 Task: Find the nearest national wildlife sanctuary in Hawaii.
Action: Mouse moved to (98, 101)
Screenshot: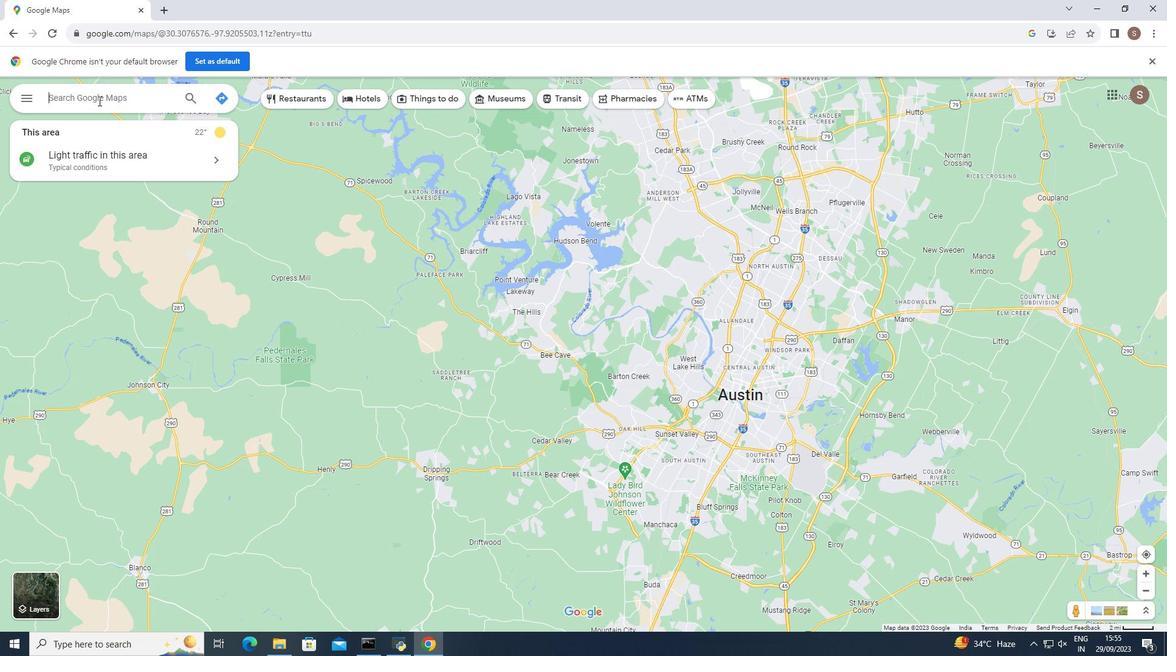 
Action: Mouse pressed left at (98, 101)
Screenshot: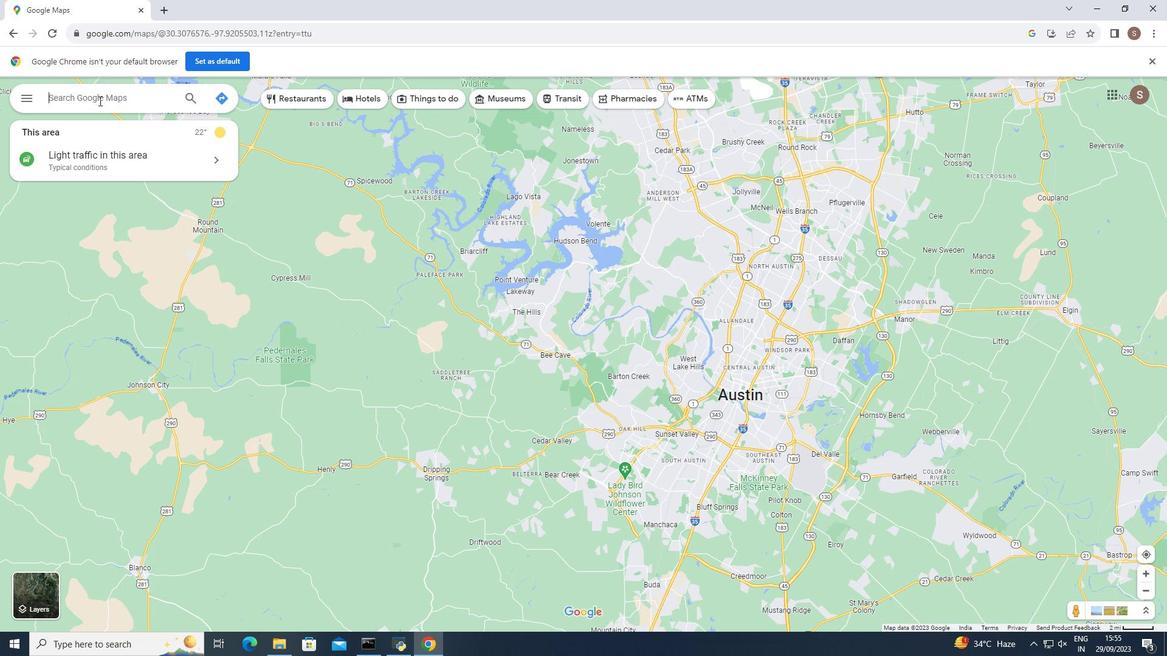 
Action: Mouse moved to (108, 97)
Screenshot: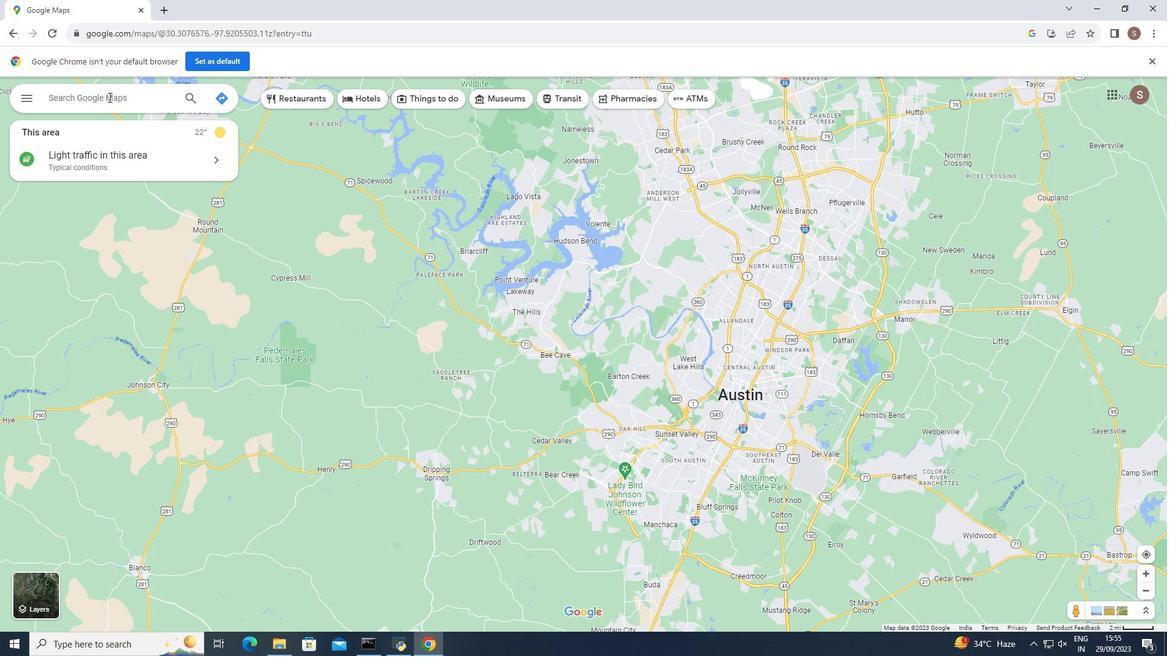 
Action: Key pressed hawaii
Screenshot: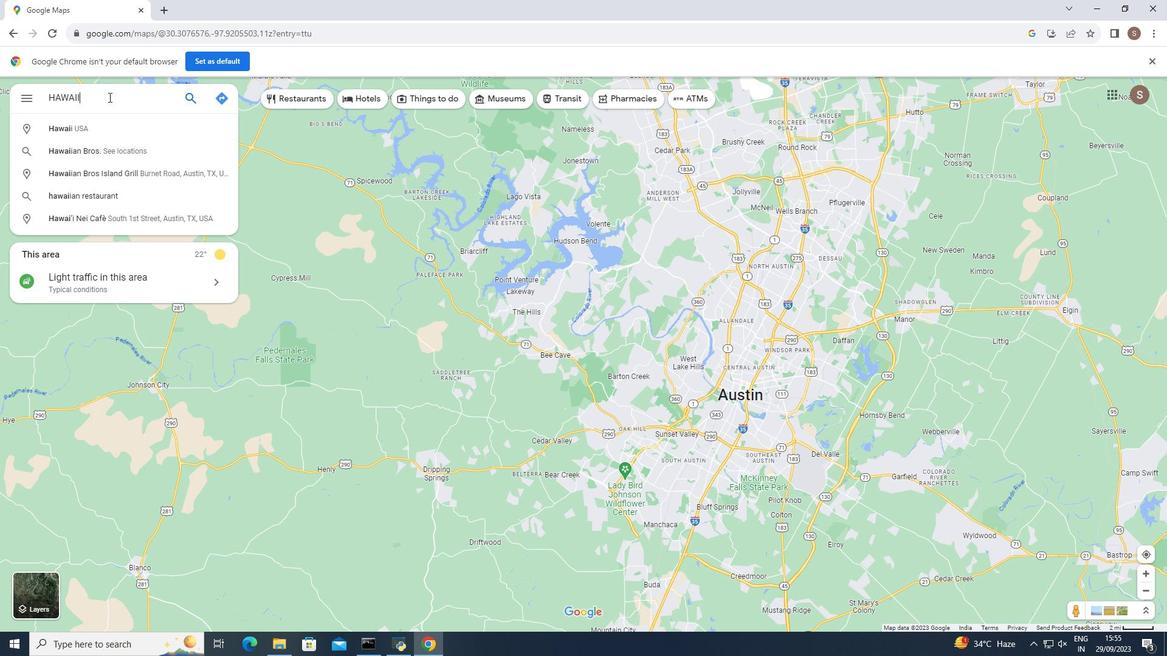 
Action: Mouse moved to (96, 126)
Screenshot: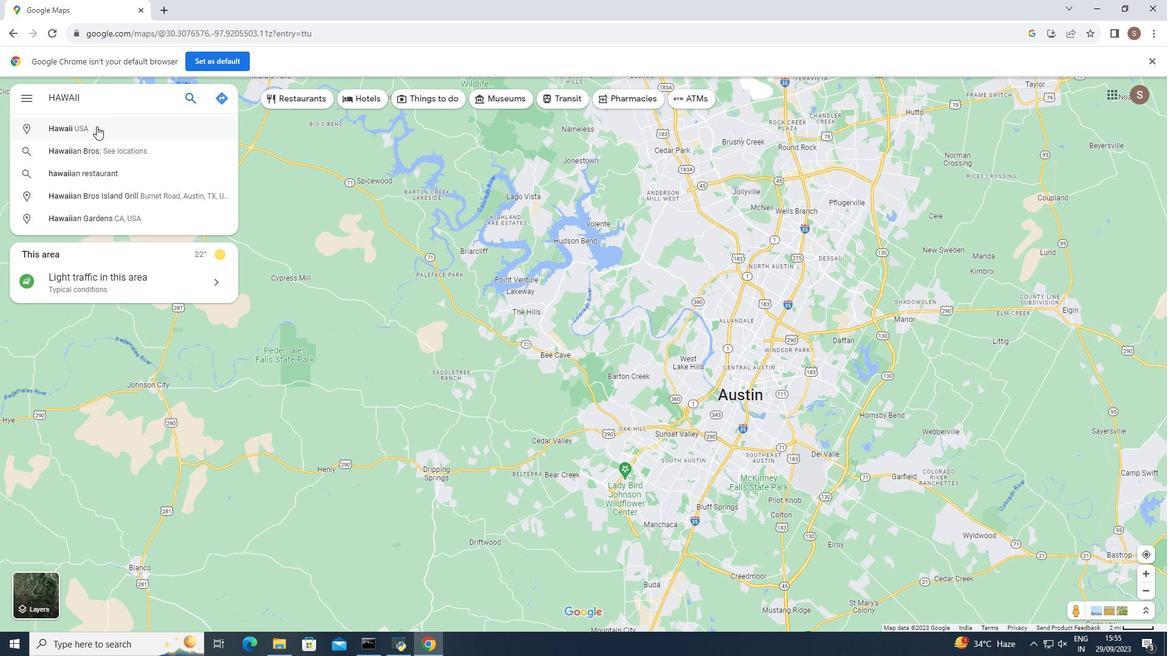 
Action: Mouse pressed left at (96, 126)
Screenshot: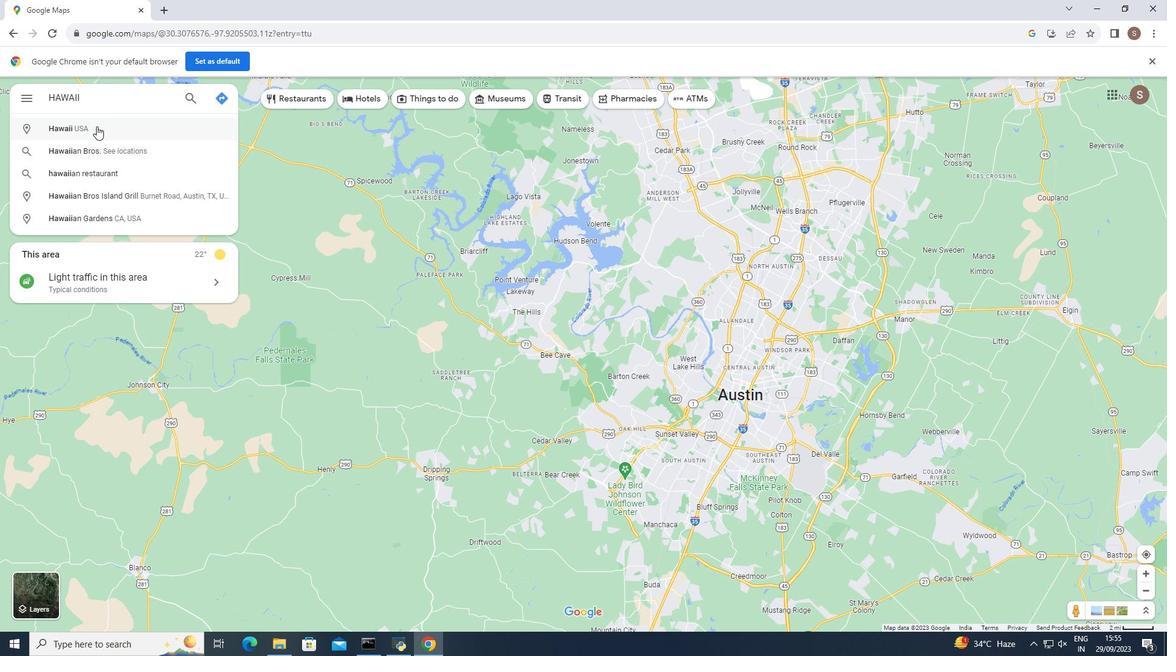 
Action: Mouse moved to (129, 291)
Screenshot: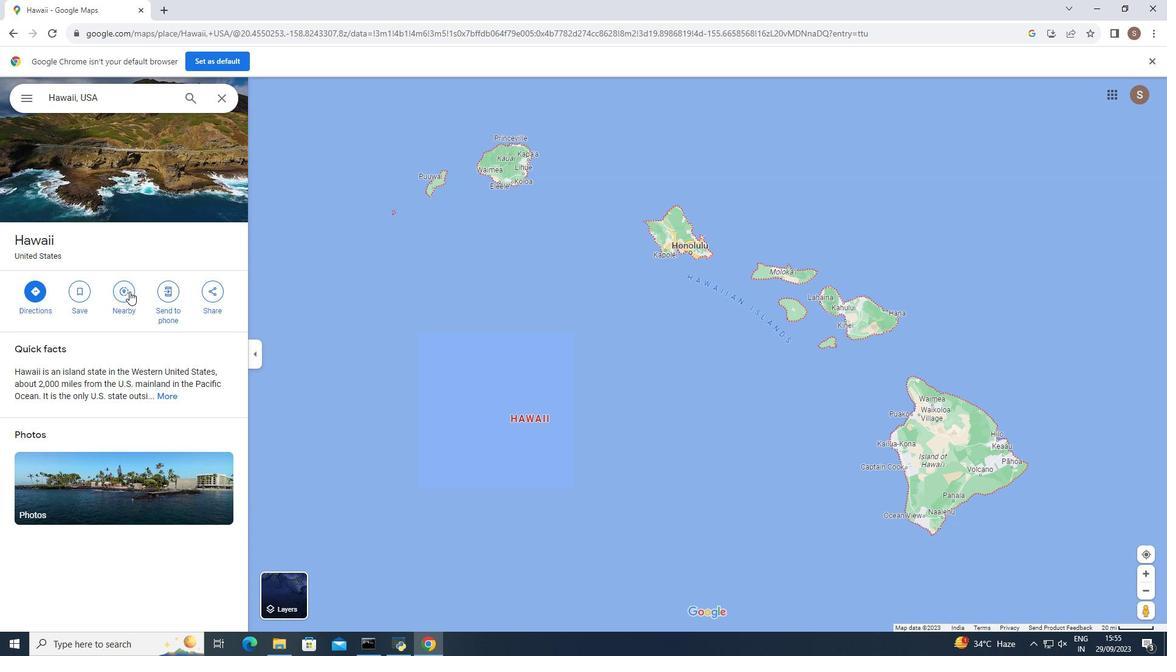 
Action: Mouse pressed left at (129, 291)
Screenshot: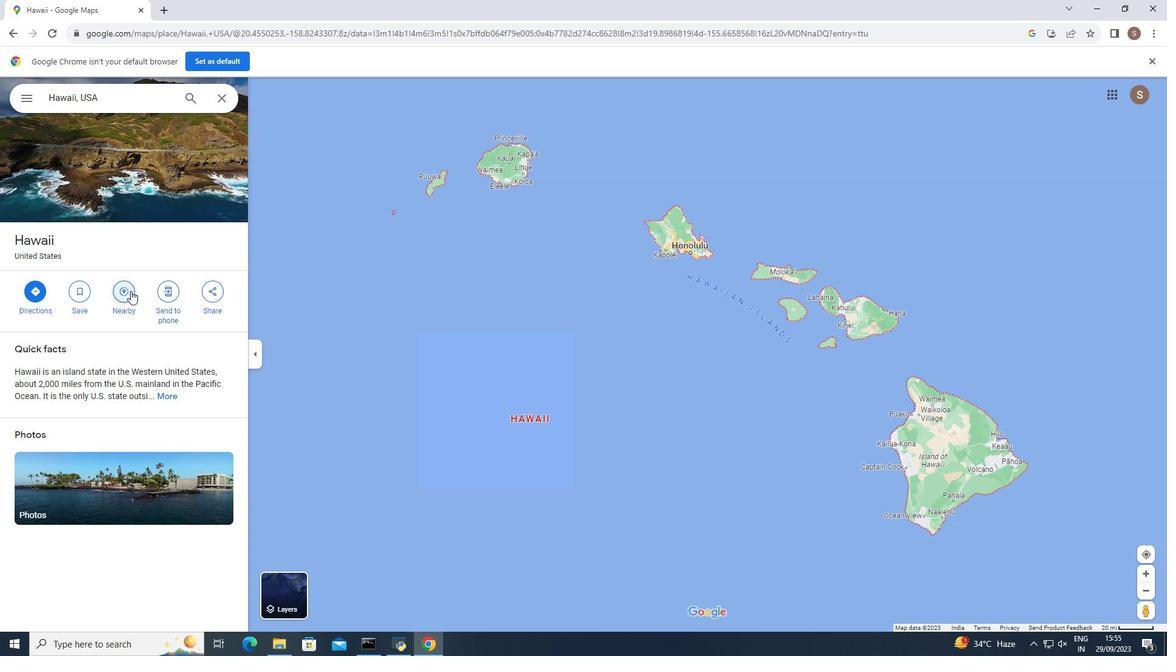 
Action: Mouse moved to (93, 96)
Screenshot: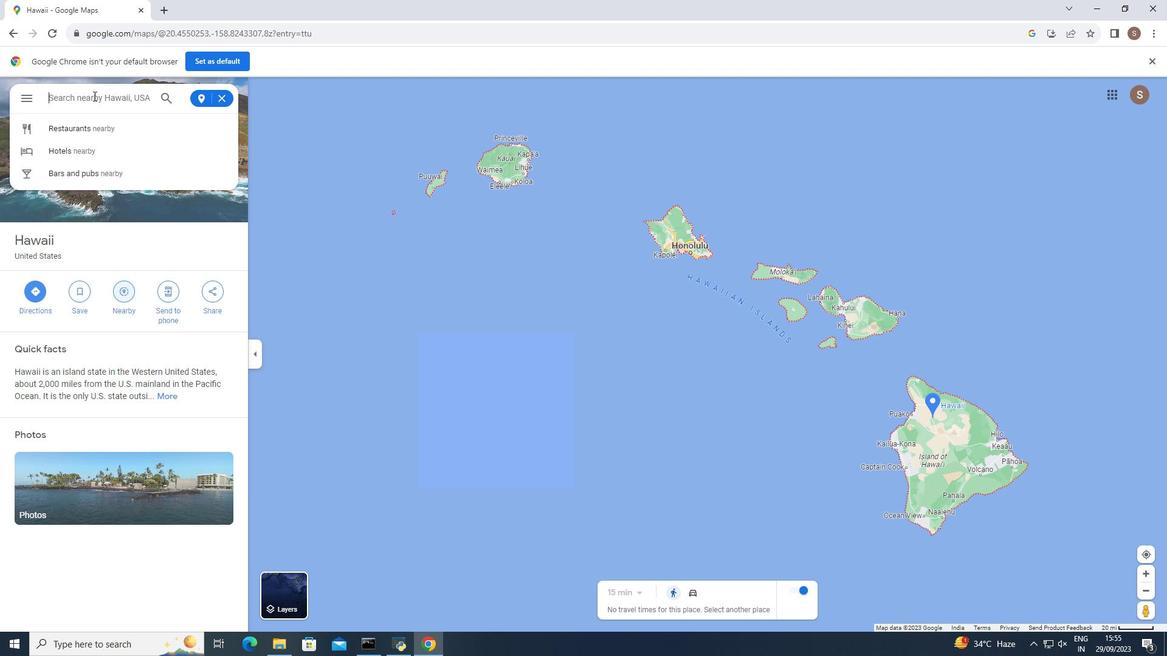
Action: Mouse pressed left at (93, 96)
Screenshot: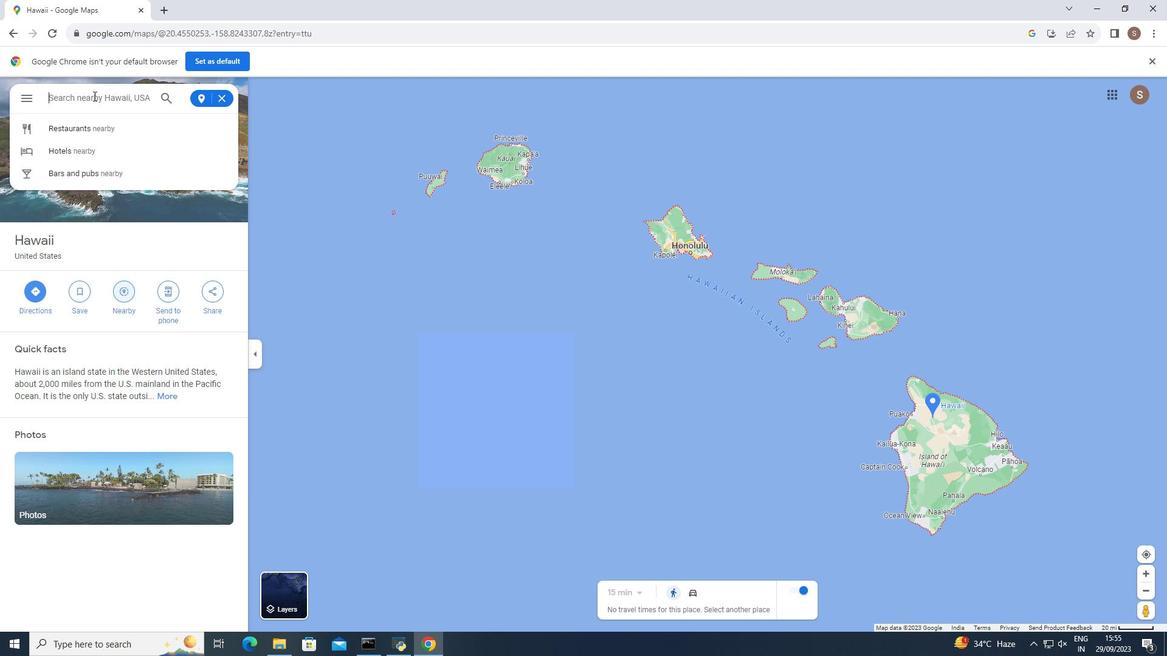 
Action: Key pressed b<Key.backspace>national<Key.space>wildlife<Key.space>sanctuary
Screenshot: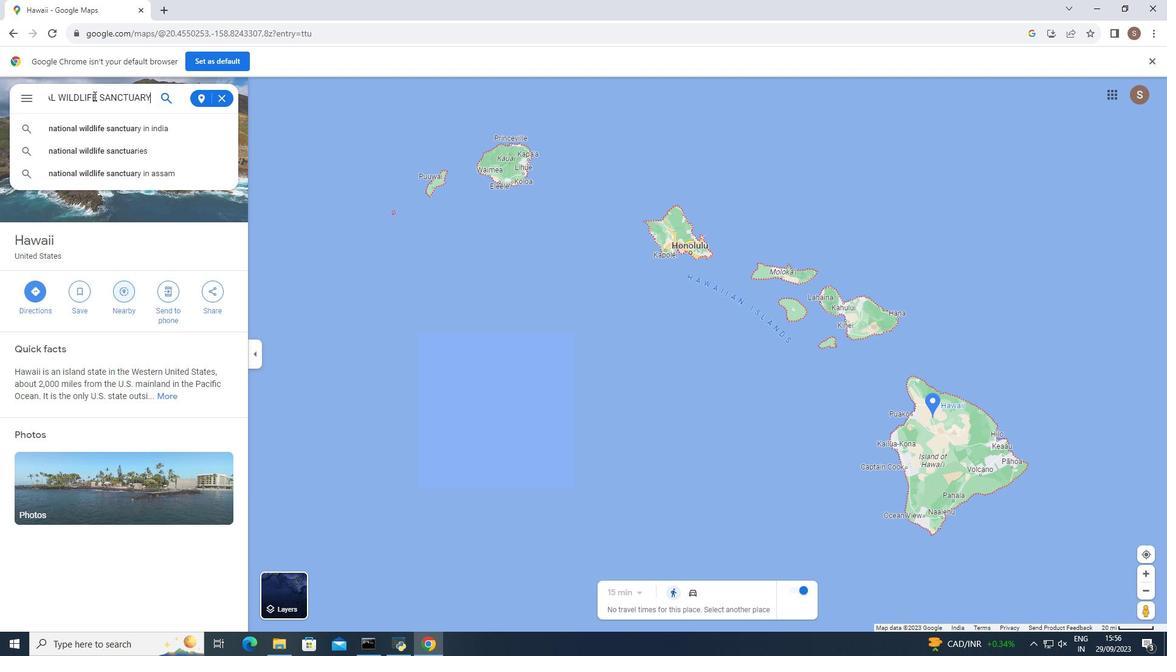 
Action: Mouse moved to (167, 97)
Screenshot: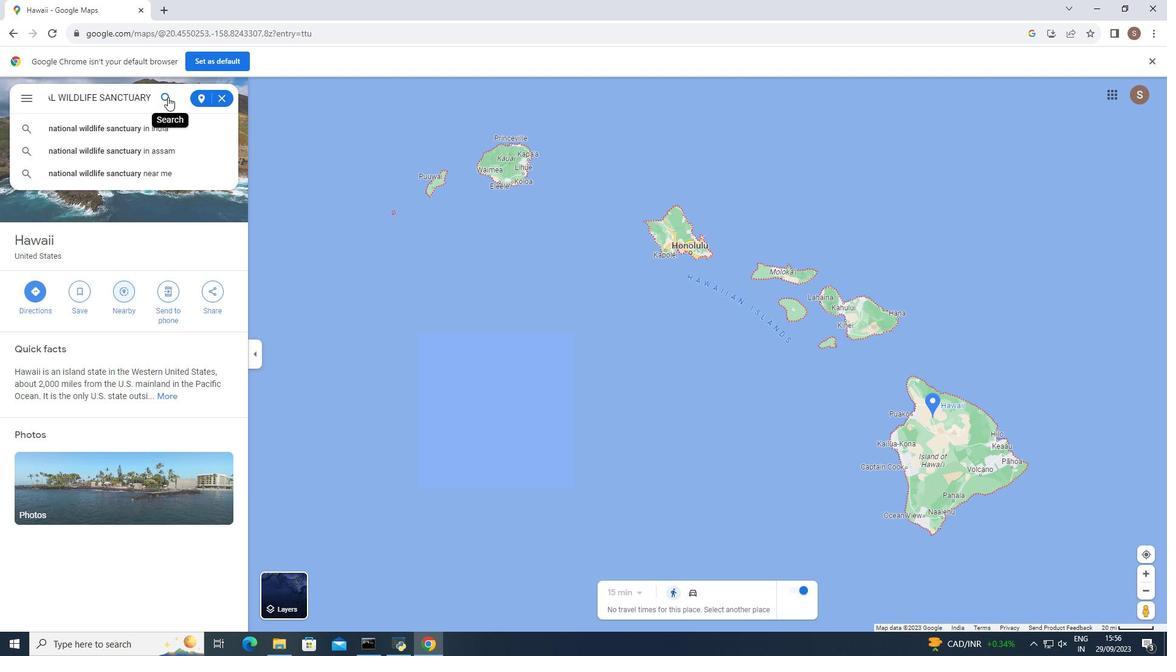 
Action: Mouse pressed left at (167, 97)
Screenshot: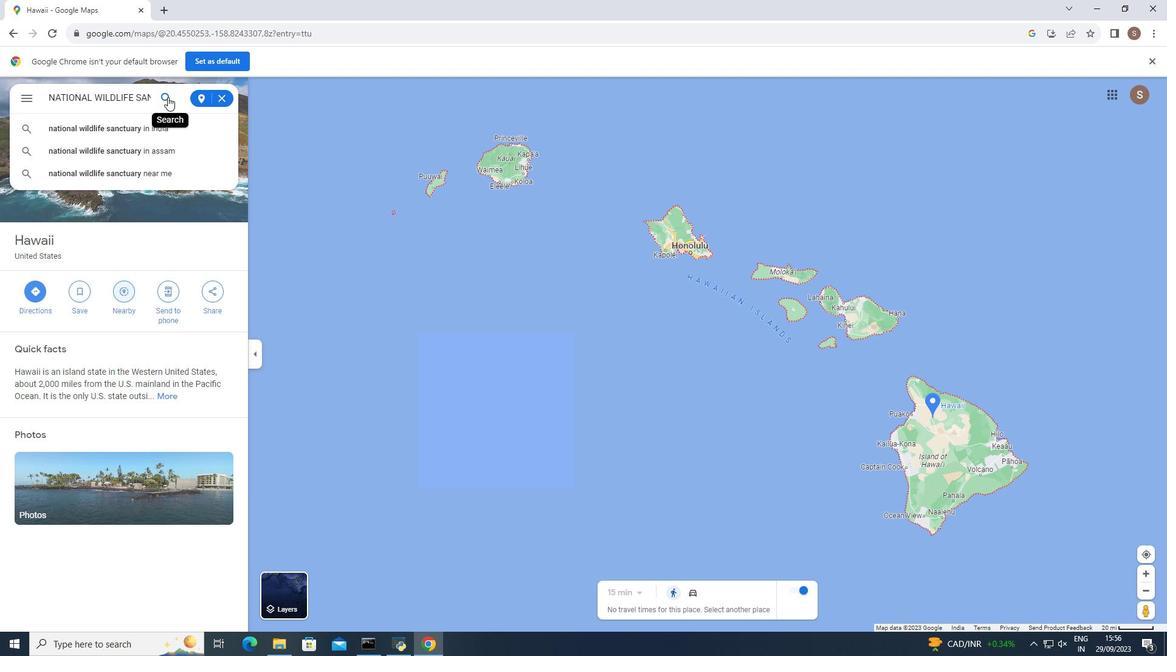 
Action: Mouse moved to (85, 131)
Screenshot: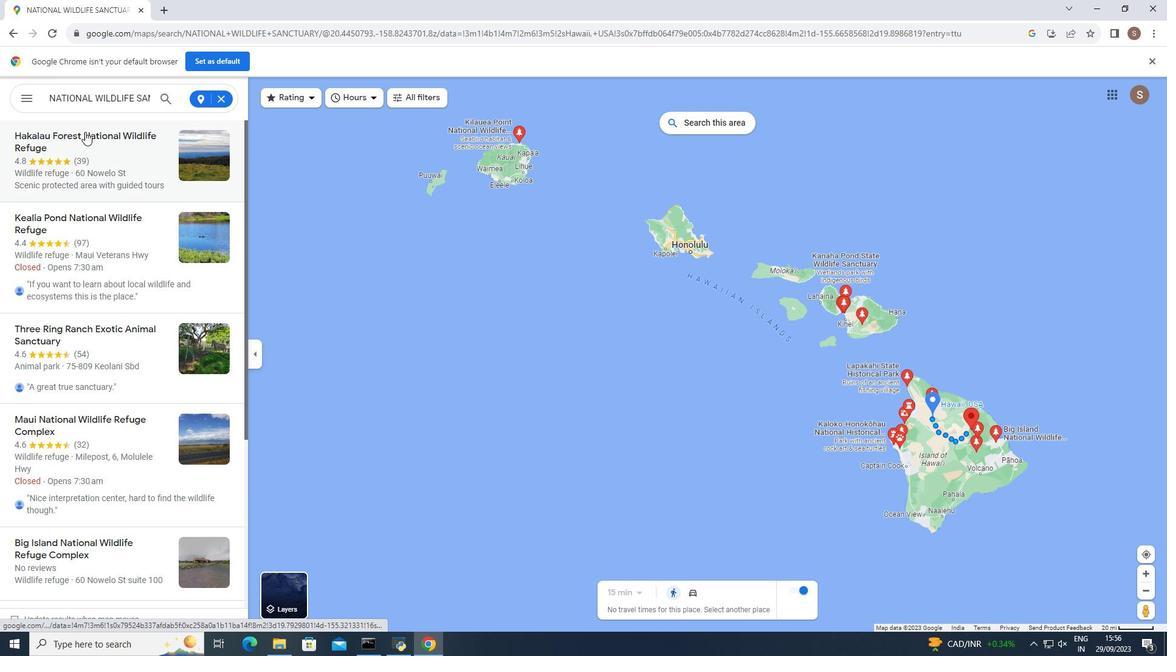 
Action: Mouse pressed left at (85, 131)
Screenshot: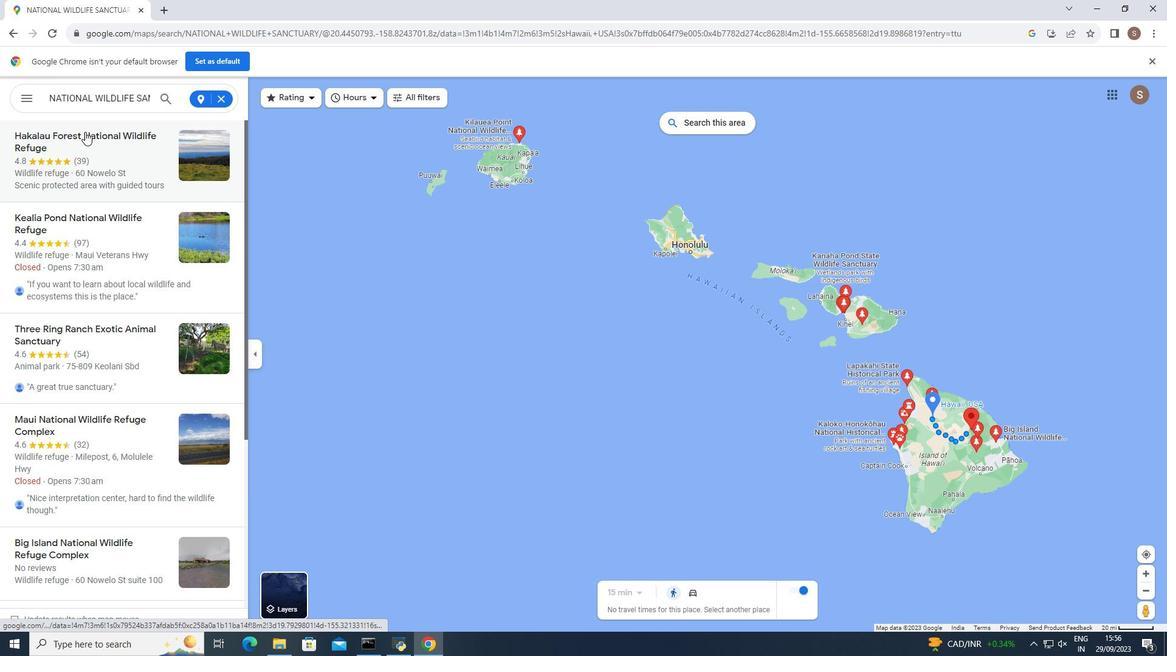 
Action: Mouse moved to (339, 416)
Screenshot: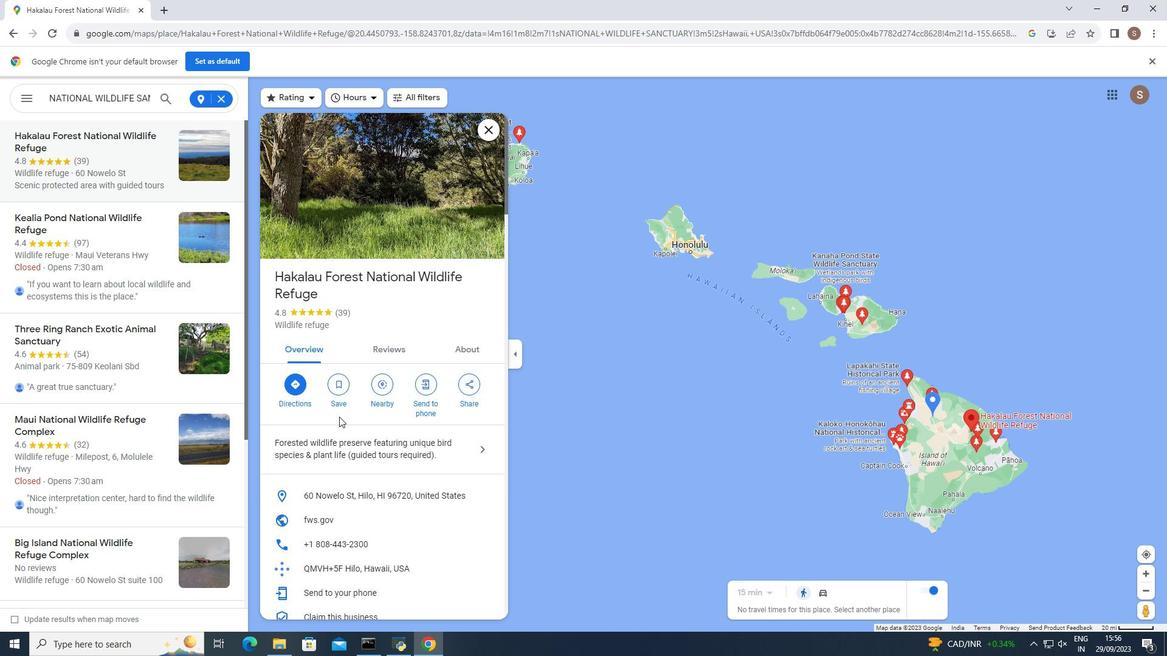 
Action: Mouse scrolled (339, 416) with delta (0, 0)
Screenshot: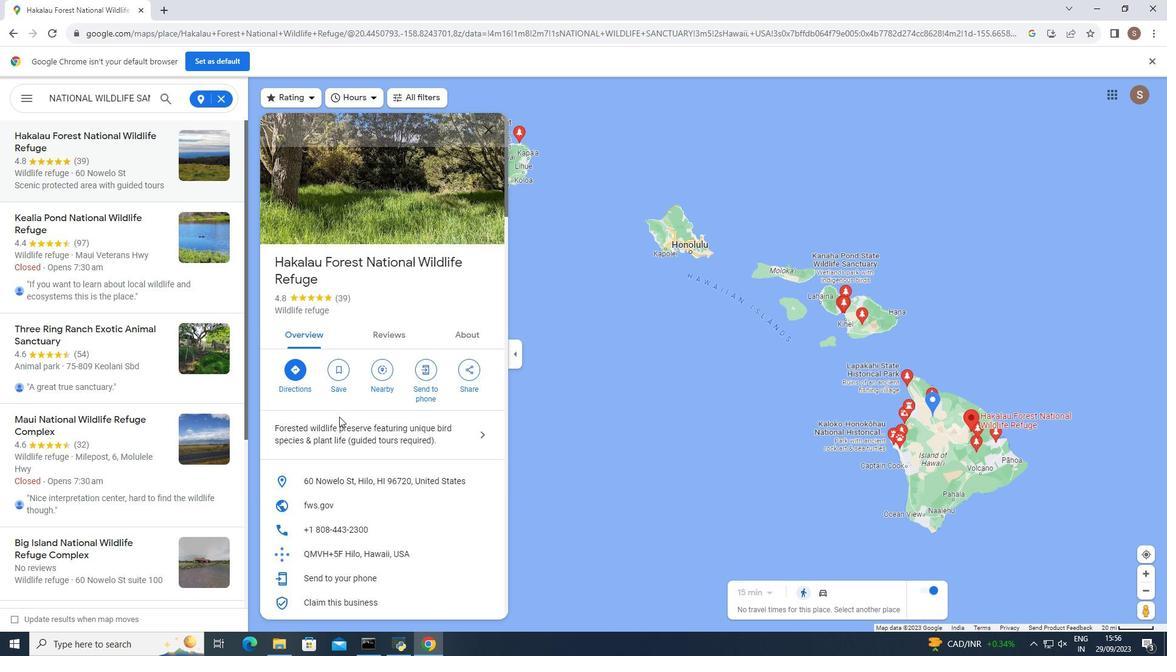 
Action: Mouse scrolled (339, 416) with delta (0, 0)
Screenshot: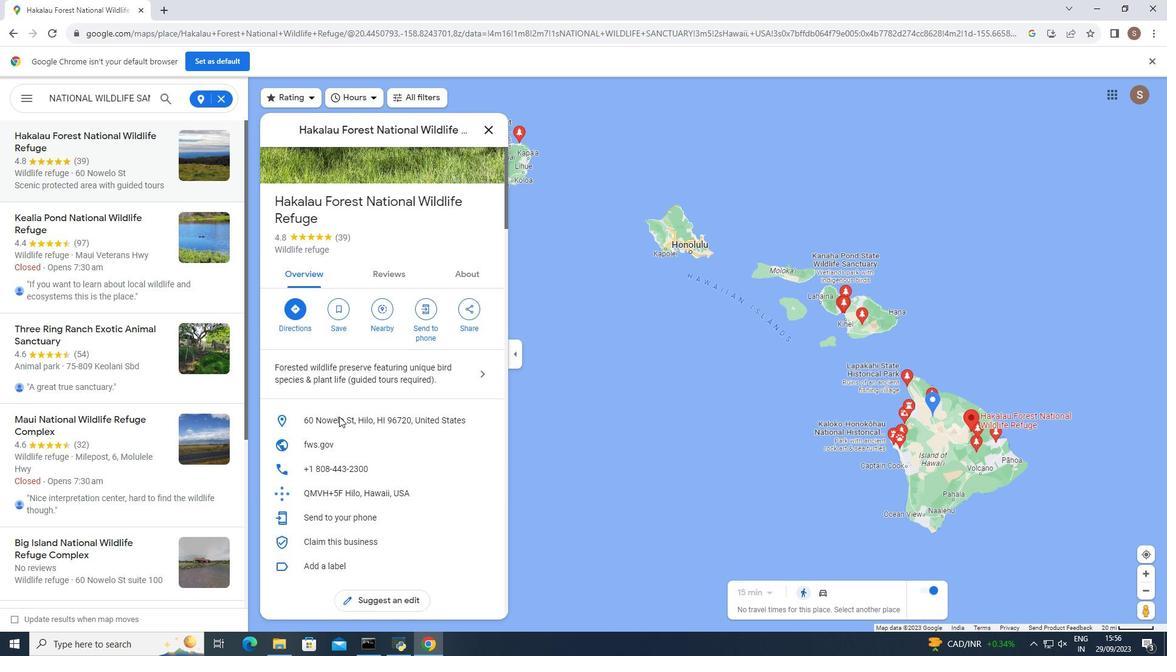 
Action: Mouse scrolled (339, 416) with delta (0, 0)
Screenshot: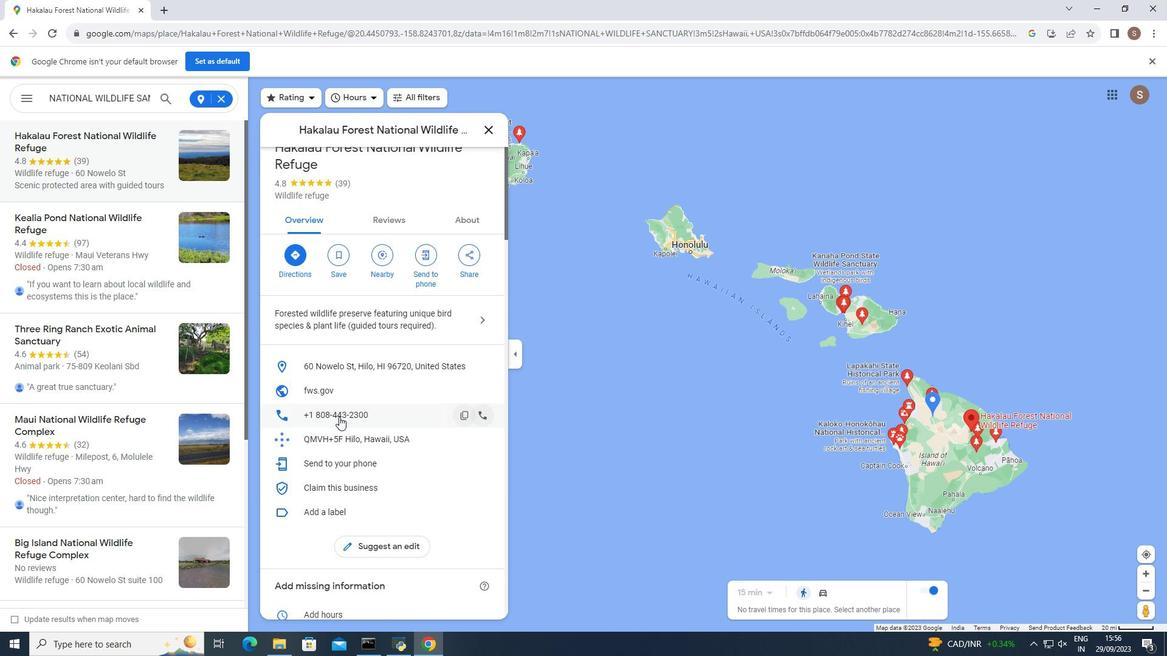 
Action: Mouse scrolled (339, 416) with delta (0, 0)
Screenshot: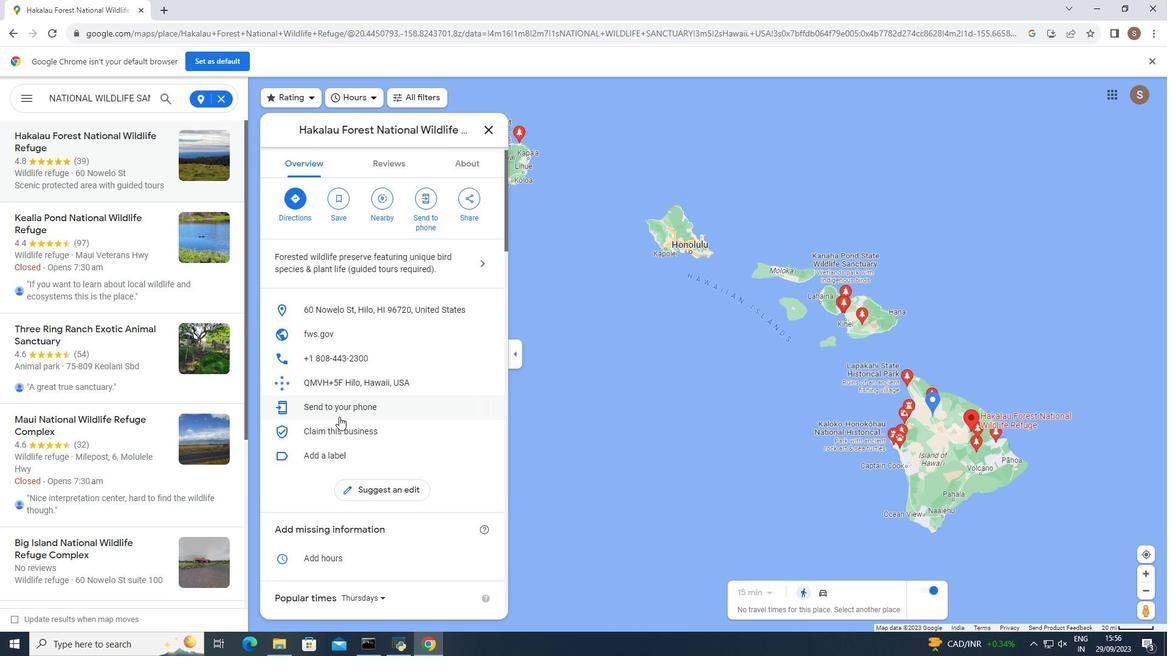 
Action: Mouse scrolled (339, 417) with delta (0, 0)
Screenshot: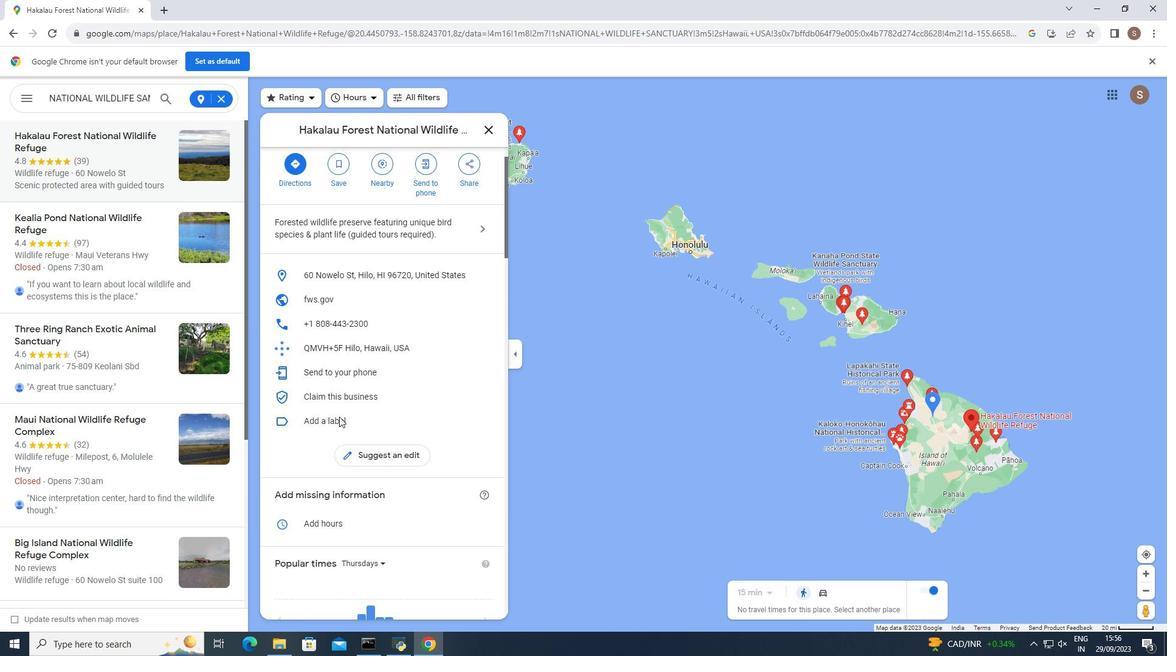 
Action: Mouse moved to (338, 416)
Screenshot: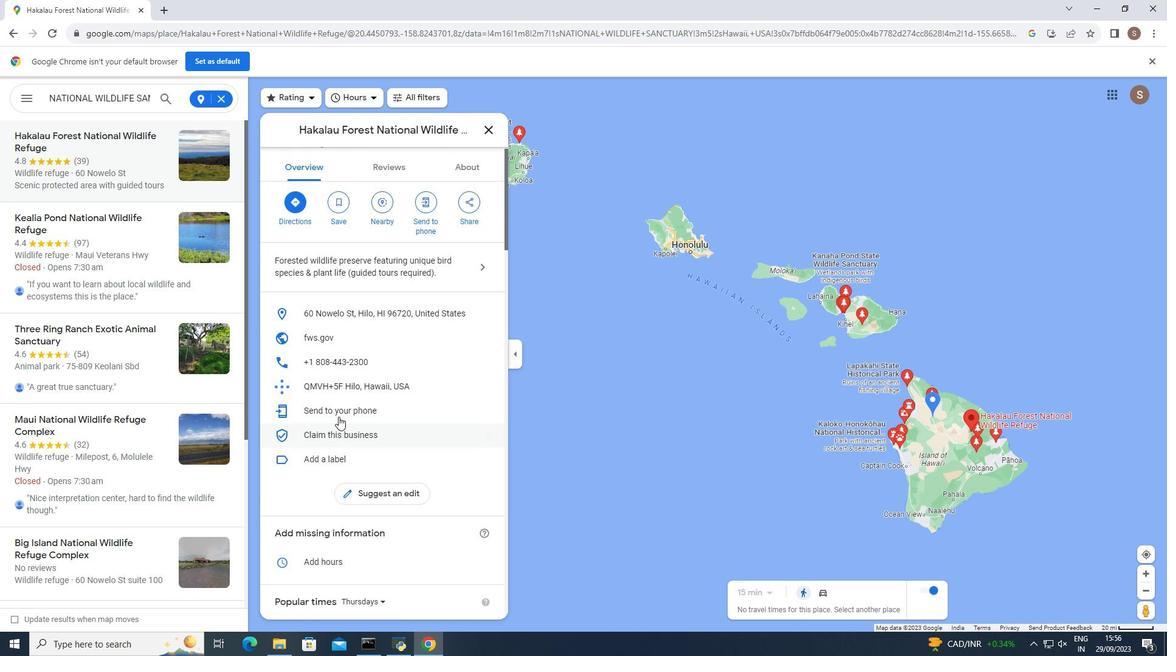 
Action: Mouse scrolled (338, 416) with delta (0, 0)
Screenshot: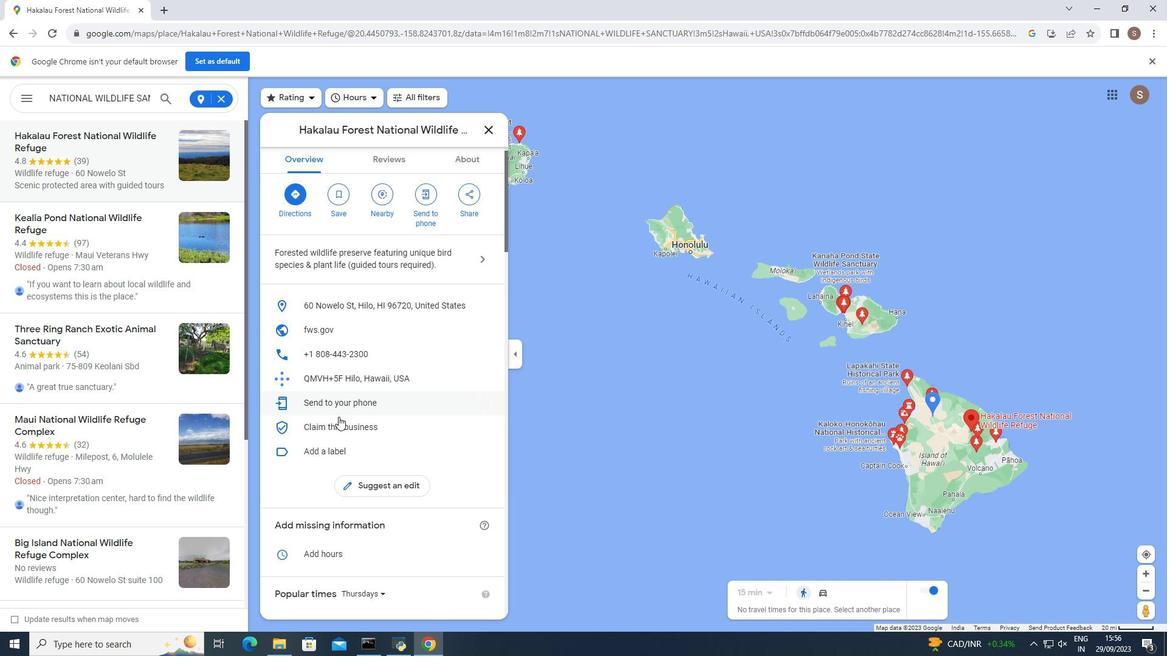 
Action: Mouse scrolled (338, 416) with delta (0, 0)
Screenshot: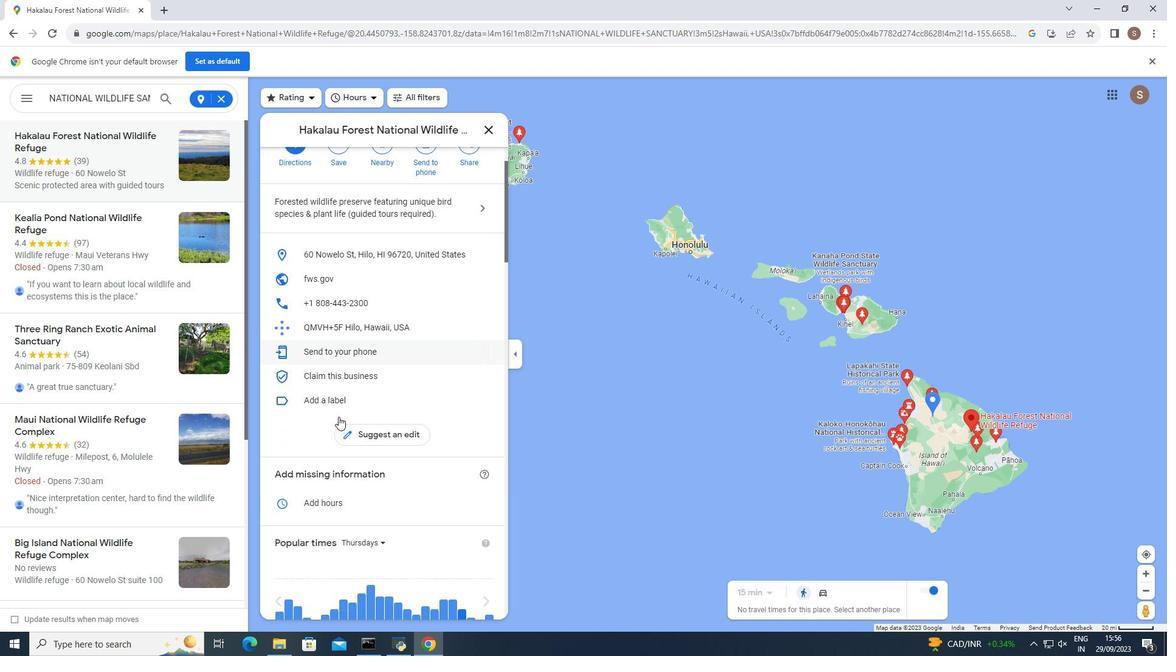 
Action: Mouse scrolled (338, 416) with delta (0, 0)
Screenshot: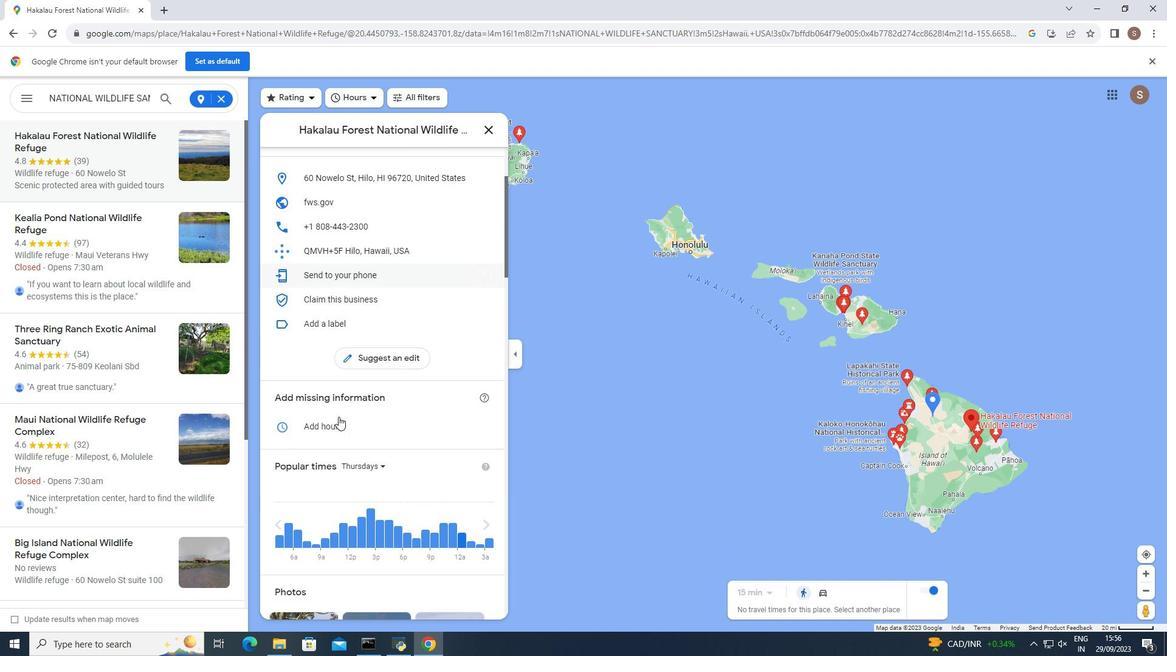 
Action: Mouse scrolled (338, 416) with delta (0, 0)
Screenshot: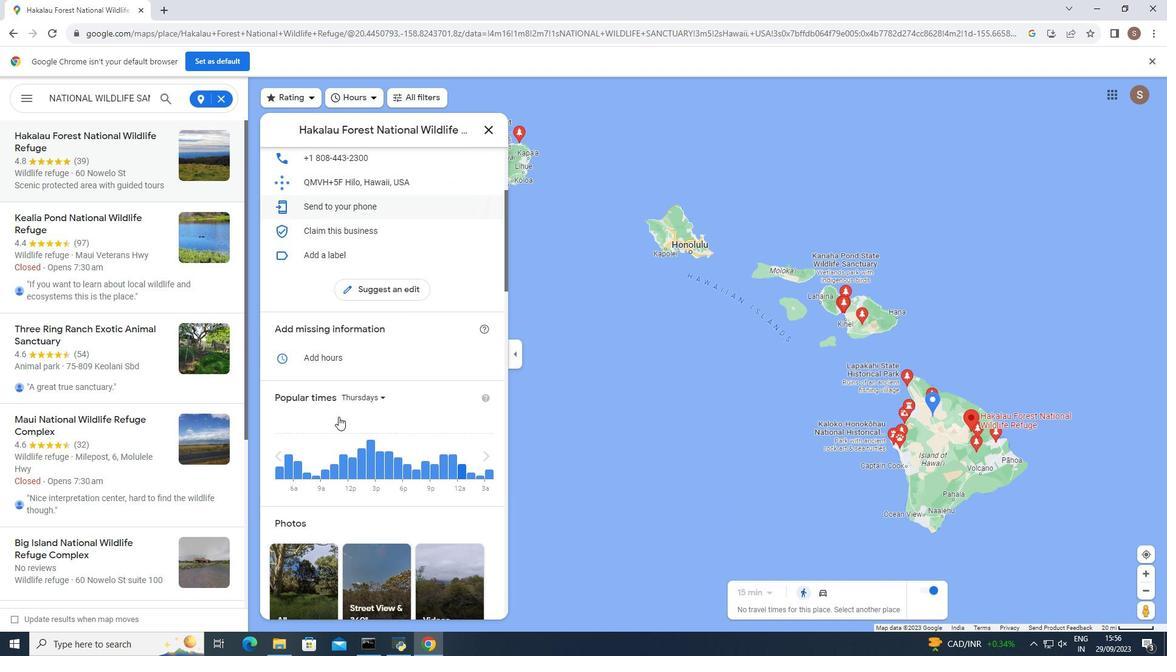 
Action: Mouse scrolled (338, 416) with delta (0, 0)
Screenshot: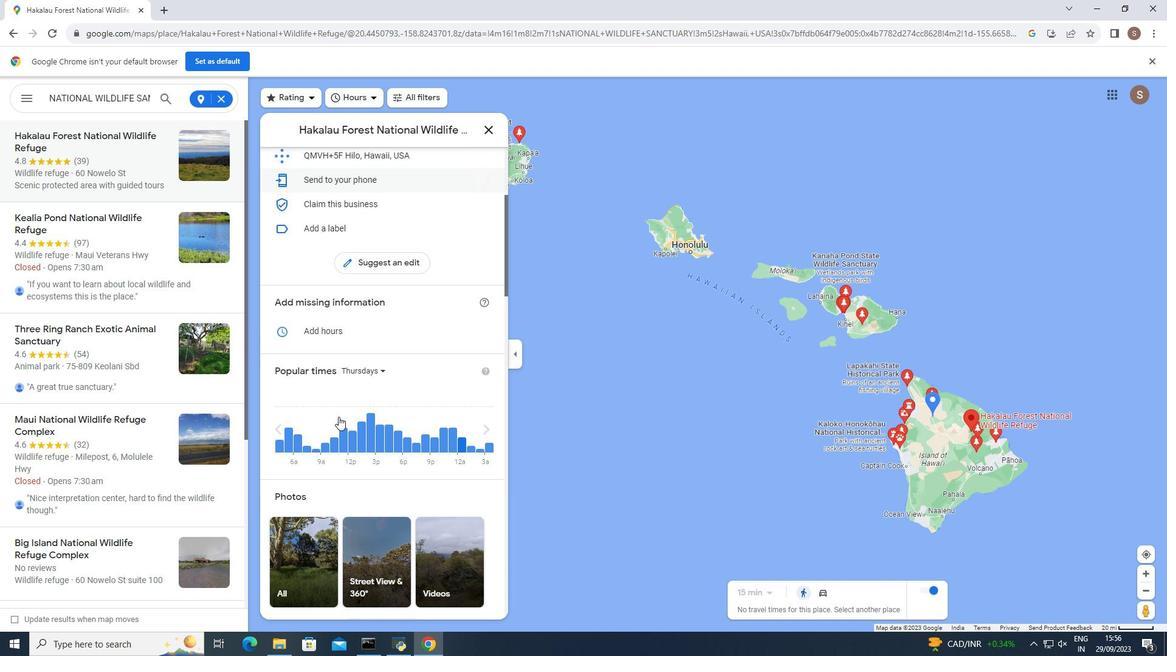 
Action: Mouse scrolled (338, 416) with delta (0, 0)
Screenshot: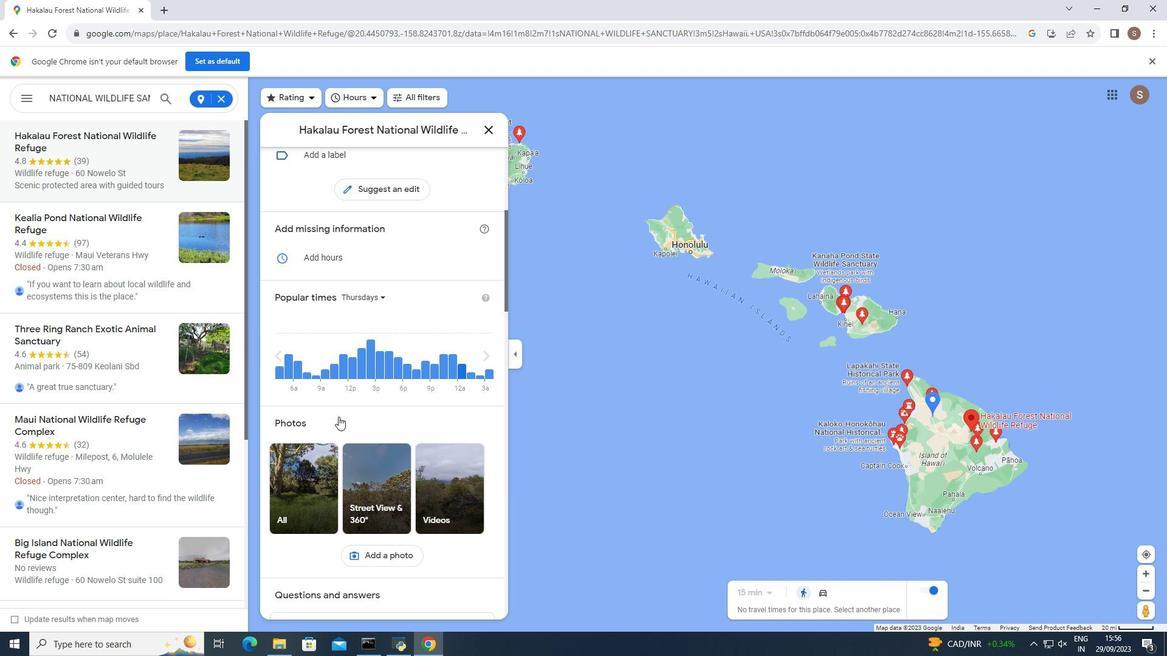 
Action: Mouse scrolled (338, 416) with delta (0, 0)
Screenshot: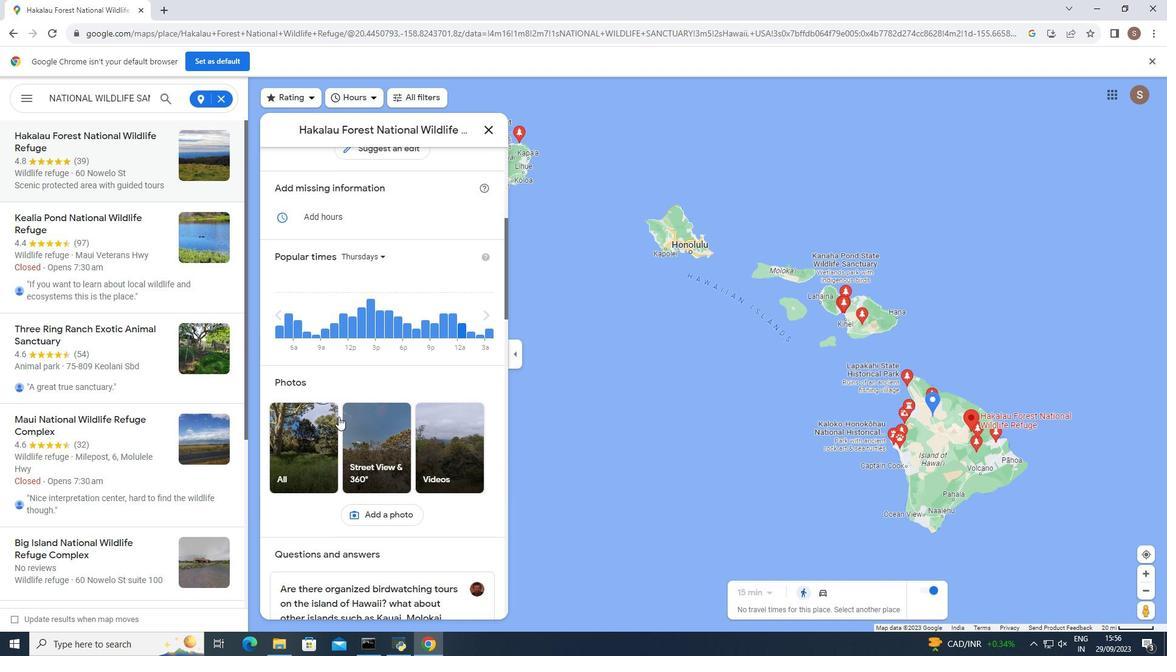 
Action: Mouse scrolled (338, 416) with delta (0, 0)
Screenshot: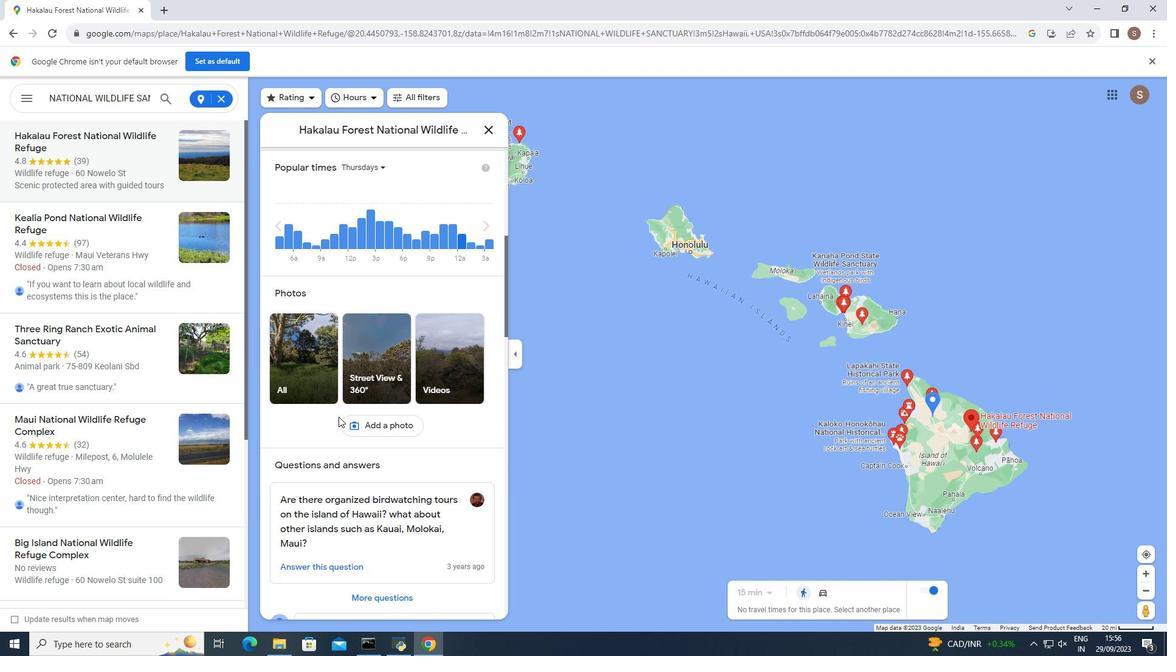 
Action: Mouse scrolled (338, 416) with delta (0, 0)
Screenshot: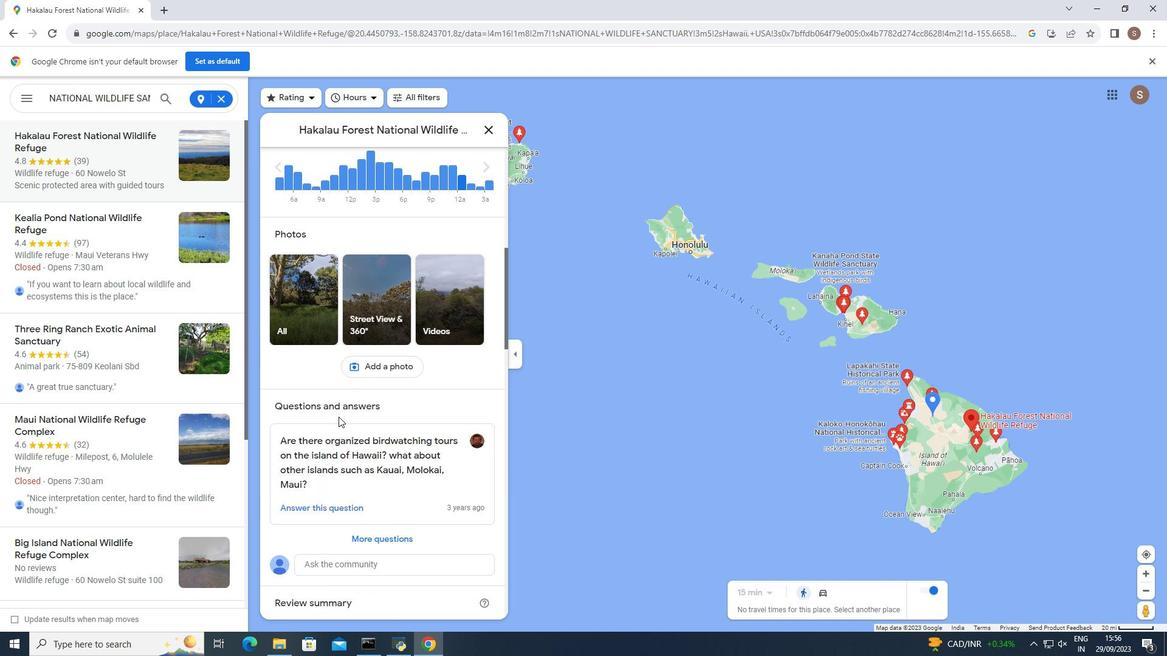 
Action: Mouse scrolled (338, 416) with delta (0, 0)
Screenshot: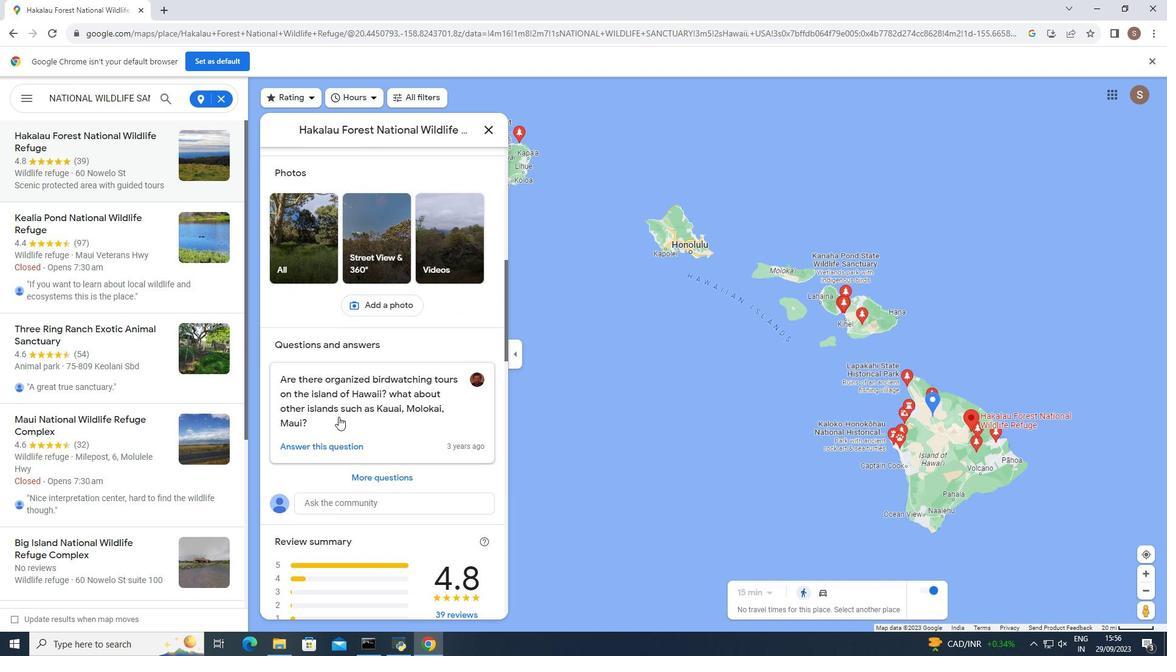 
Action: Mouse scrolled (338, 416) with delta (0, 0)
Screenshot: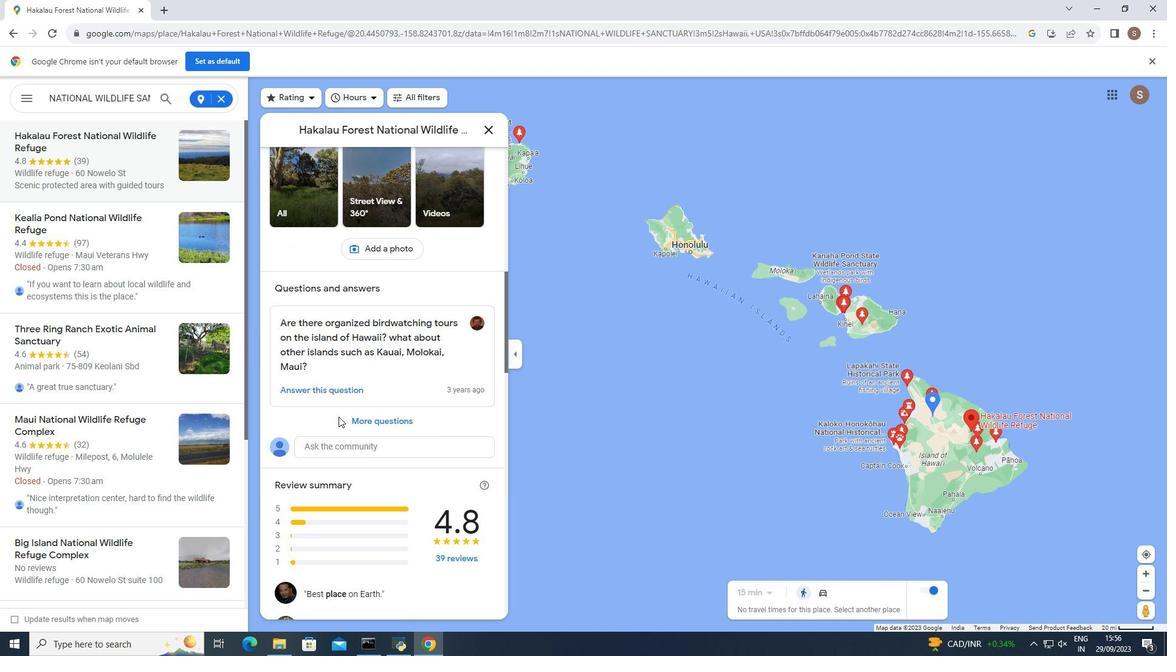 
Action: Mouse scrolled (338, 416) with delta (0, 0)
Screenshot: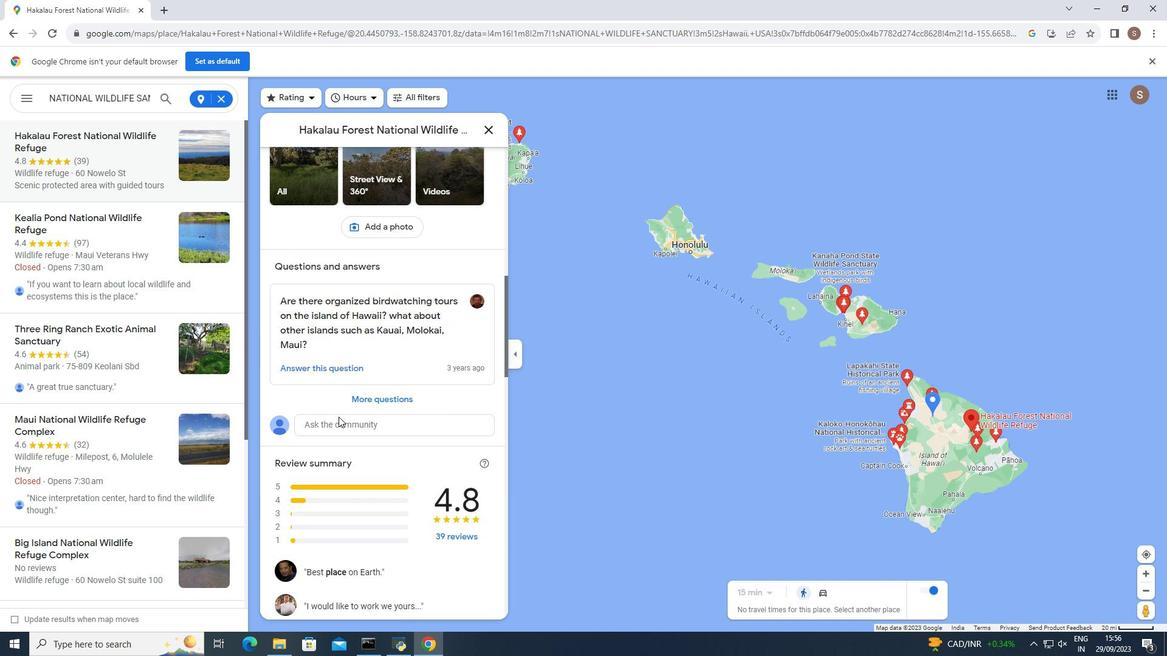 
Action: Mouse scrolled (338, 416) with delta (0, 0)
Screenshot: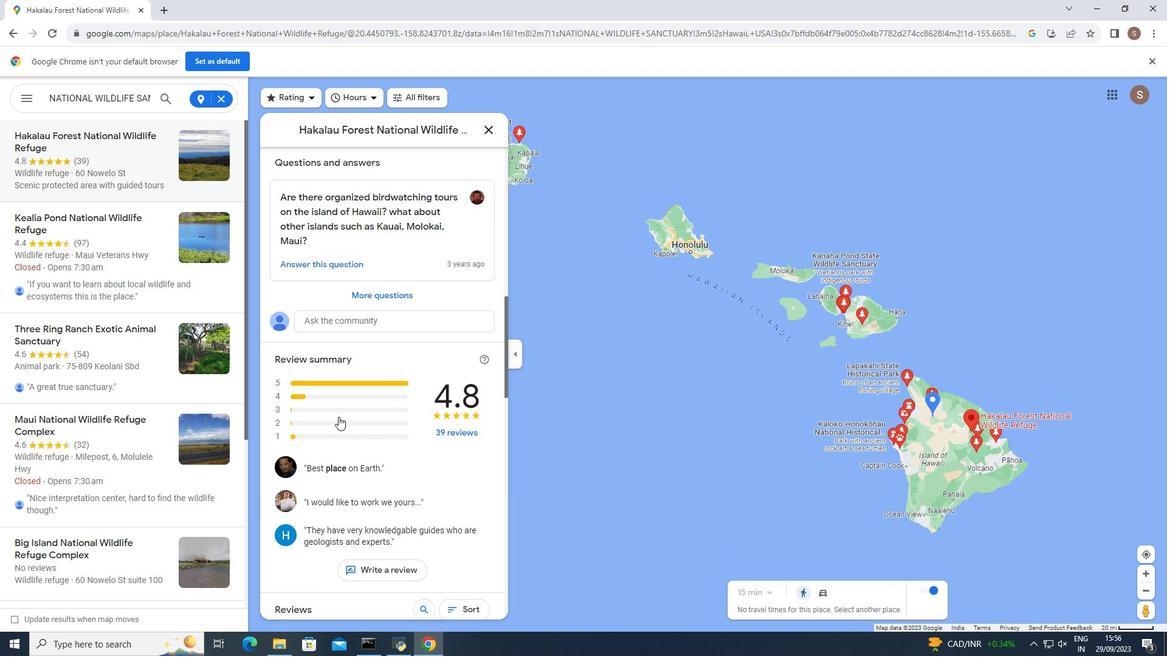 
Action: Mouse scrolled (338, 416) with delta (0, 0)
Screenshot: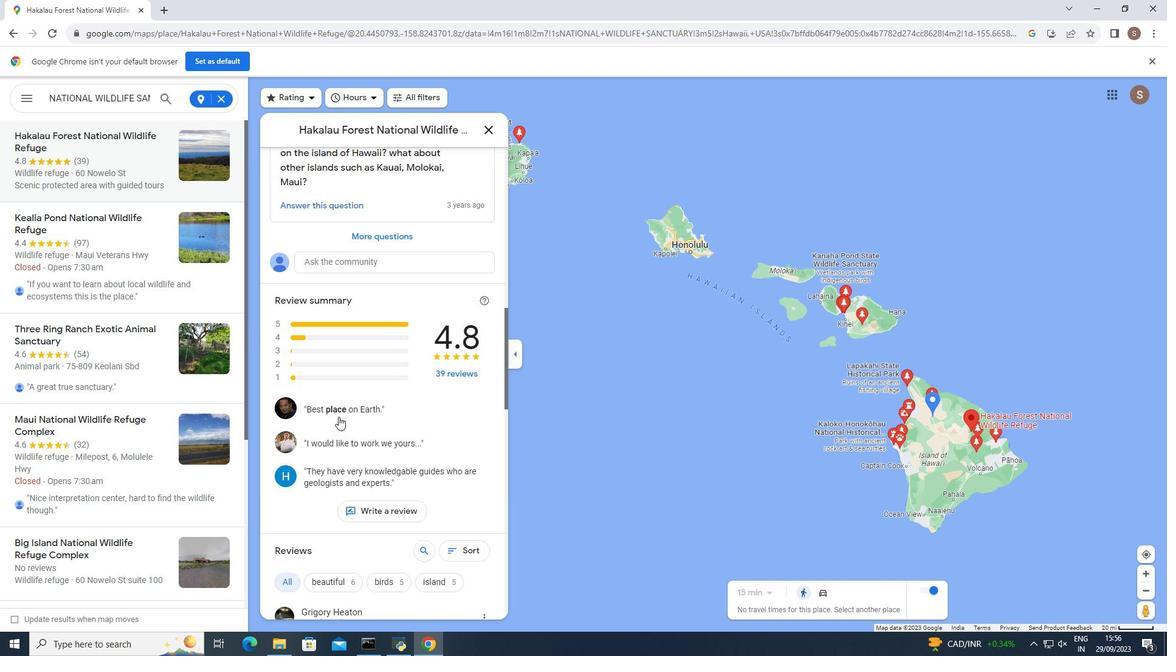 
Action: Mouse scrolled (338, 416) with delta (0, 0)
Screenshot: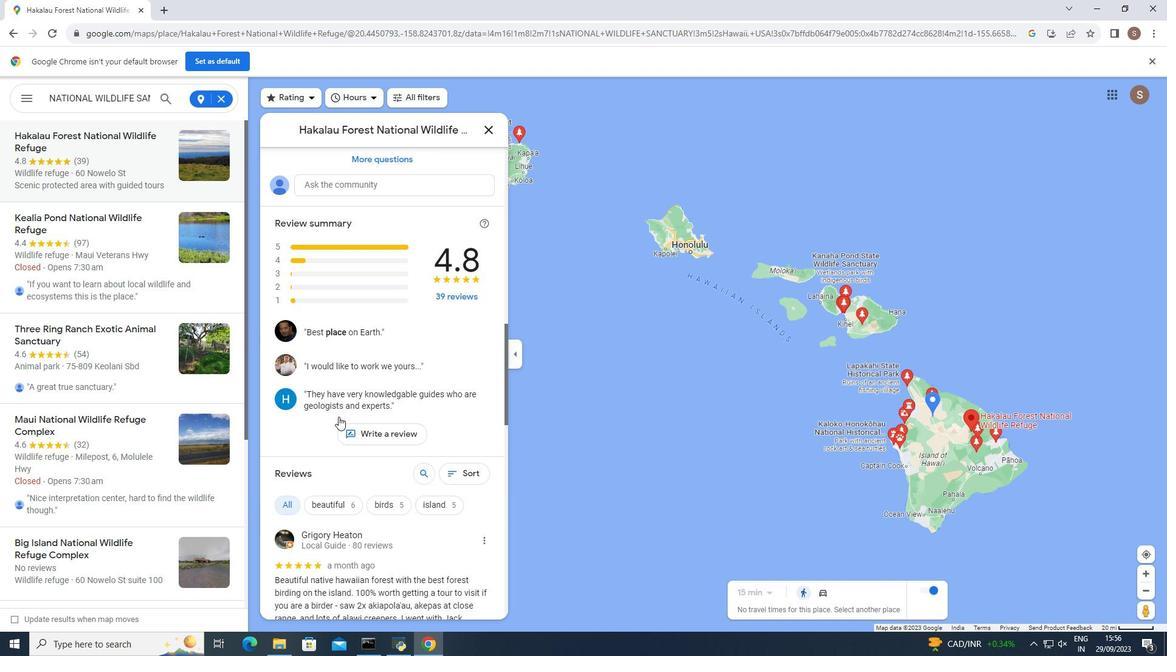 
Action: Mouse scrolled (338, 416) with delta (0, 0)
Screenshot: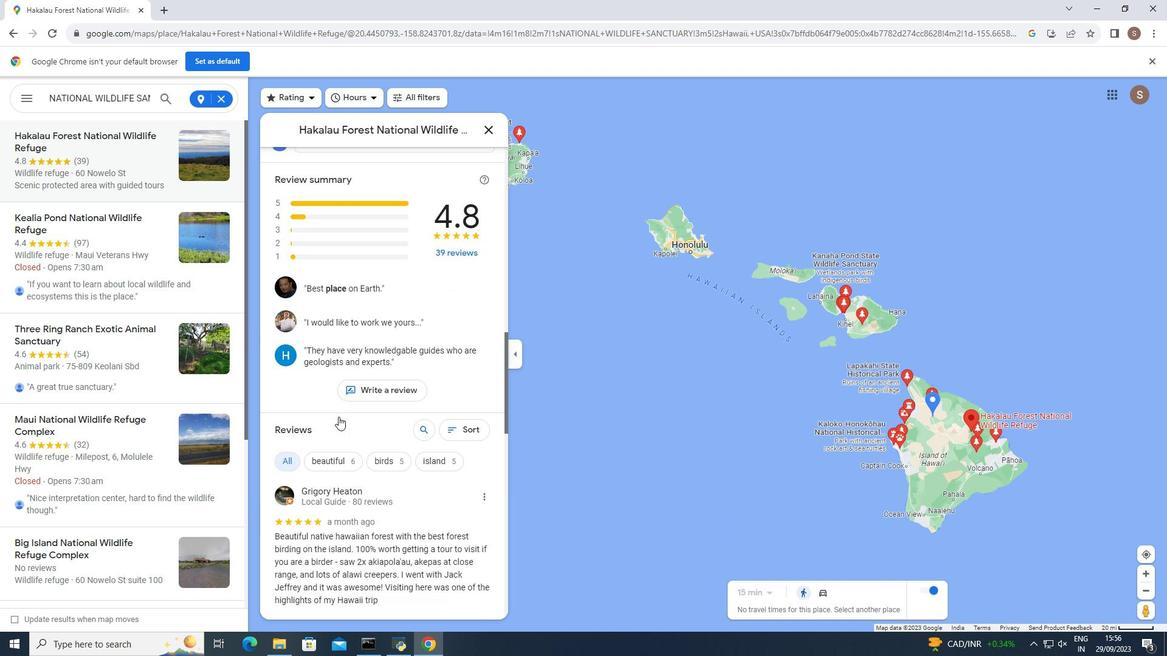 
Action: Mouse moved to (335, 418)
Screenshot: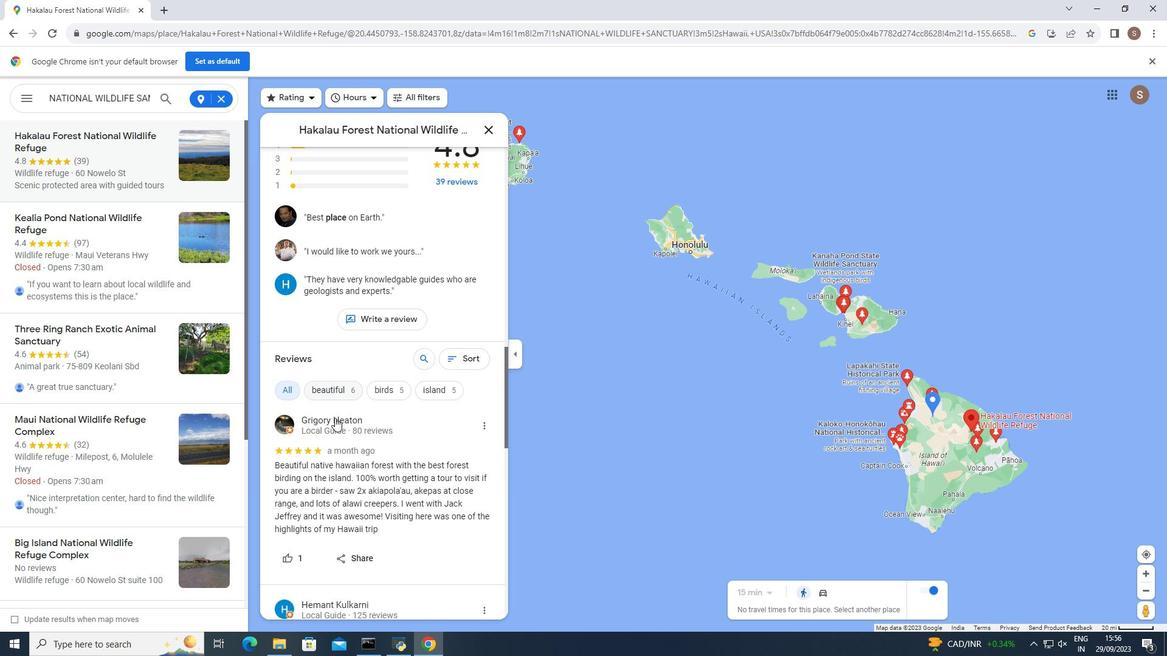 
Action: Mouse scrolled (335, 417) with delta (0, 0)
Screenshot: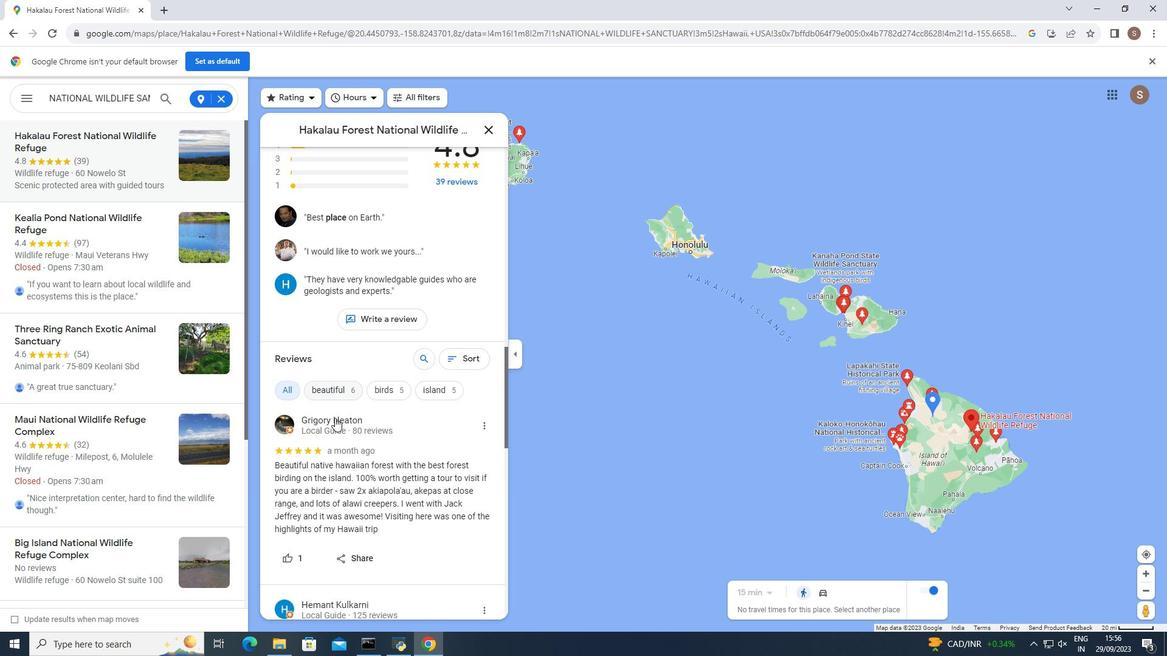 
Action: Mouse moved to (334, 418)
Screenshot: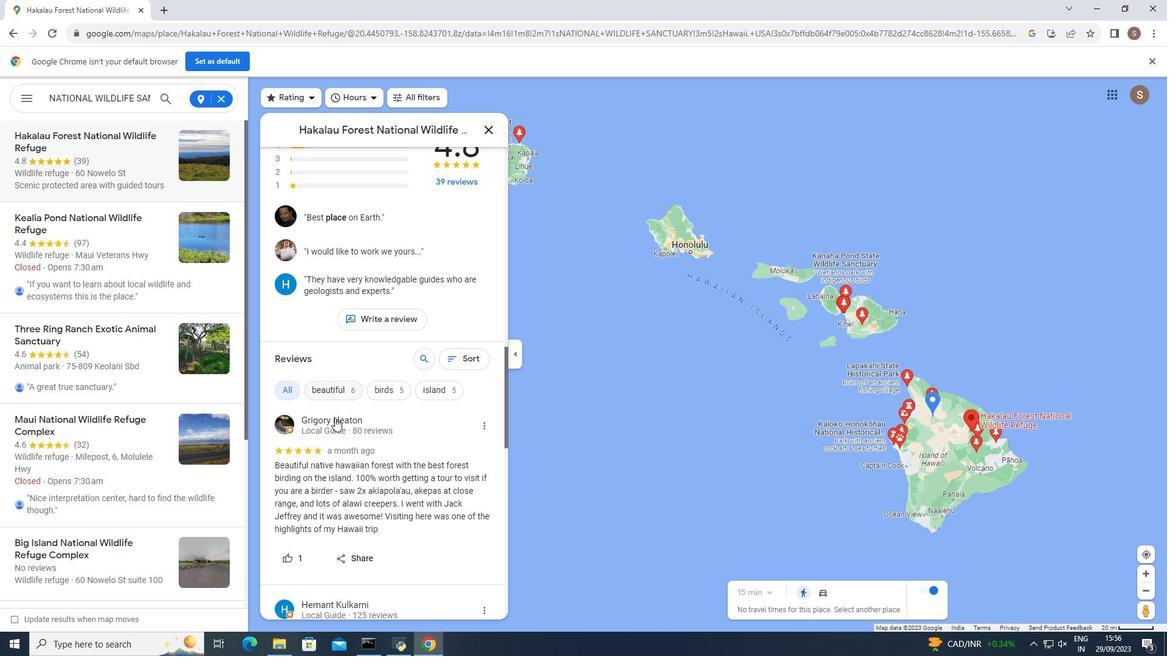 
Action: Mouse scrolled (334, 417) with delta (0, 0)
Screenshot: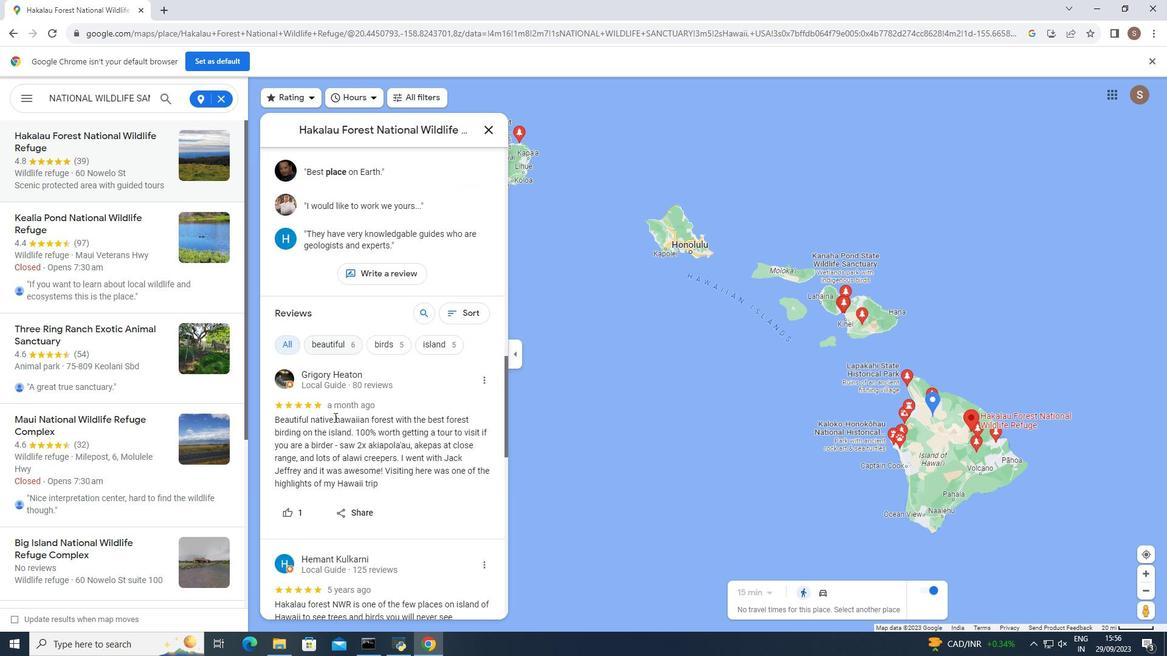 
Action: Mouse moved to (334, 417)
Screenshot: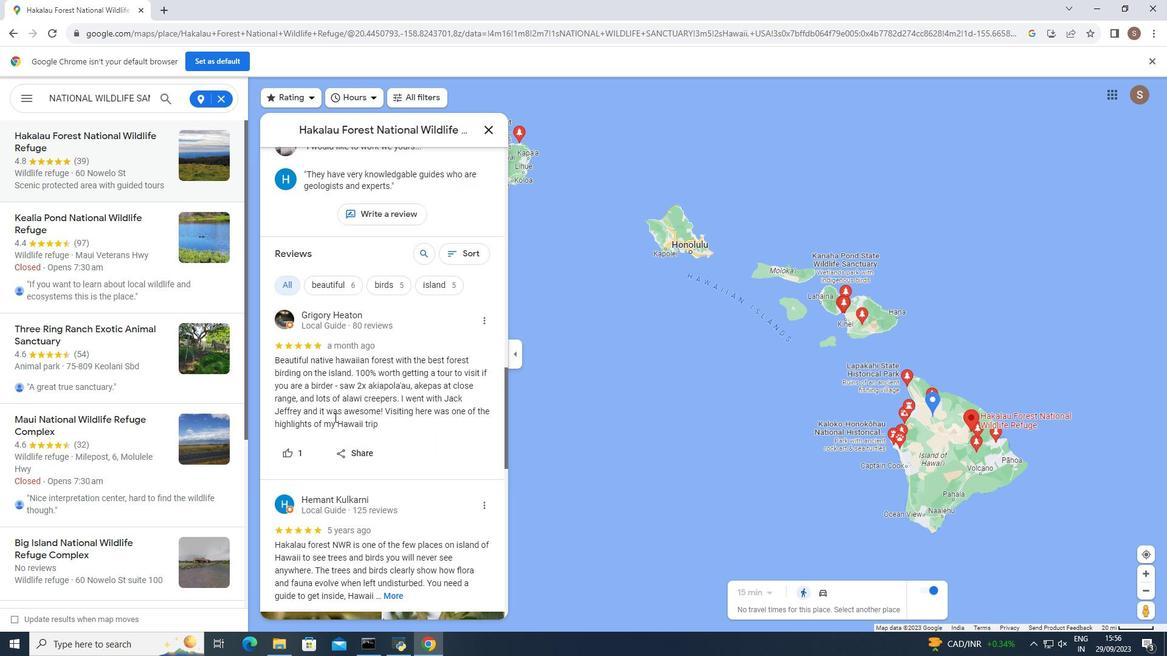 
Action: Mouse scrolled (334, 416) with delta (0, 0)
Screenshot: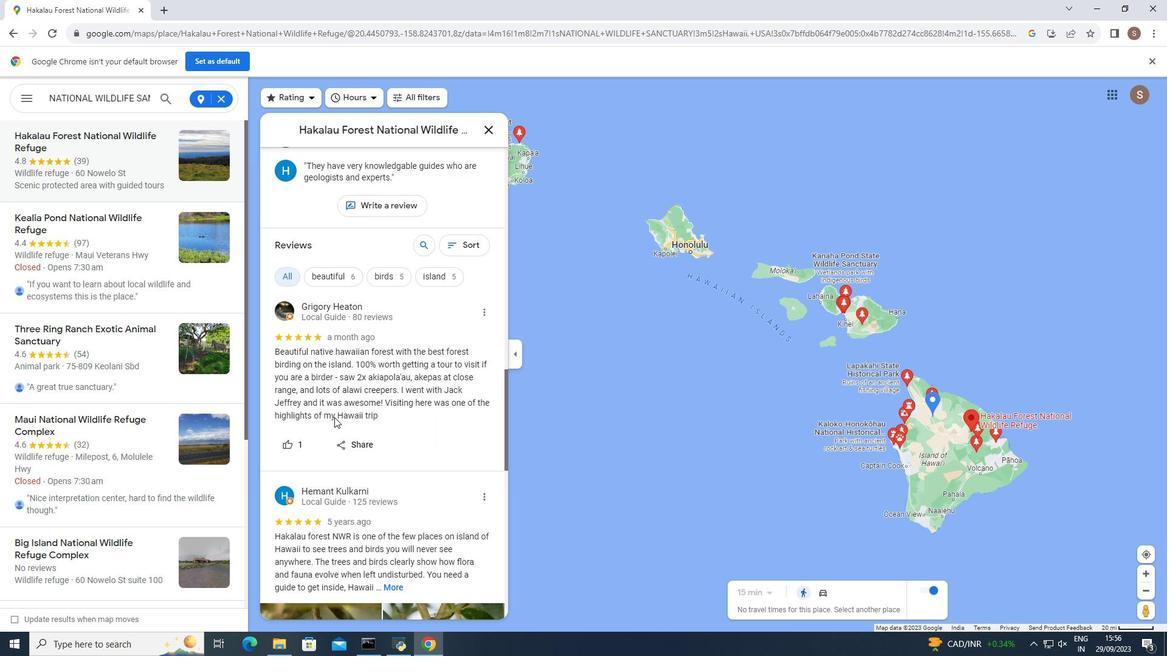 
Action: Mouse scrolled (334, 416) with delta (0, 0)
Screenshot: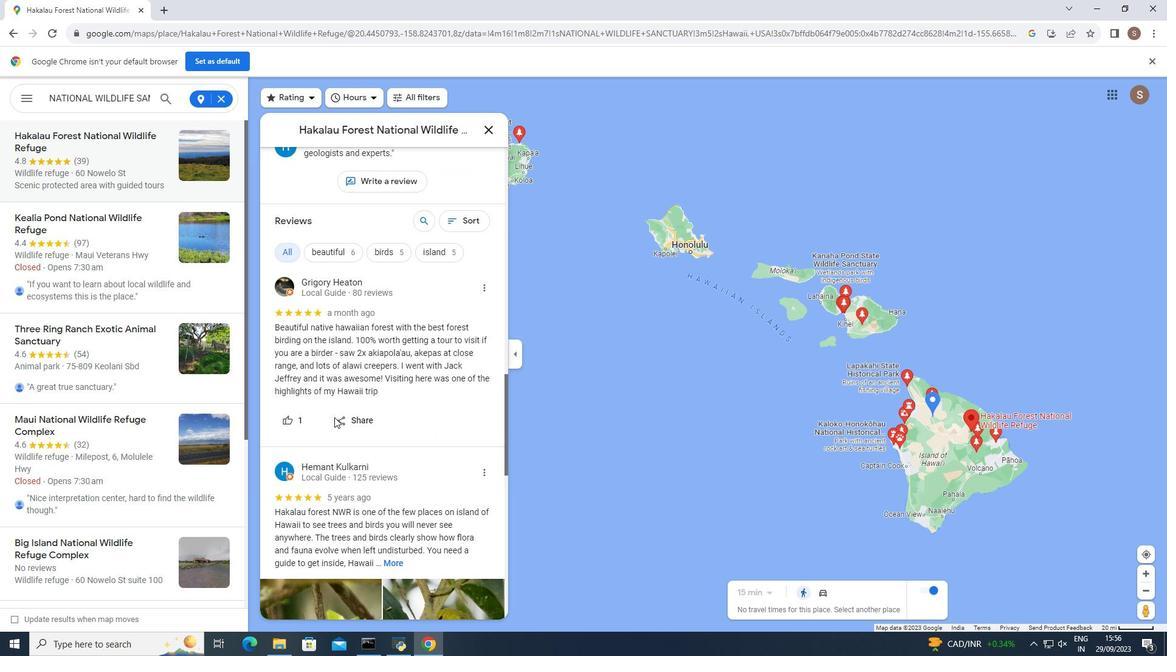 
Action: Mouse moved to (334, 416)
Screenshot: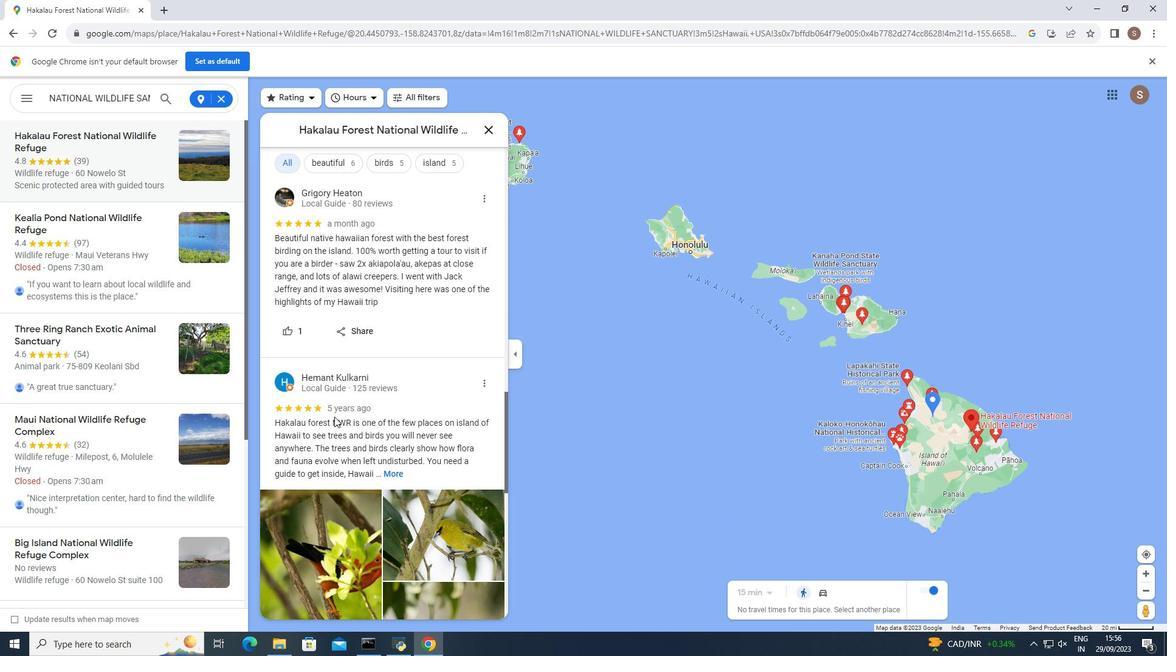 
Action: Mouse scrolled (334, 416) with delta (0, 0)
Screenshot: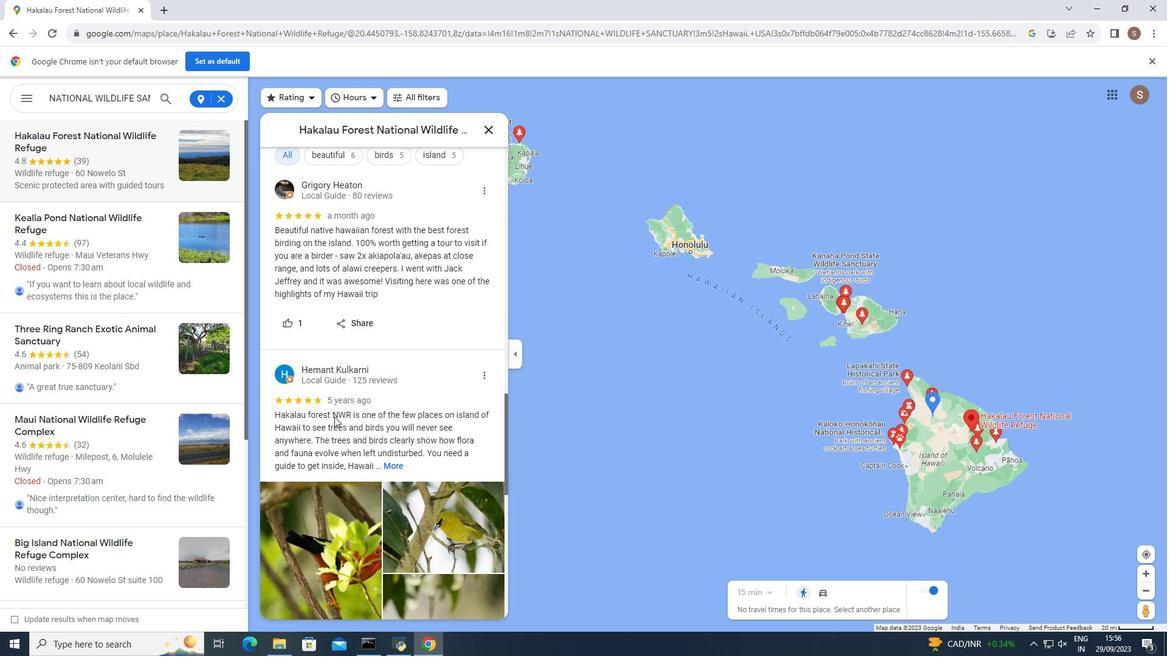 
Action: Mouse scrolled (334, 416) with delta (0, 0)
Screenshot: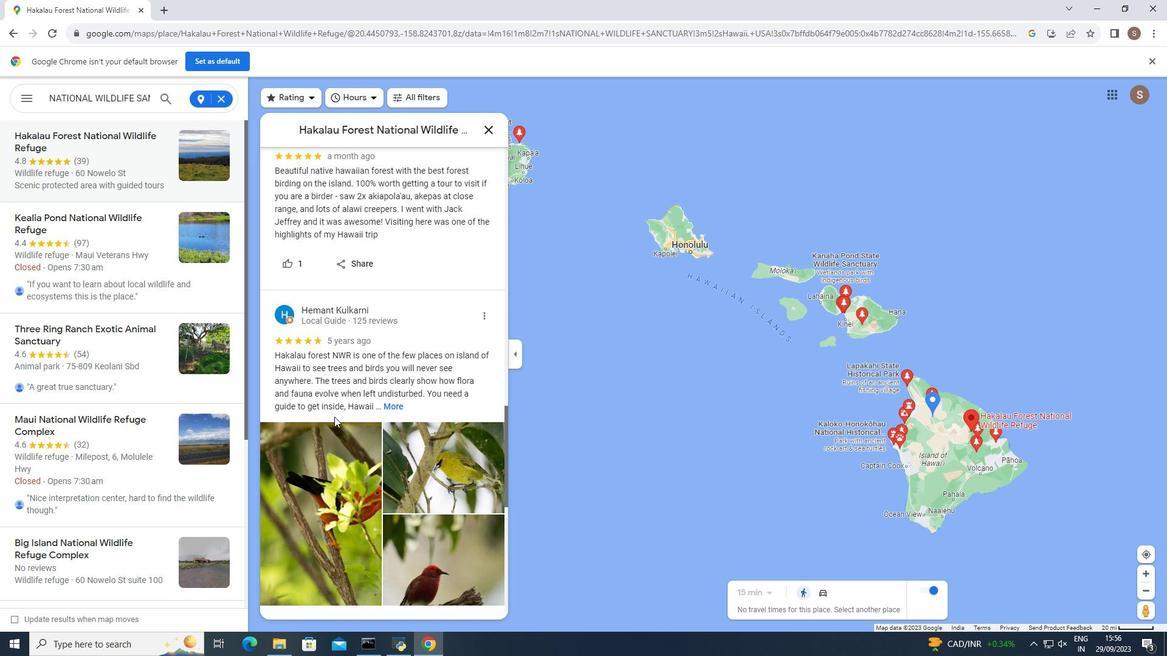 
Action: Mouse scrolled (334, 416) with delta (0, 0)
Screenshot: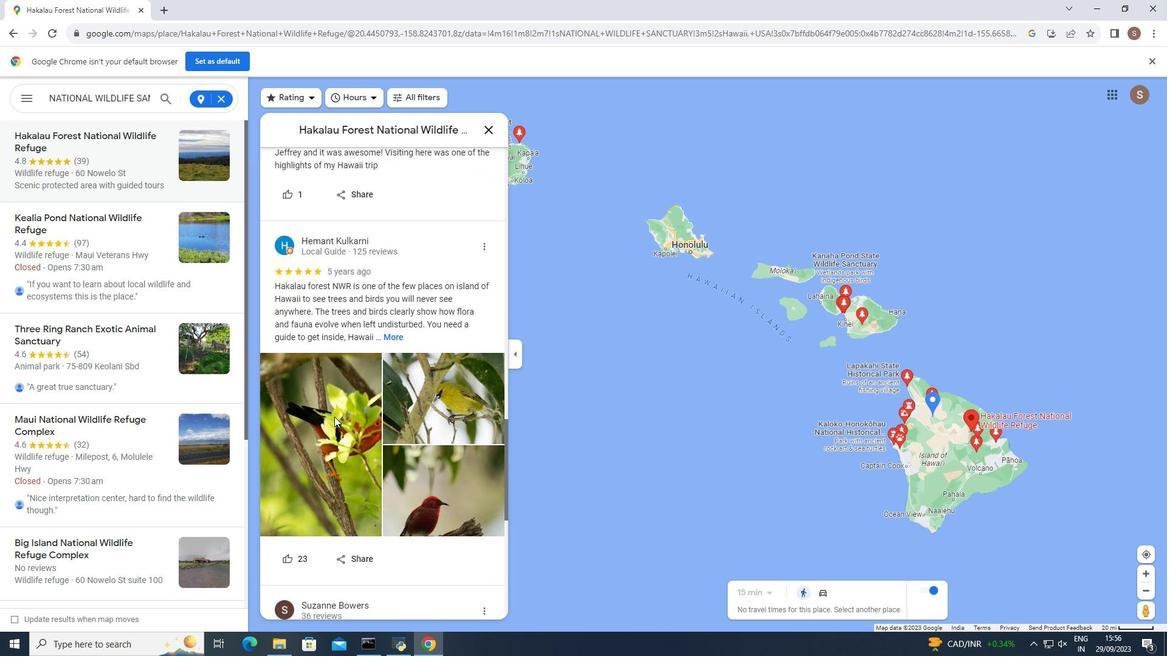 
Action: Mouse scrolled (334, 416) with delta (0, 0)
Screenshot: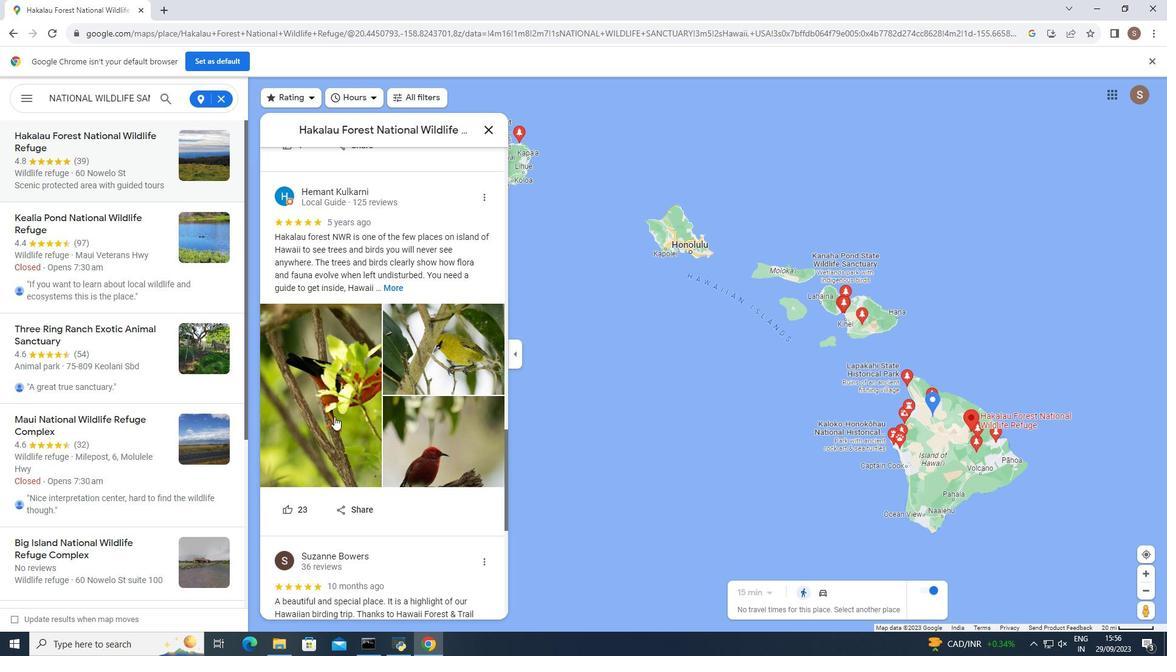
Action: Mouse scrolled (334, 416) with delta (0, 0)
Screenshot: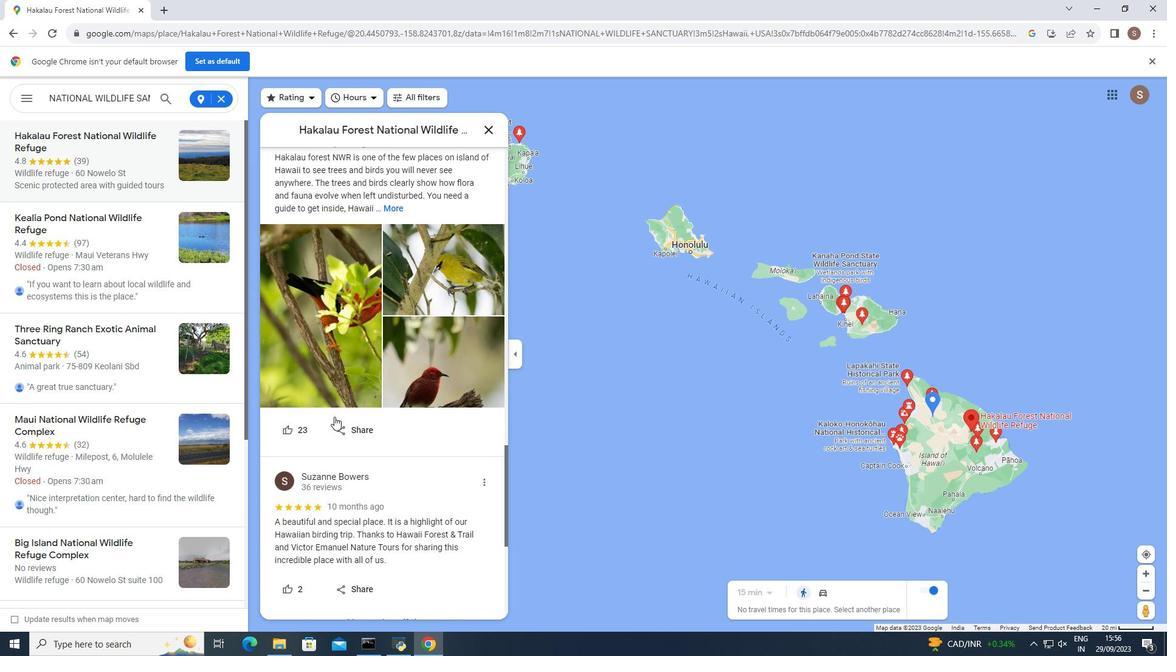 
Action: Mouse scrolled (334, 416) with delta (0, 0)
Screenshot: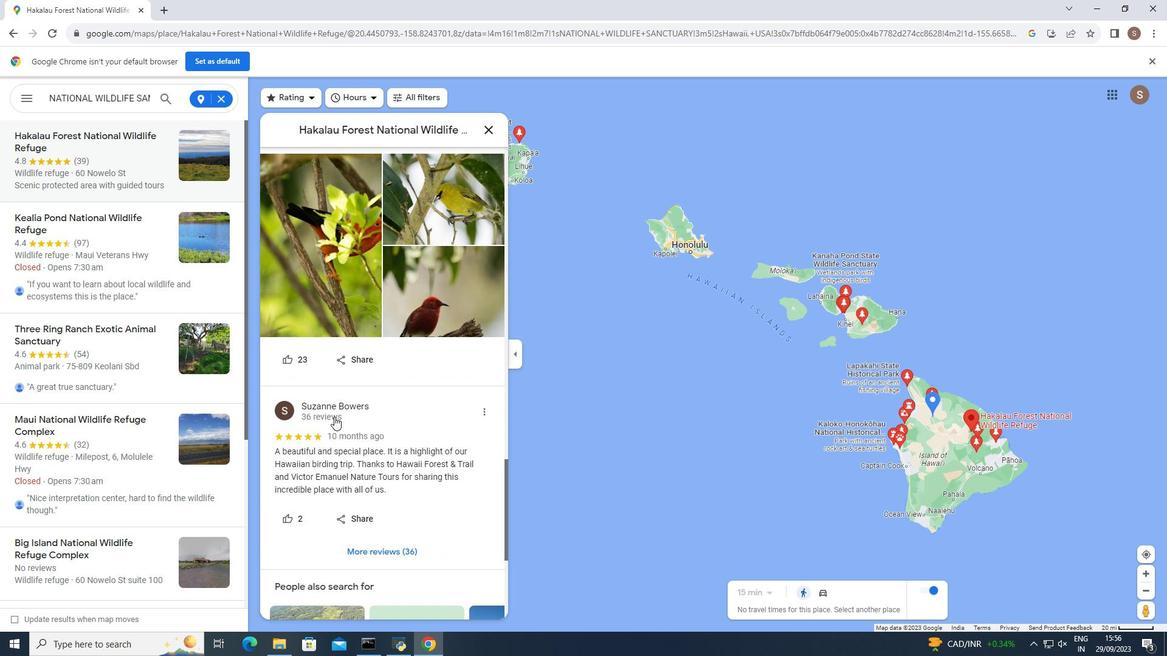 
Action: Mouse scrolled (334, 416) with delta (0, 0)
Screenshot: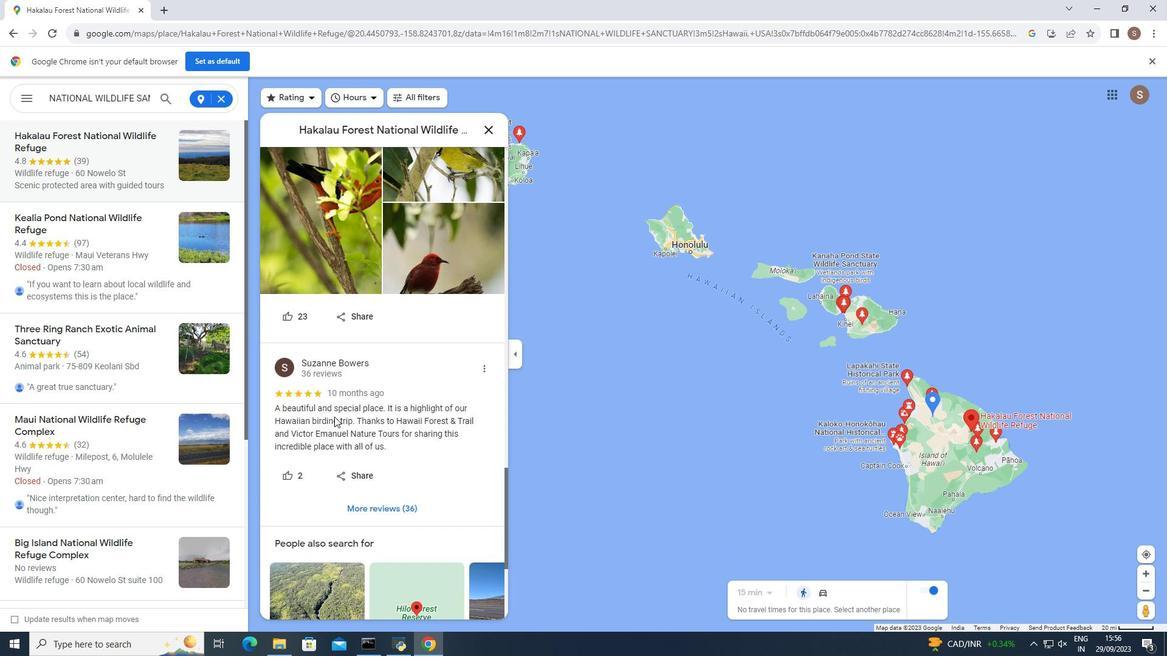 
Action: Mouse scrolled (334, 416) with delta (0, 0)
Screenshot: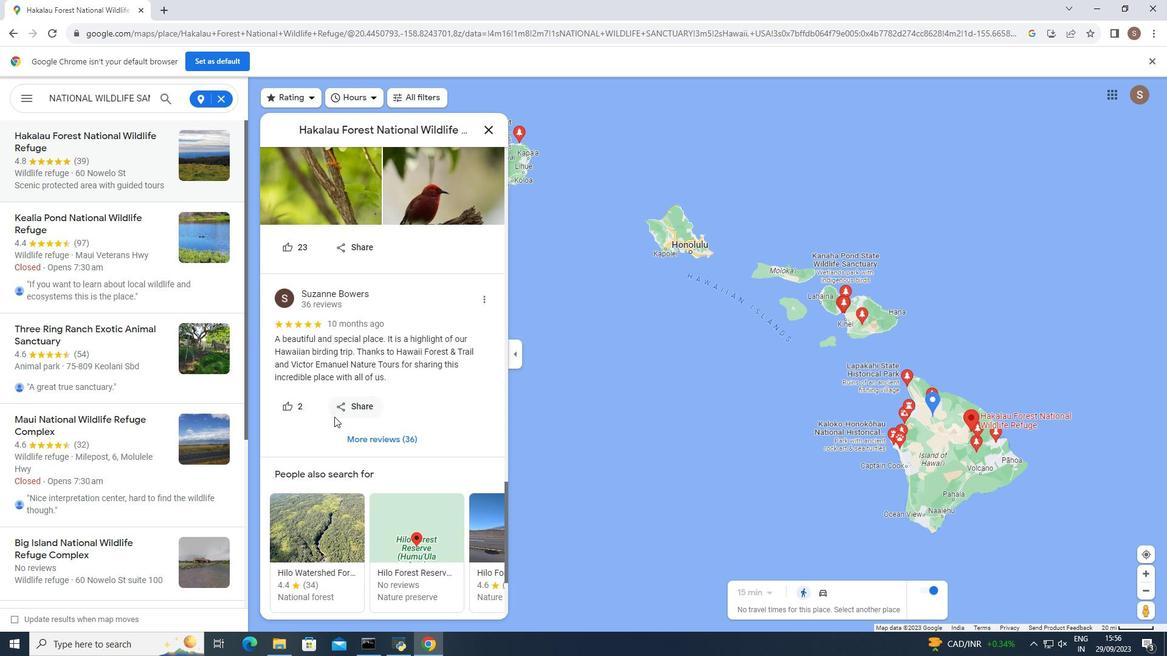 
Action: Mouse scrolled (334, 416) with delta (0, 0)
Screenshot: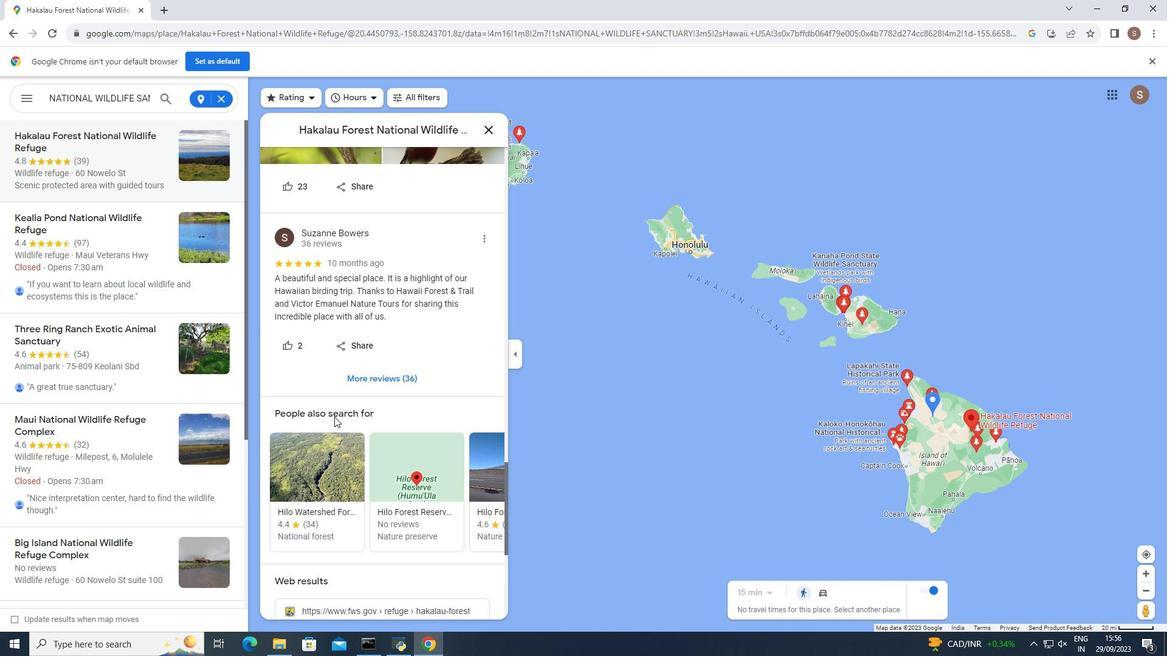 
Action: Mouse scrolled (334, 416) with delta (0, 0)
Screenshot: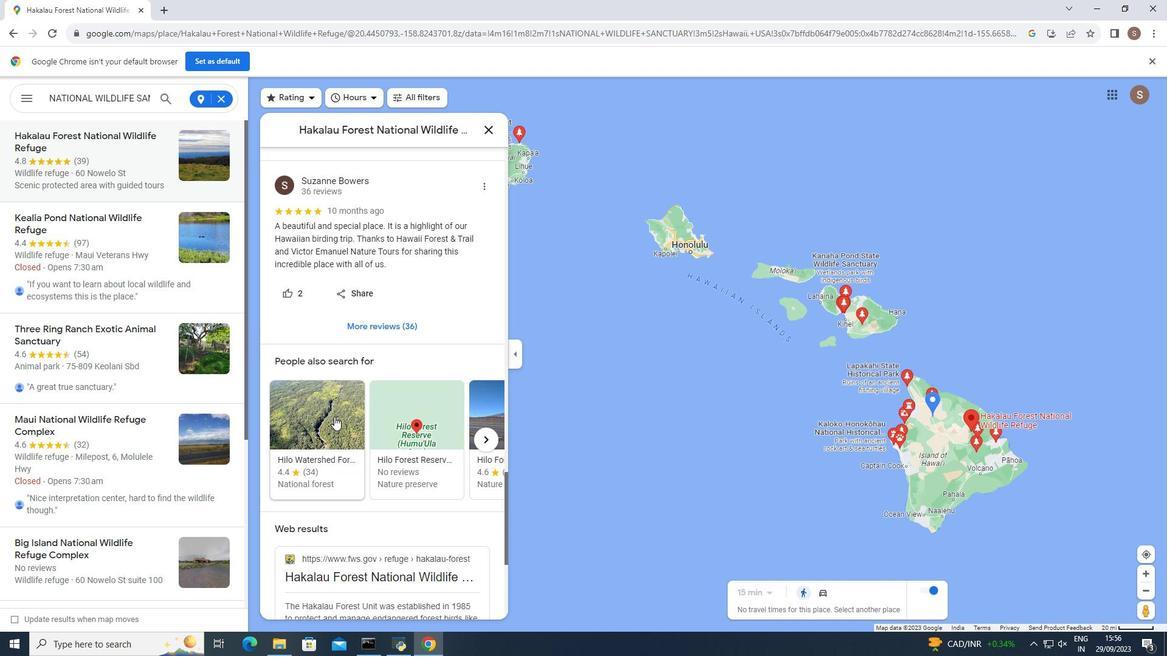 
Action: Mouse scrolled (334, 416) with delta (0, 0)
Screenshot: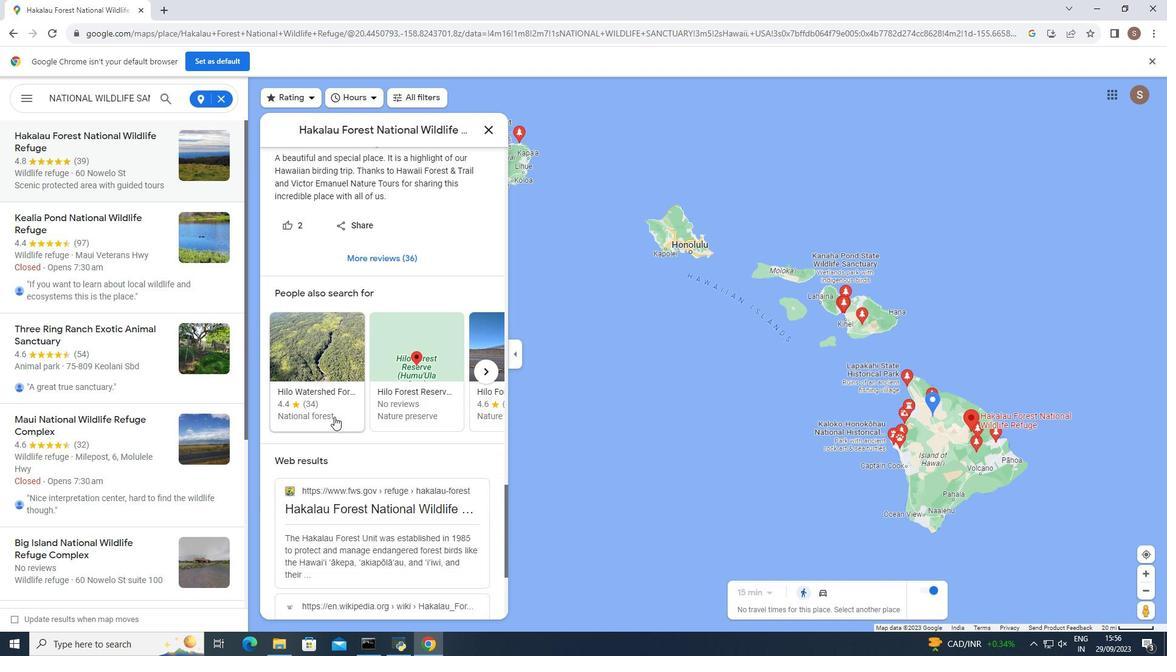 
Action: Mouse scrolled (334, 416) with delta (0, 0)
Screenshot: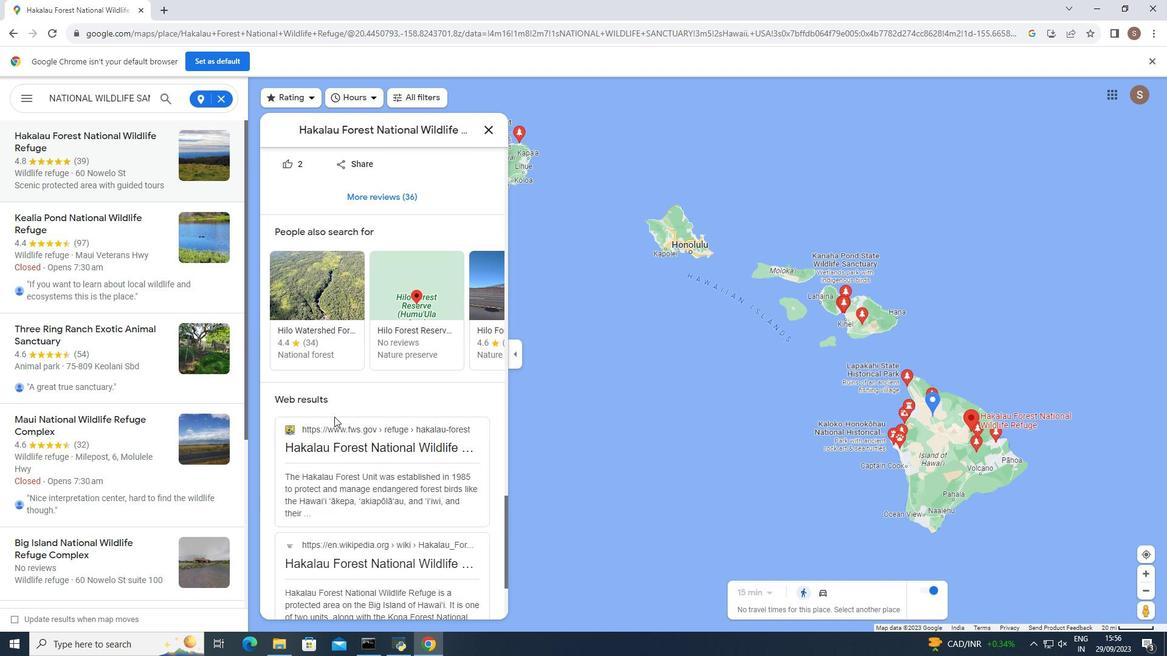 
Action: Mouse scrolled (334, 416) with delta (0, 0)
Screenshot: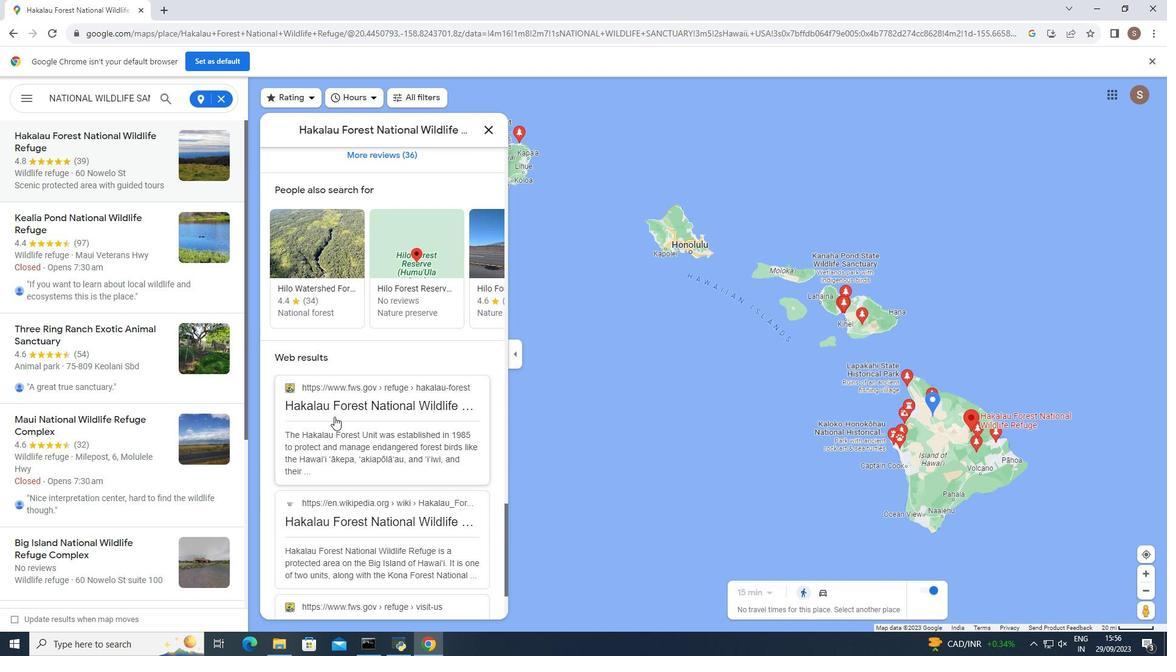
Action: Mouse scrolled (334, 416) with delta (0, 0)
Screenshot: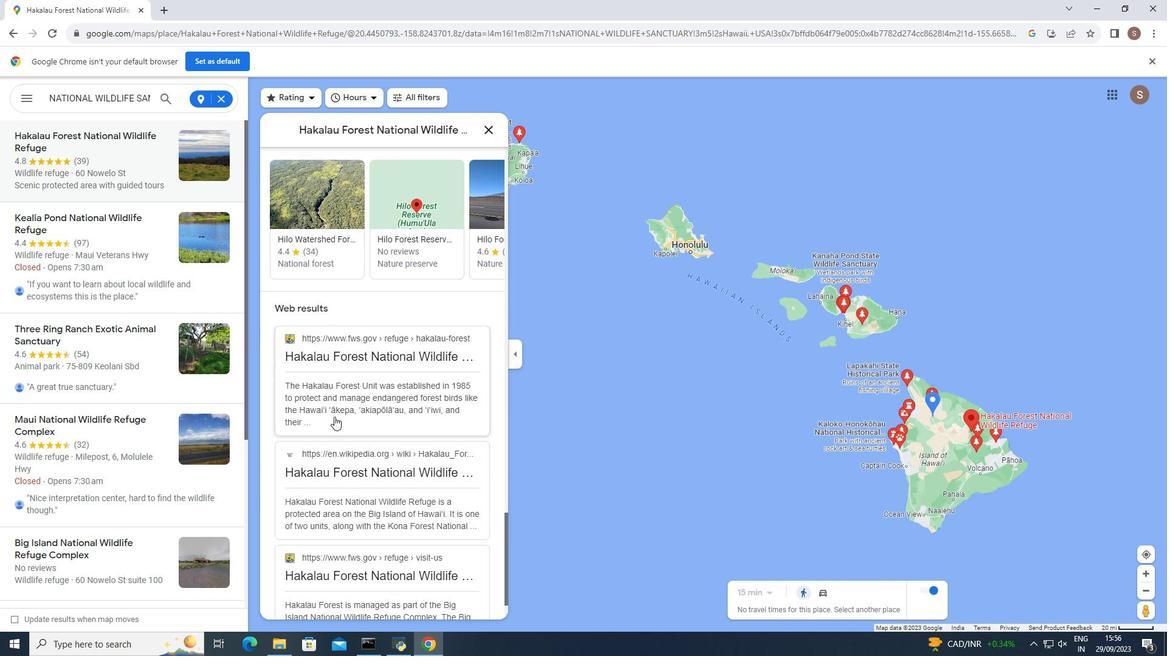 
Action: Mouse moved to (334, 416)
Screenshot: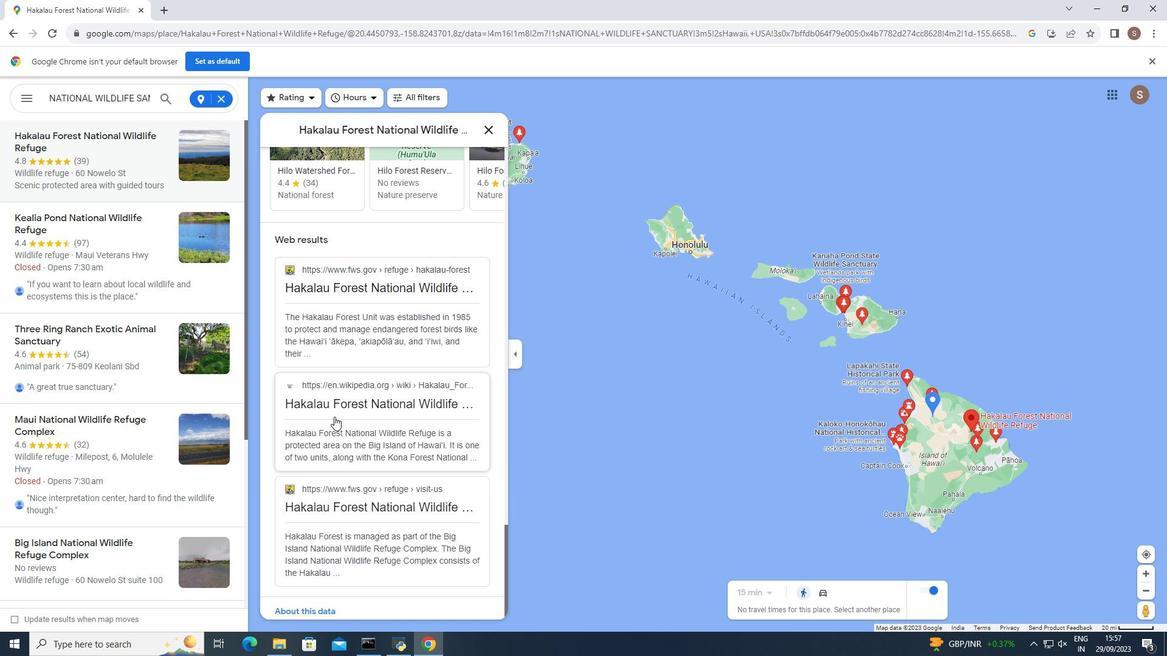 
Action: Mouse scrolled (334, 416) with delta (0, 0)
Screenshot: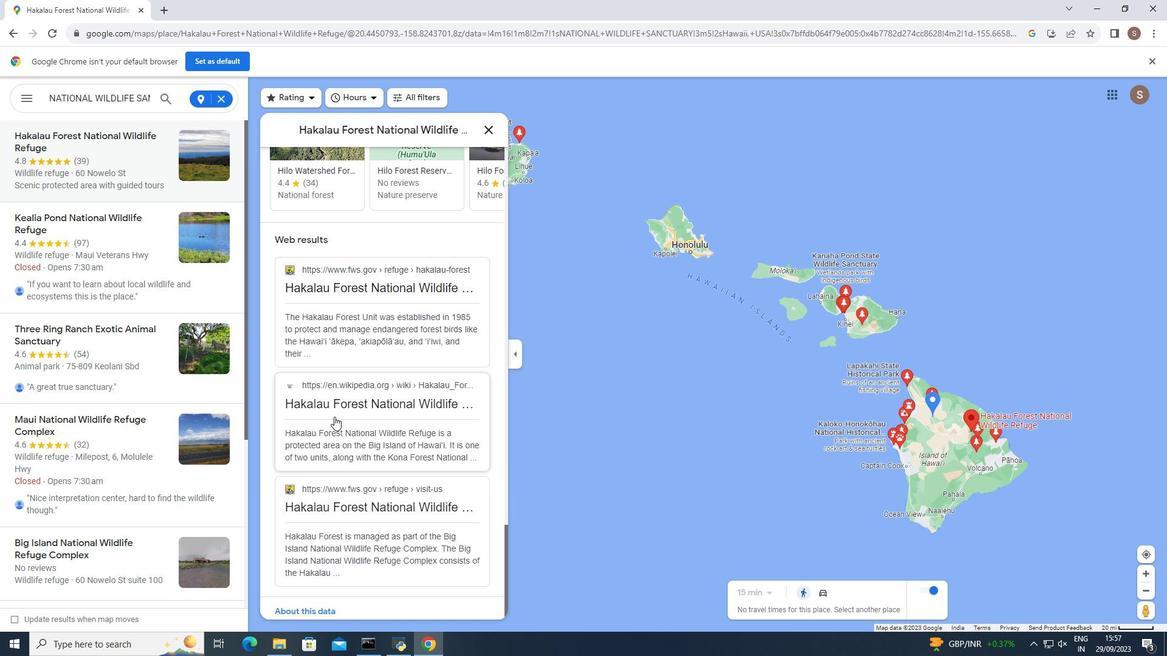 
Action: Mouse scrolled (334, 416) with delta (0, 0)
Screenshot: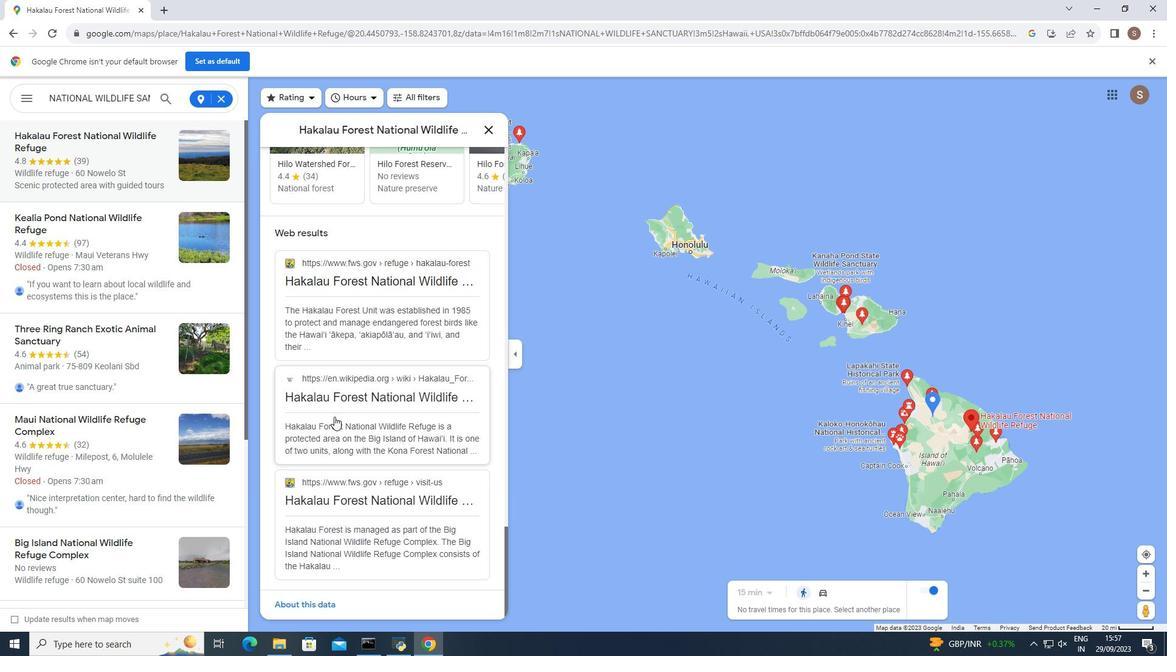 
Action: Mouse scrolled (334, 416) with delta (0, 0)
Screenshot: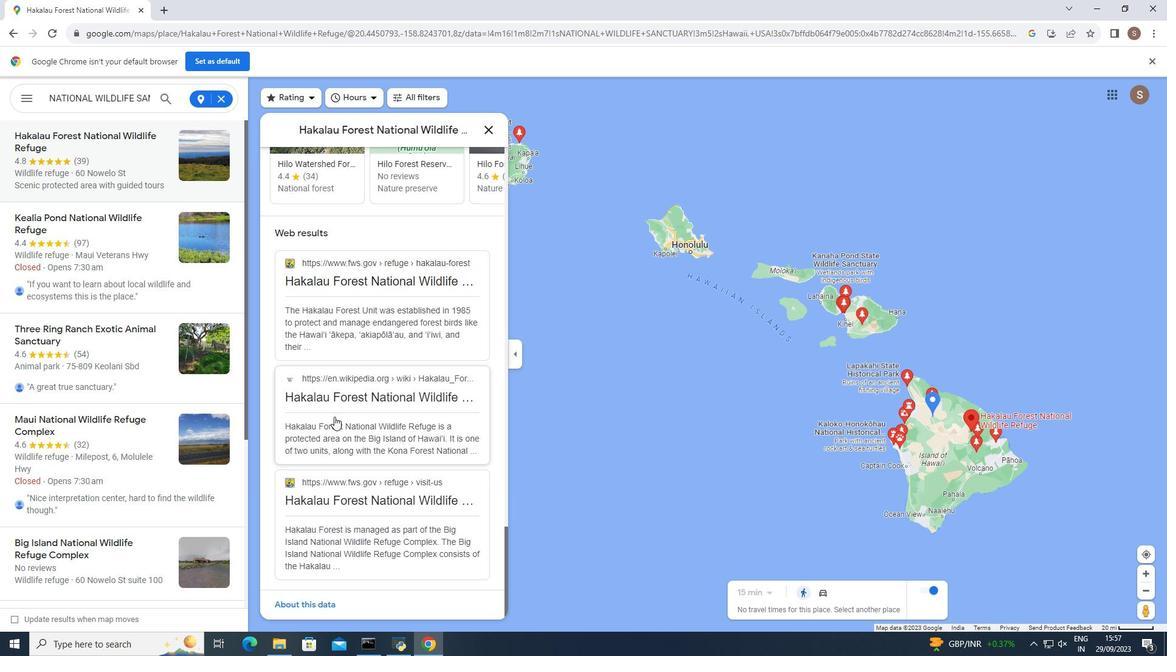 
Action: Mouse scrolled (334, 416) with delta (0, 0)
Screenshot: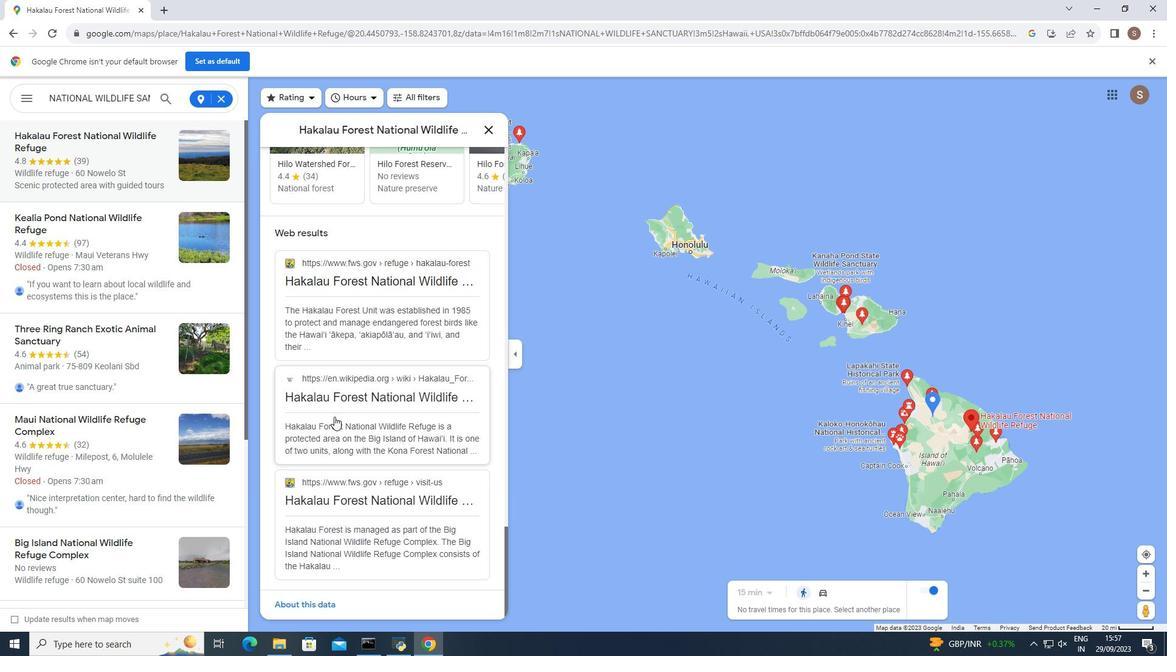 
Action: Mouse moved to (490, 121)
Screenshot: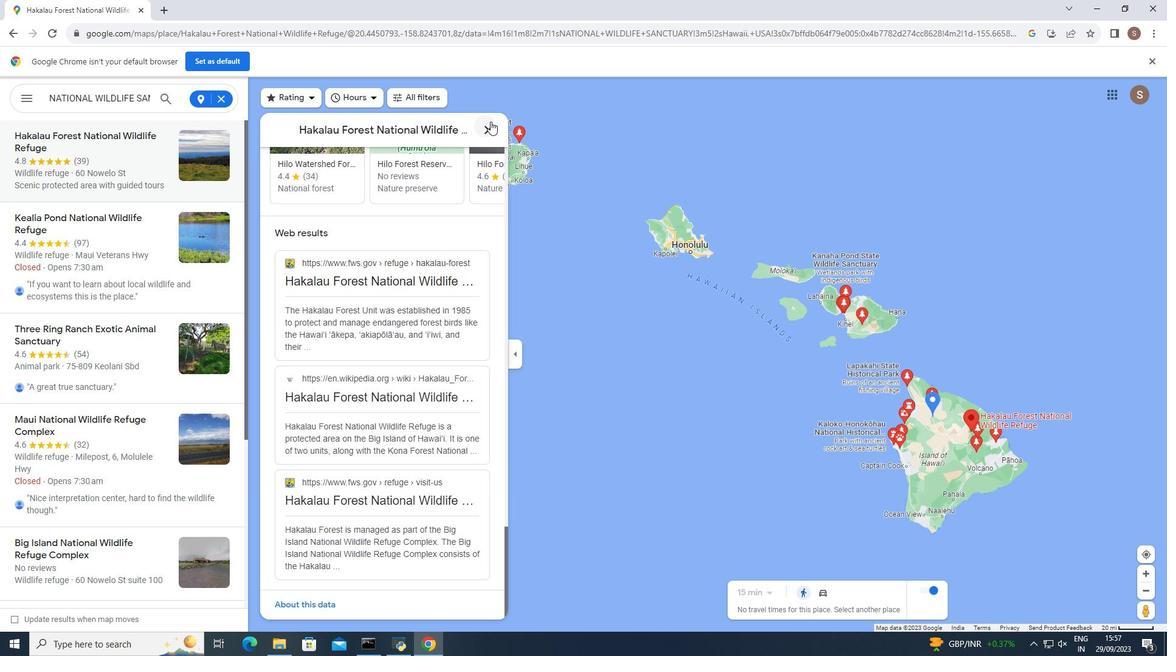 
Action: Mouse pressed left at (490, 121)
Screenshot: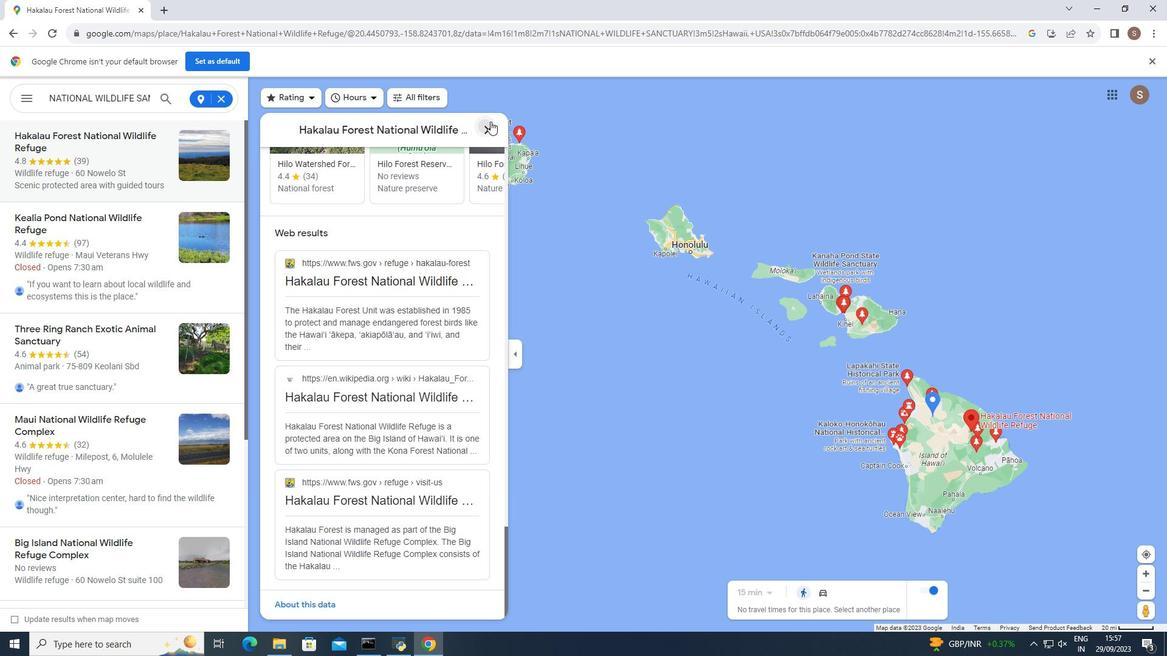 
Action: Mouse moved to (120, 218)
Screenshot: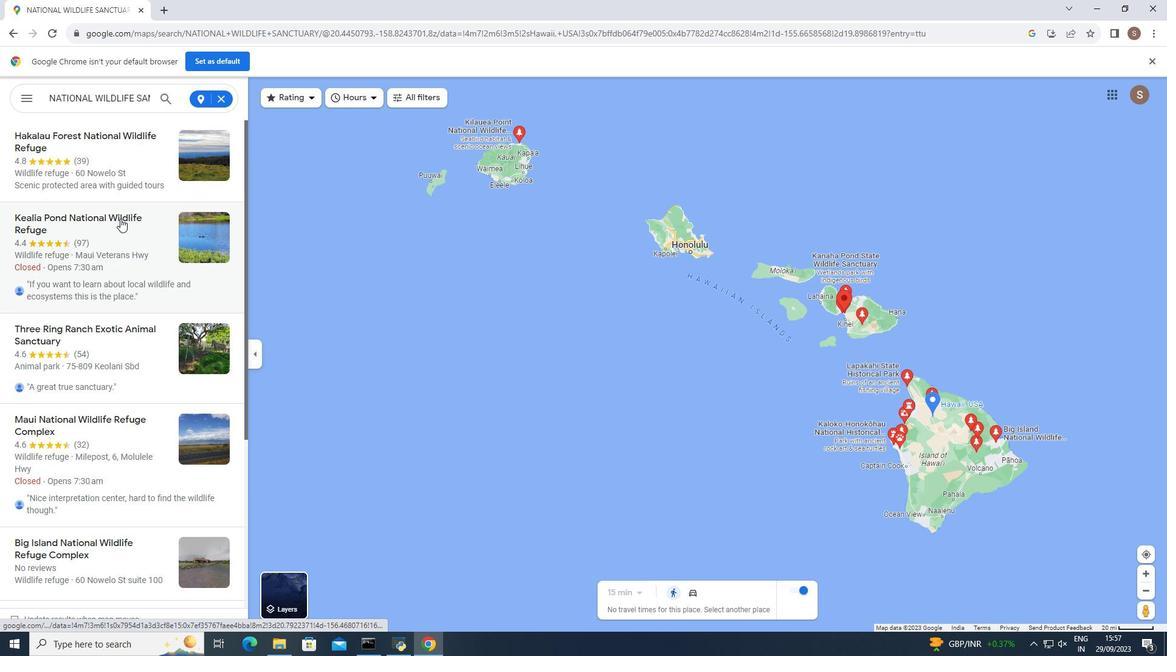 
Action: Mouse pressed left at (120, 218)
Screenshot: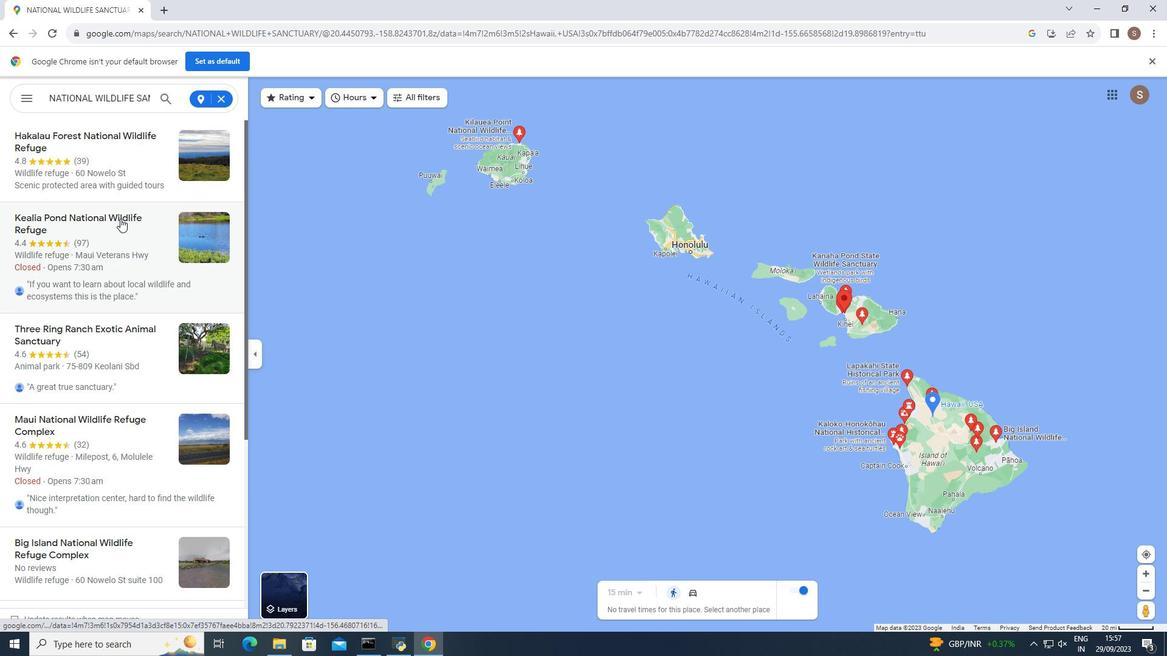 
Action: Mouse moved to (451, 398)
Screenshot: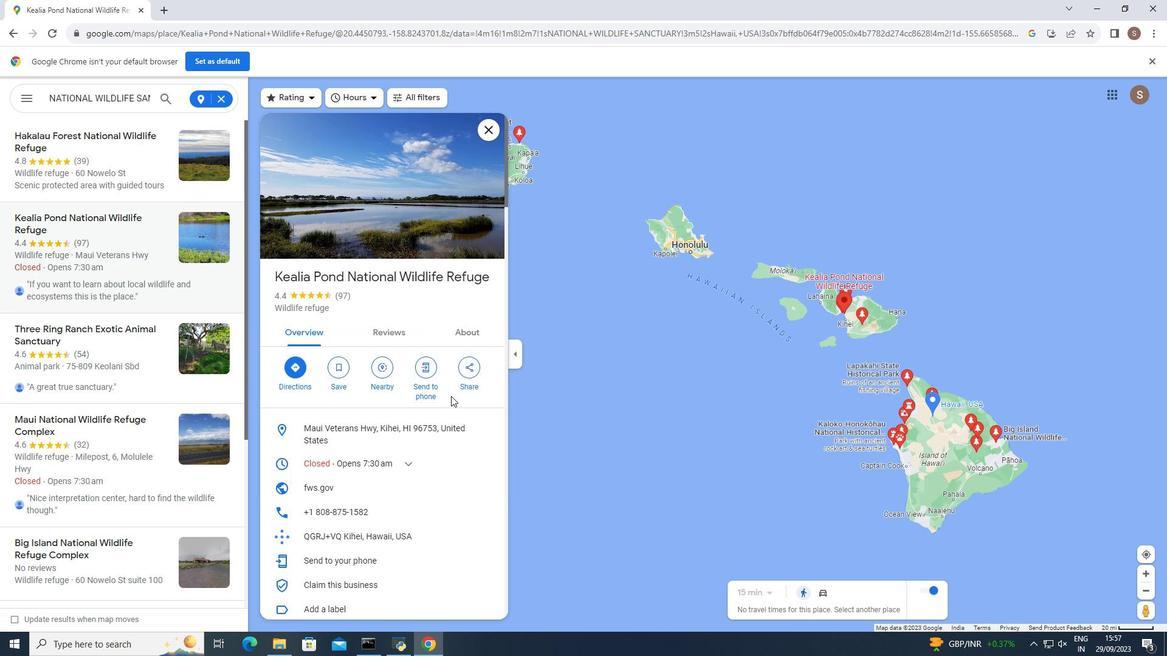 
Action: Mouse scrolled (451, 398) with delta (0, 0)
Screenshot: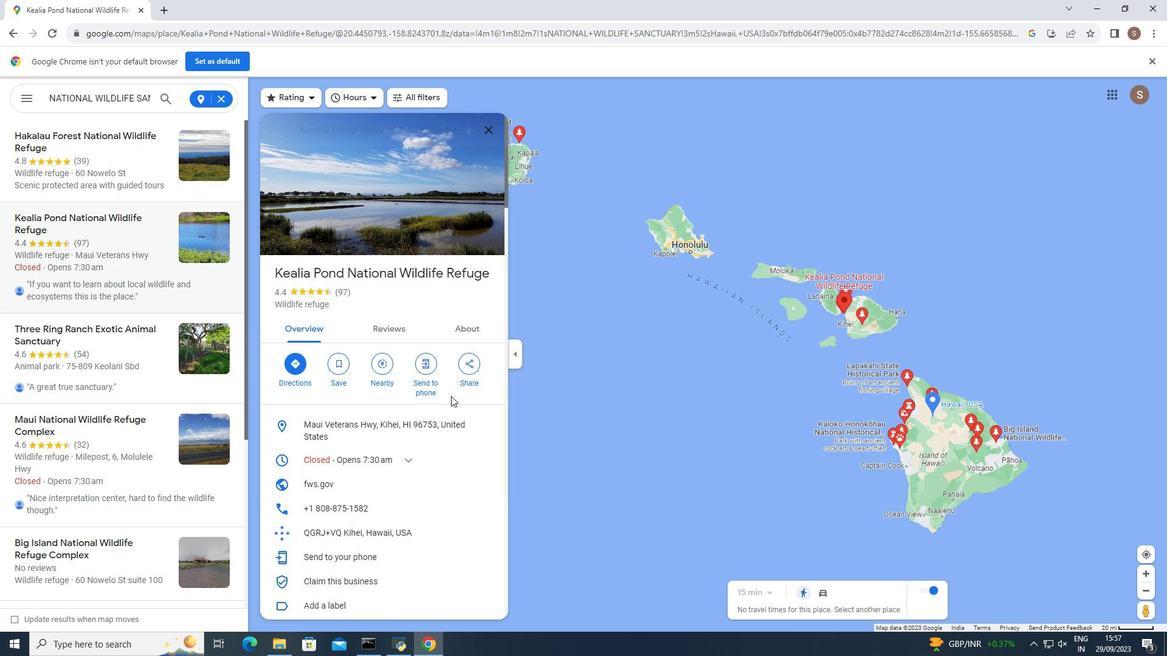 
Action: Mouse moved to (451, 396)
Screenshot: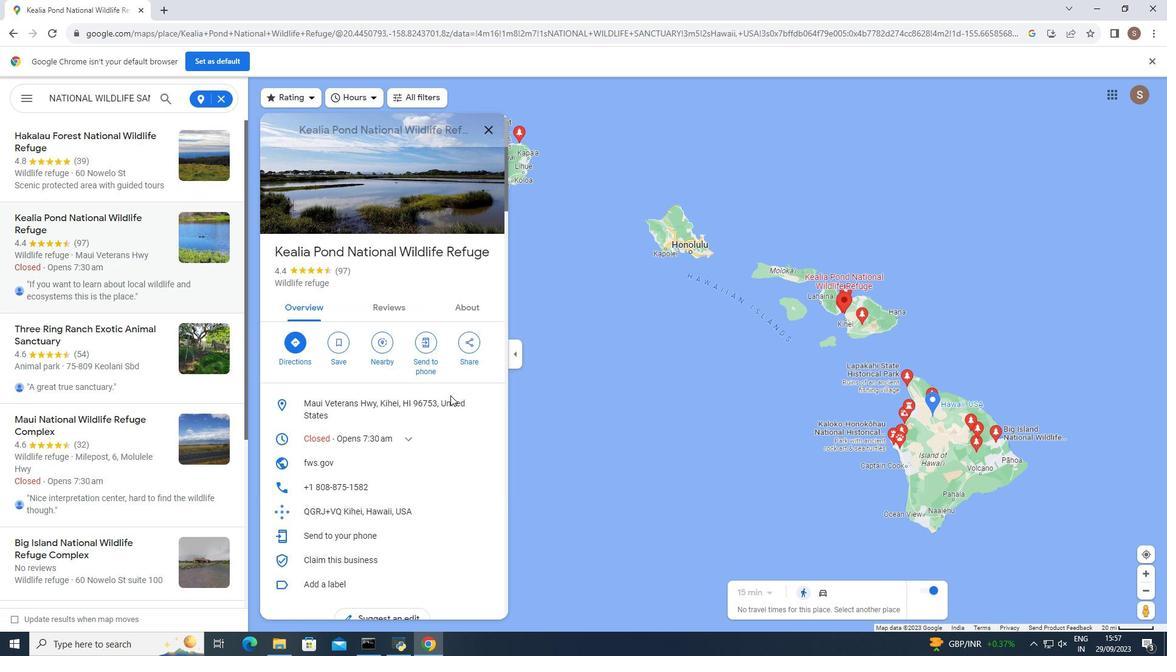 
Action: Mouse scrolled (451, 395) with delta (0, 0)
Screenshot: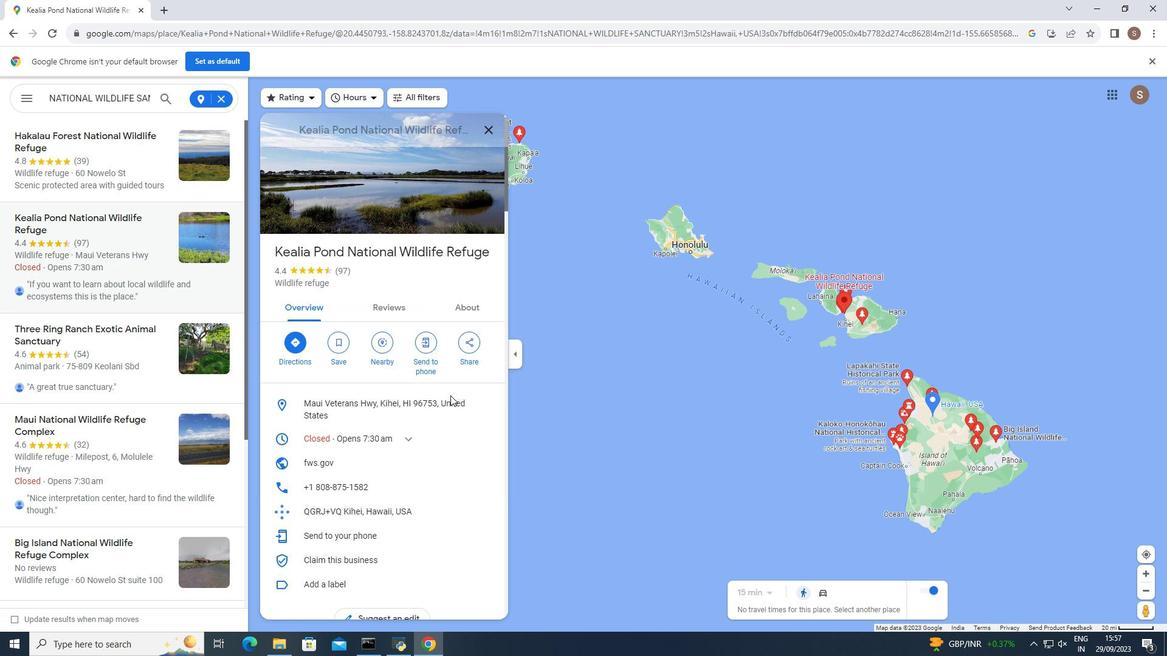 
Action: Mouse moved to (448, 393)
Screenshot: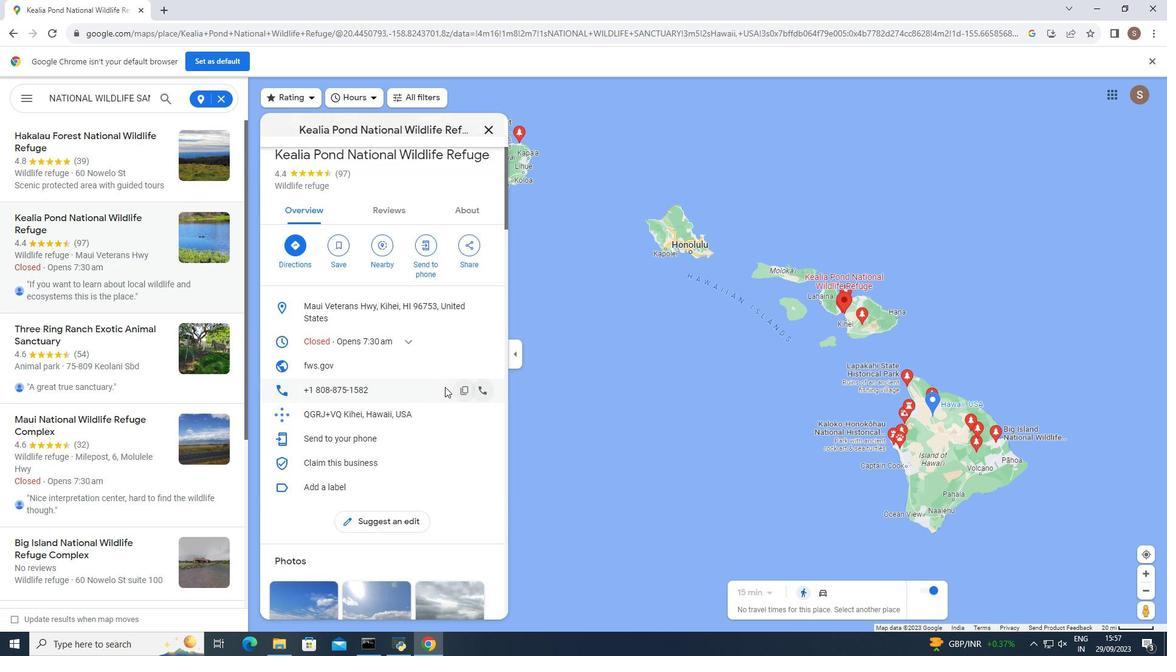 
Action: Mouse scrolled (448, 393) with delta (0, 0)
Screenshot: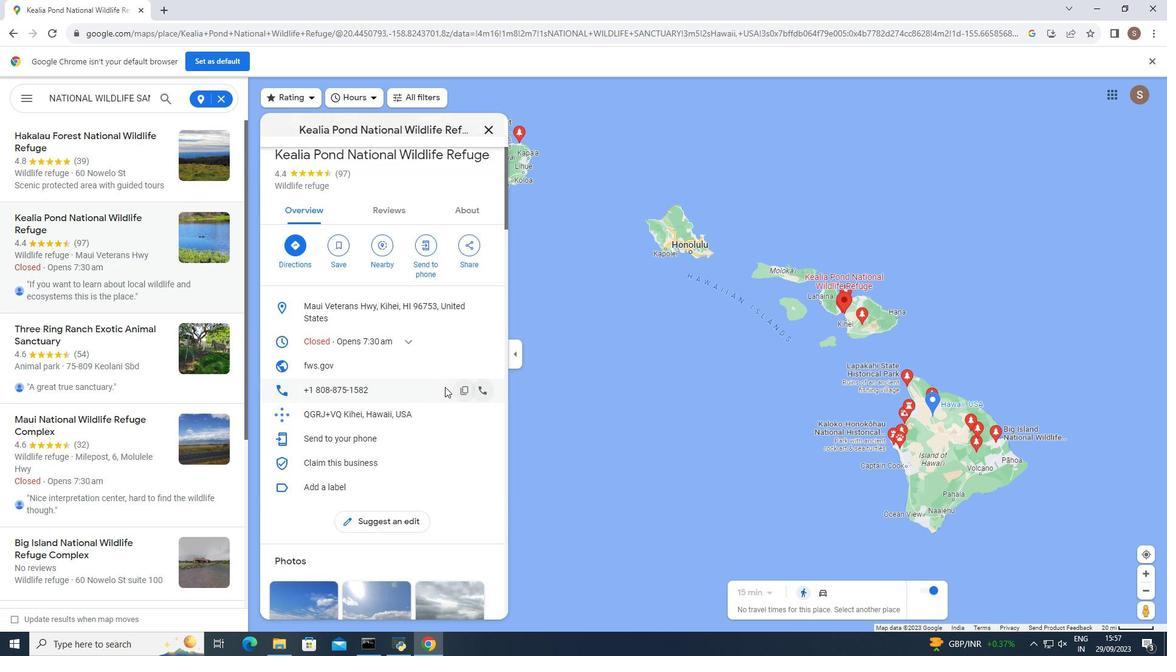 
Action: Mouse moved to (444, 385)
Screenshot: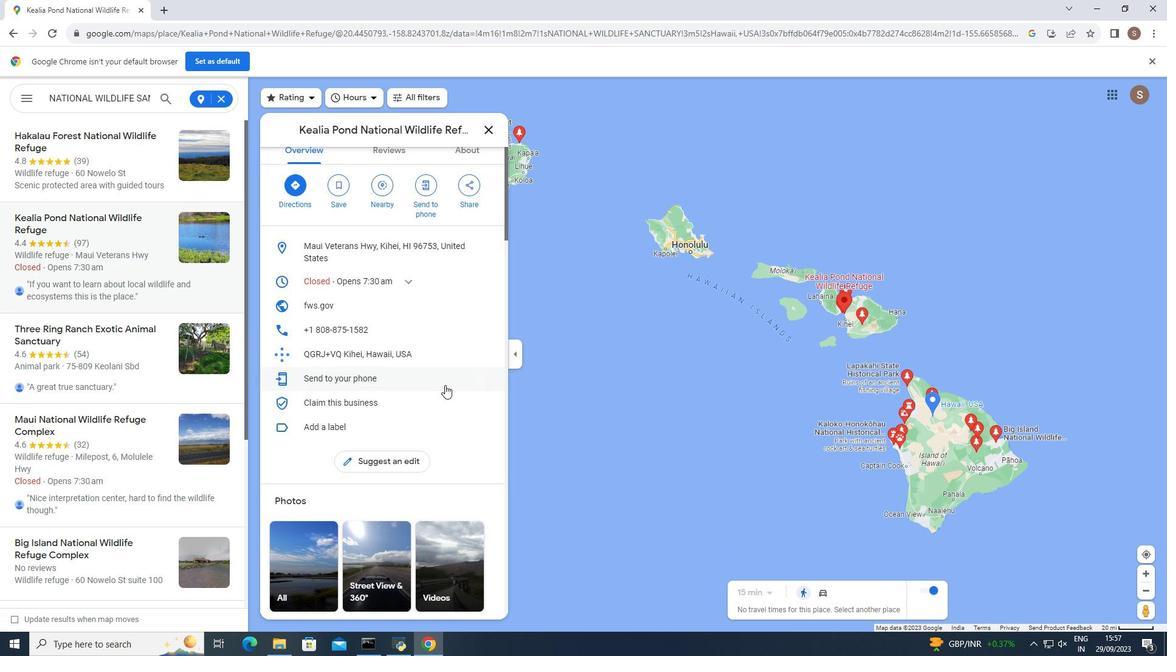 
Action: Mouse scrolled (444, 384) with delta (0, 0)
Screenshot: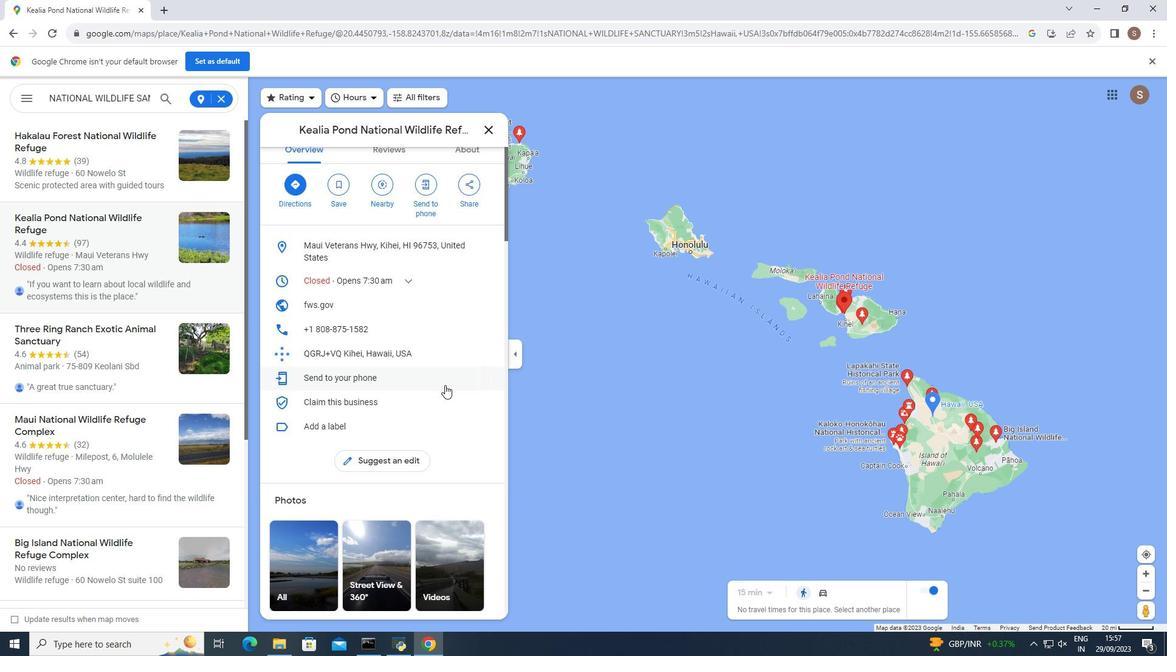 
Action: Mouse scrolled (444, 384) with delta (0, 0)
Screenshot: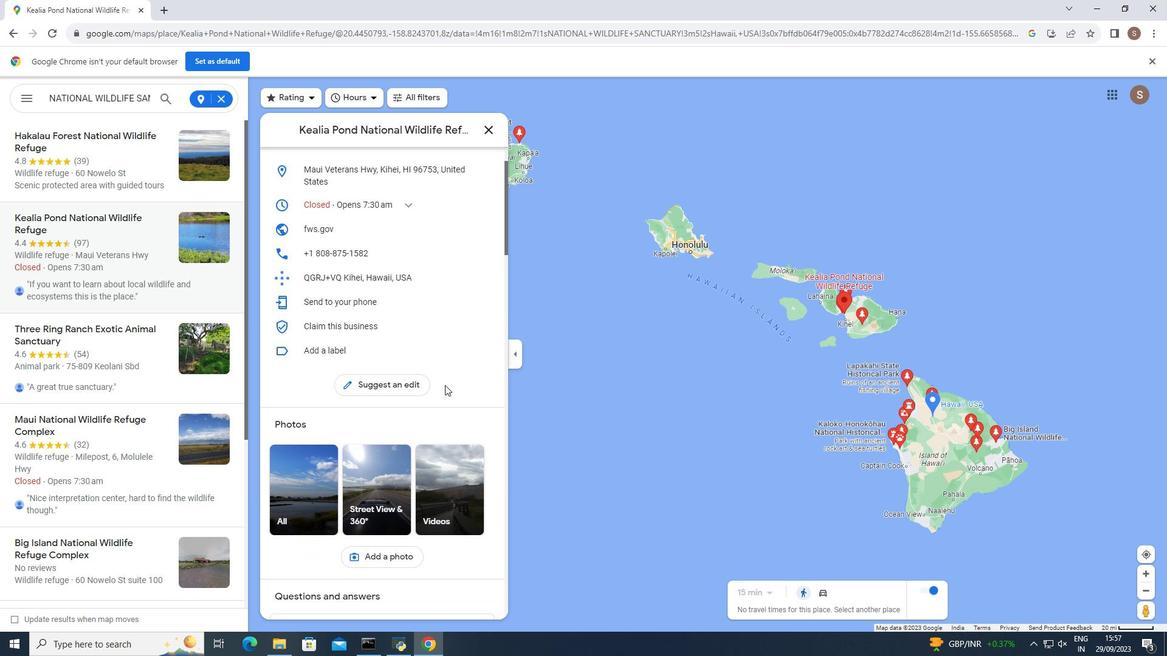 
Action: Mouse scrolled (444, 384) with delta (0, 0)
Screenshot: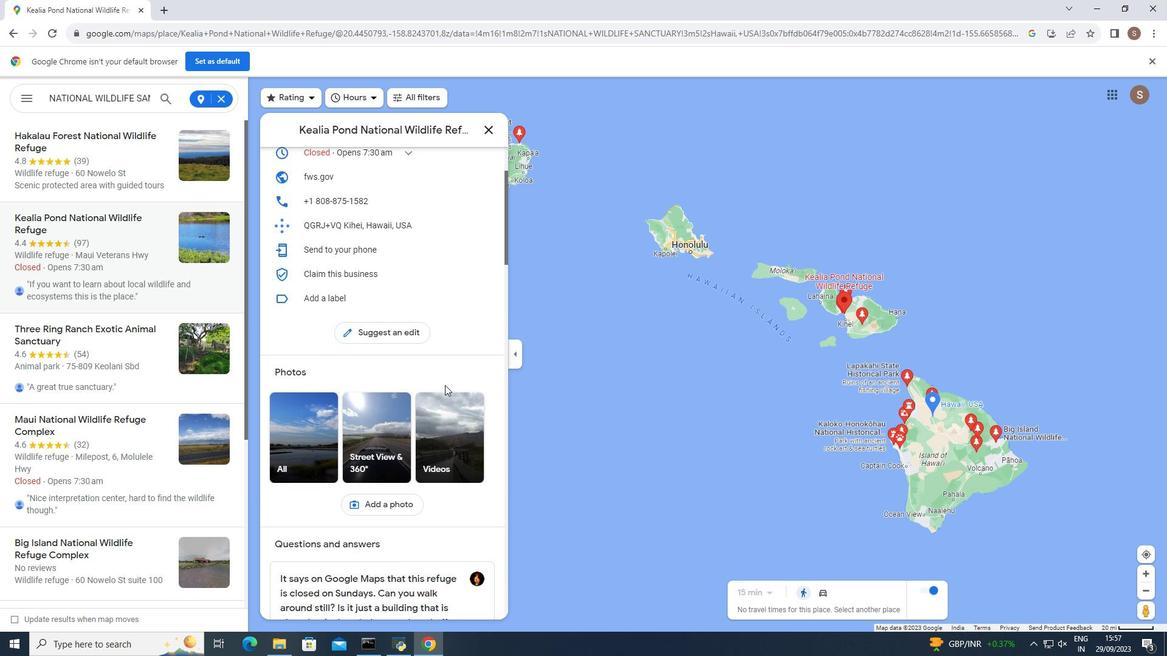 
Action: Mouse scrolled (444, 384) with delta (0, 0)
Screenshot: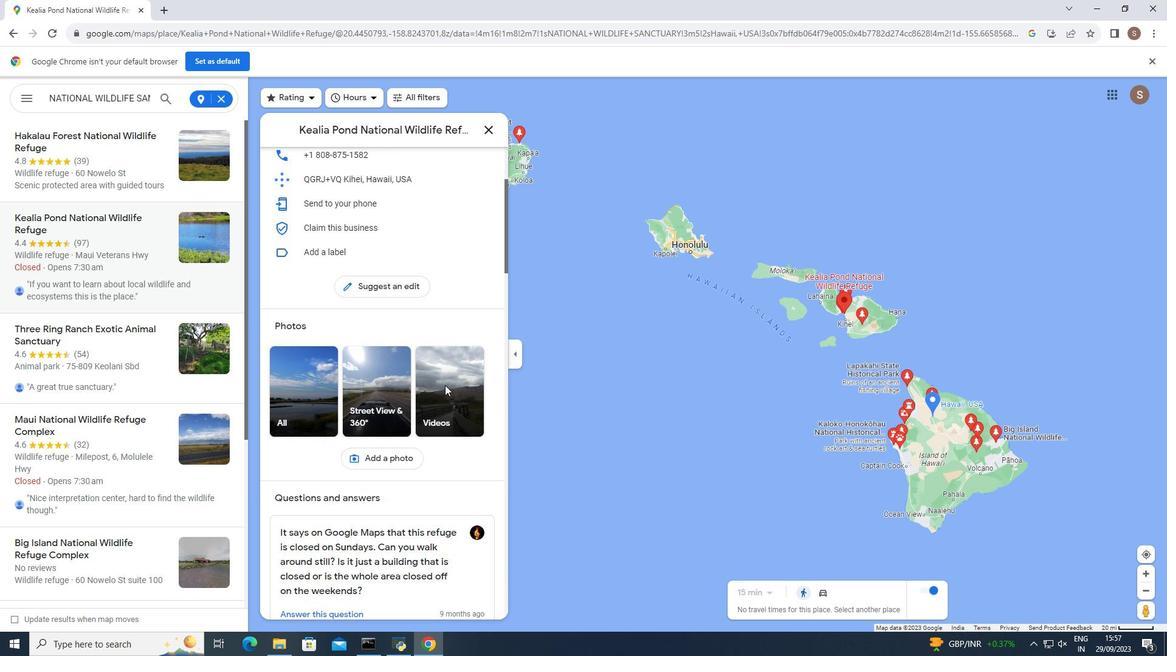 
Action: Mouse moved to (444, 382)
Screenshot: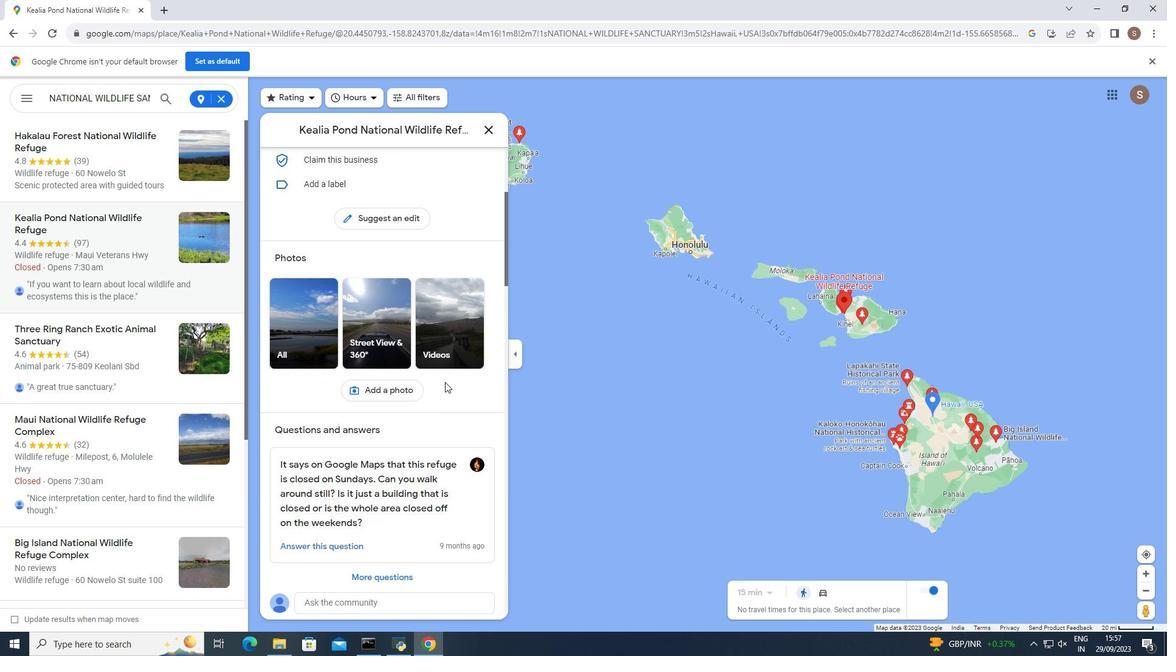 
Action: Mouse scrolled (444, 381) with delta (0, 0)
Screenshot: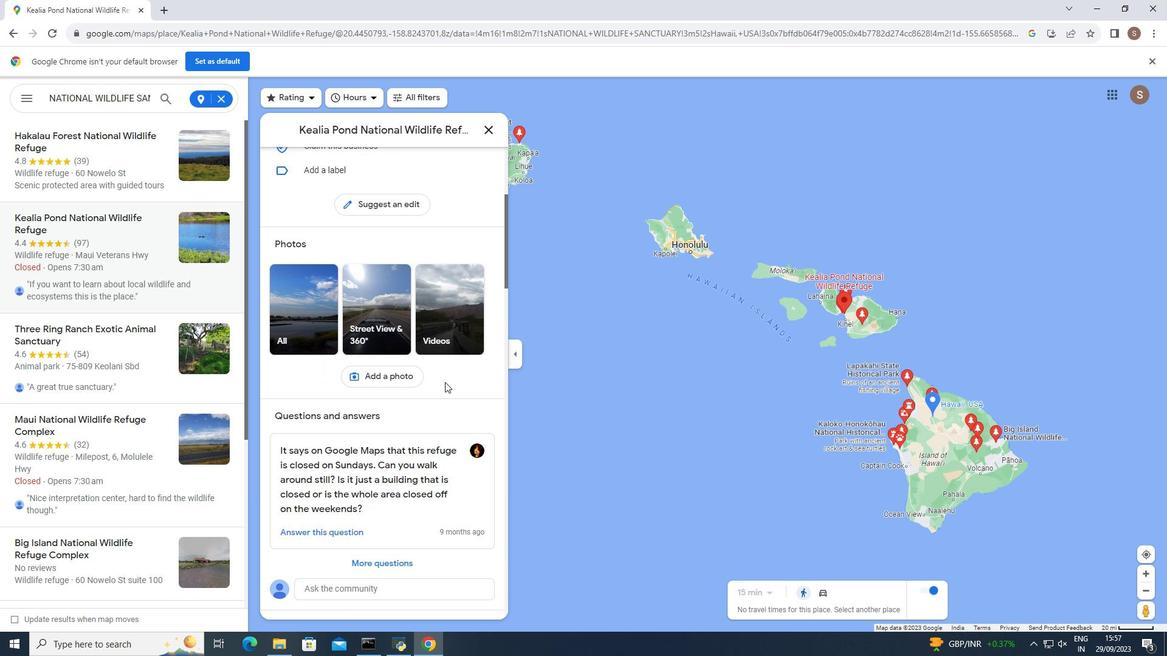 
Action: Mouse scrolled (444, 381) with delta (0, 0)
Screenshot: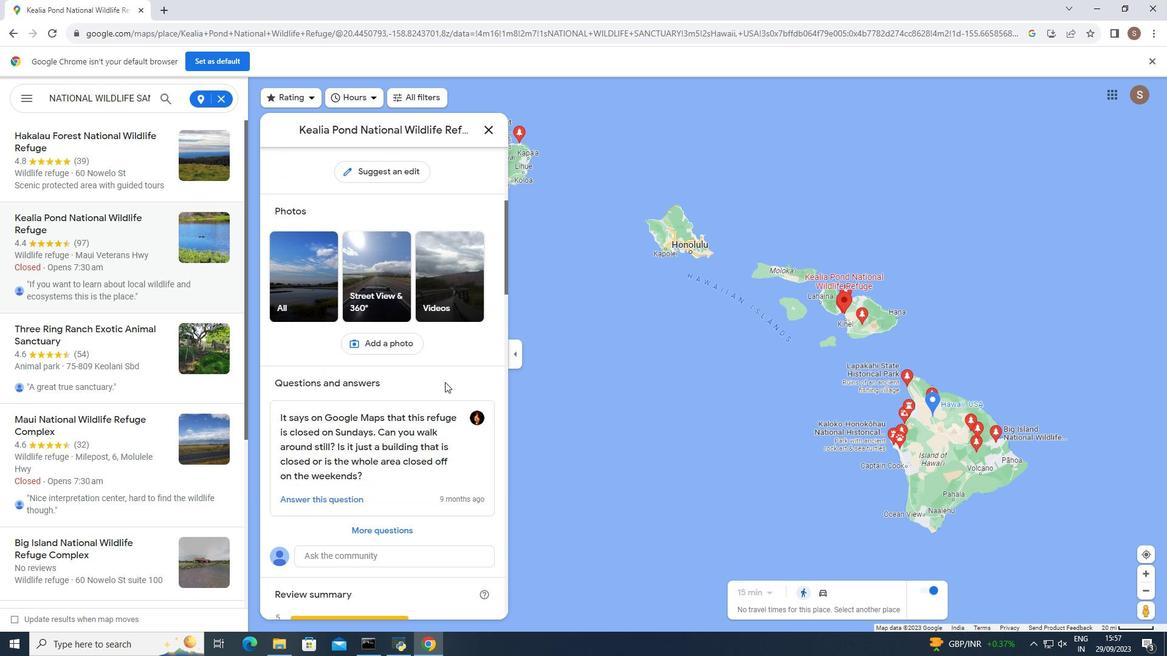 
Action: Mouse scrolled (444, 381) with delta (0, 0)
Screenshot: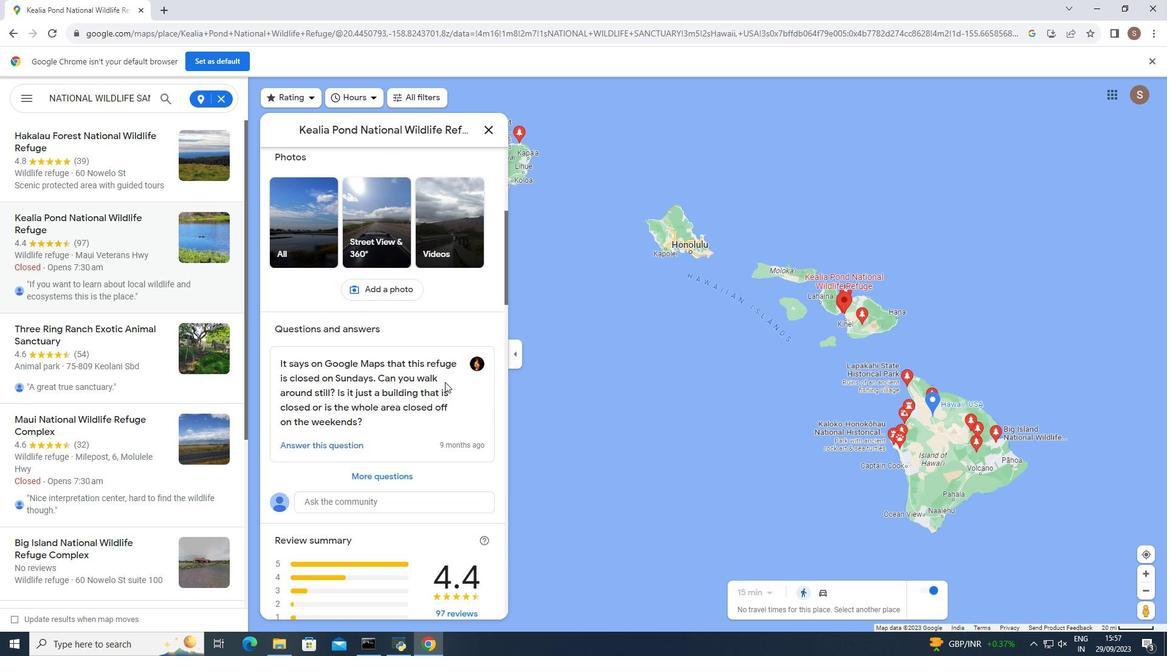 
Action: Mouse moved to (446, 379)
Screenshot: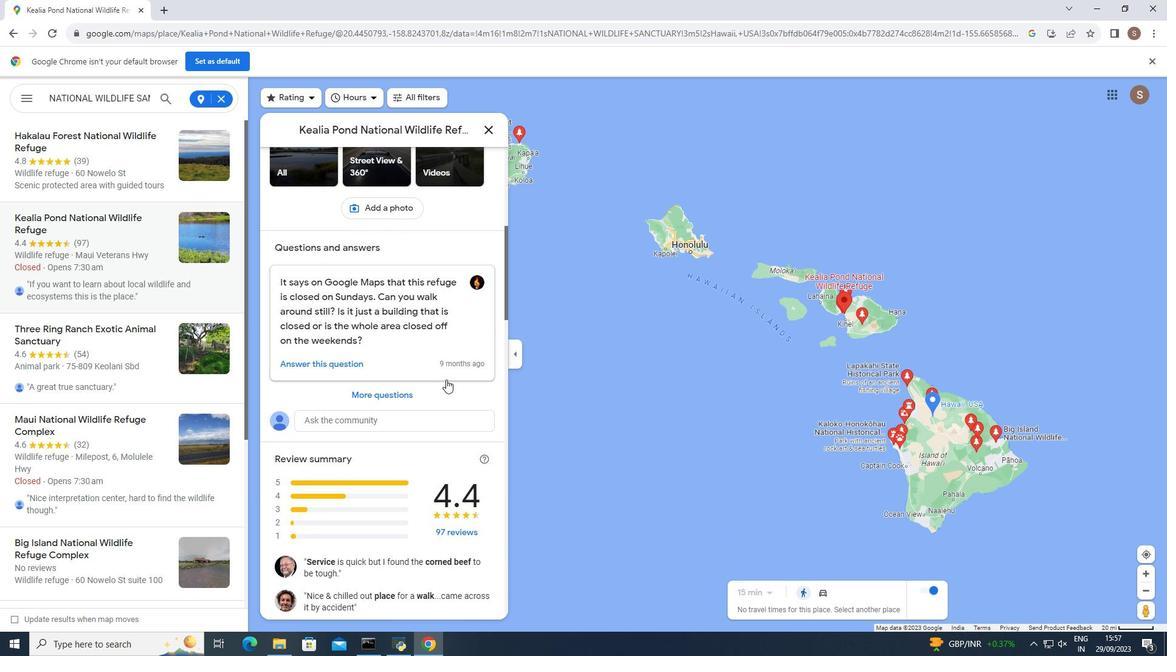 
Action: Mouse scrolled (446, 379) with delta (0, 0)
Screenshot: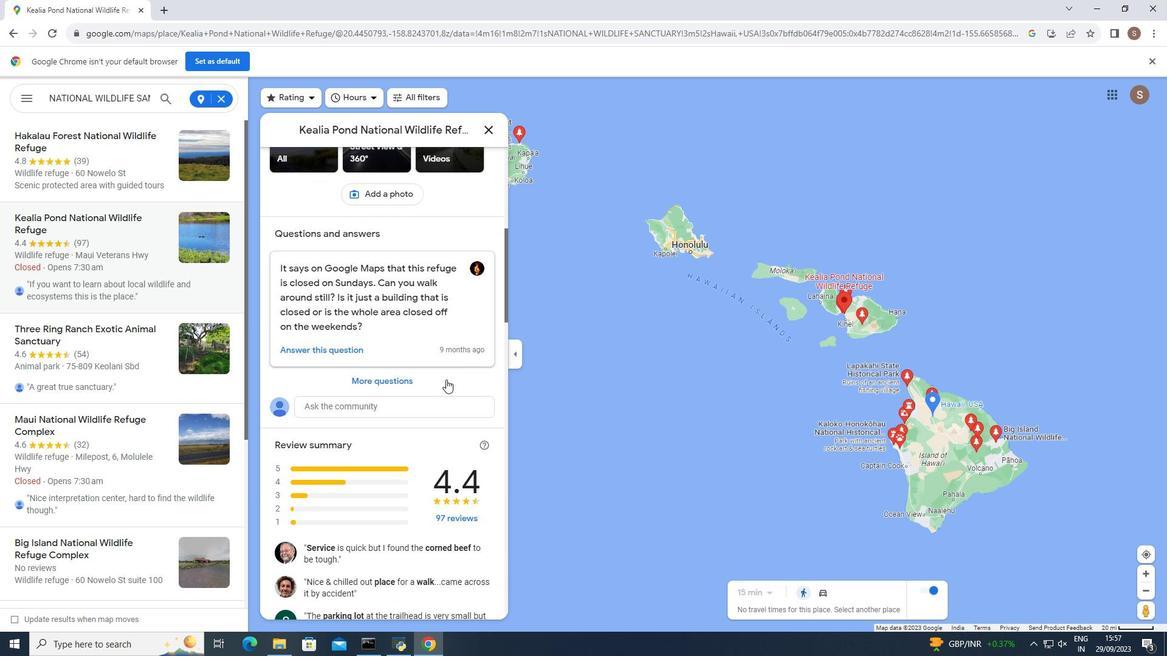 
Action: Mouse scrolled (446, 379) with delta (0, 0)
Screenshot: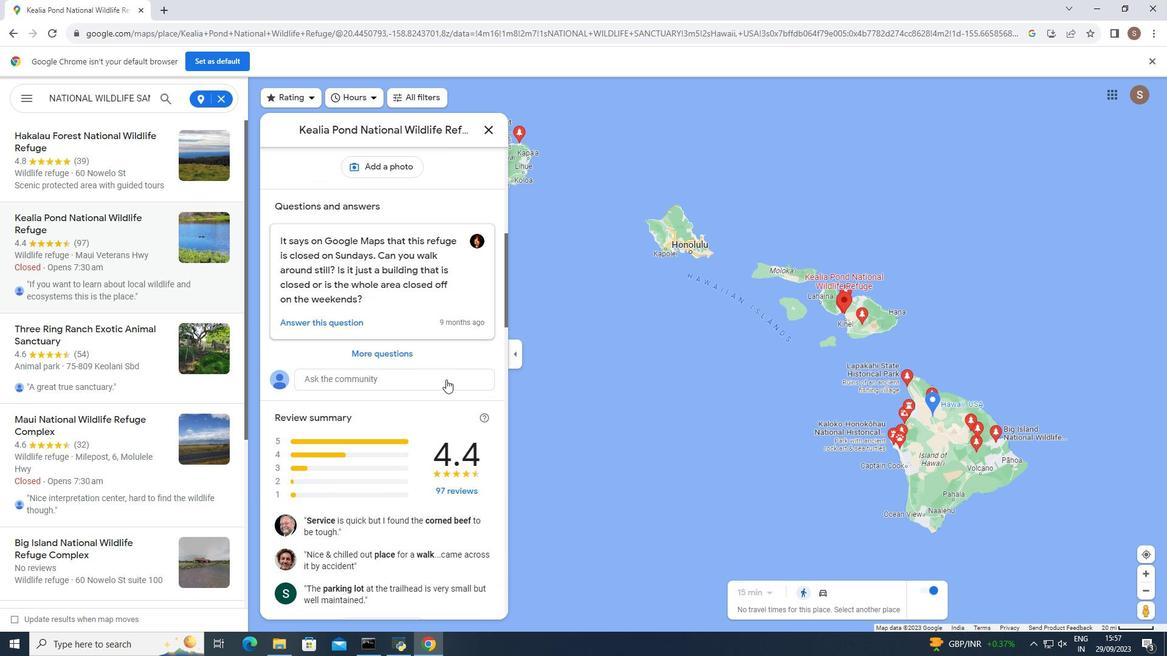 
Action: Mouse moved to (447, 376)
Screenshot: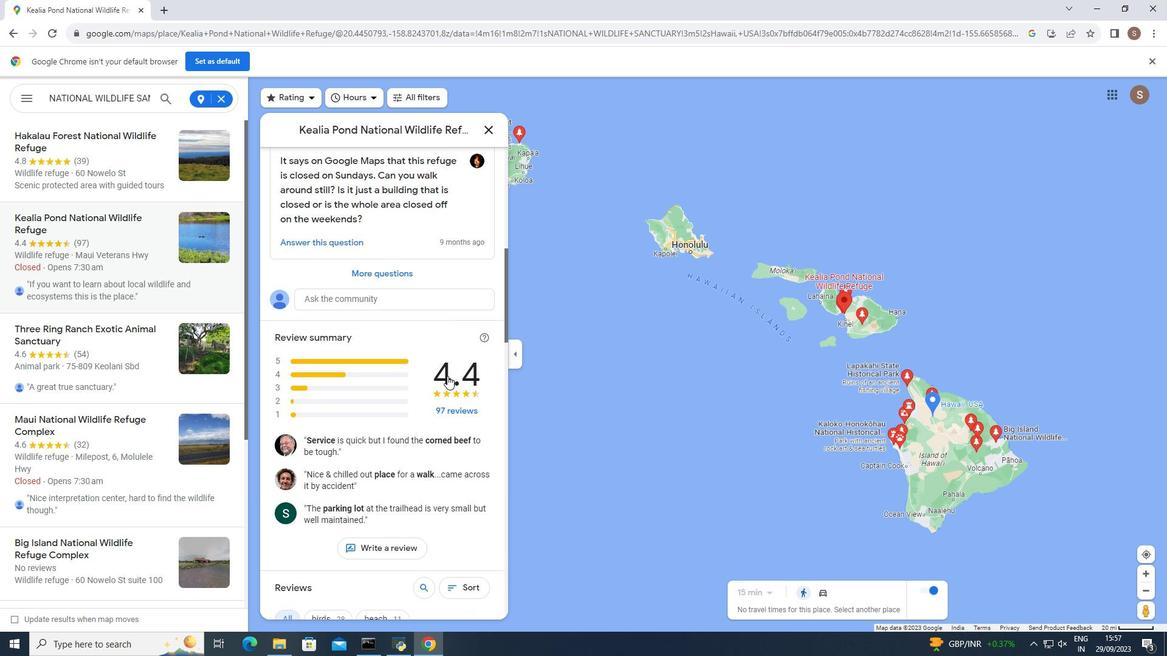 
Action: Mouse scrolled (447, 375) with delta (0, 0)
Screenshot: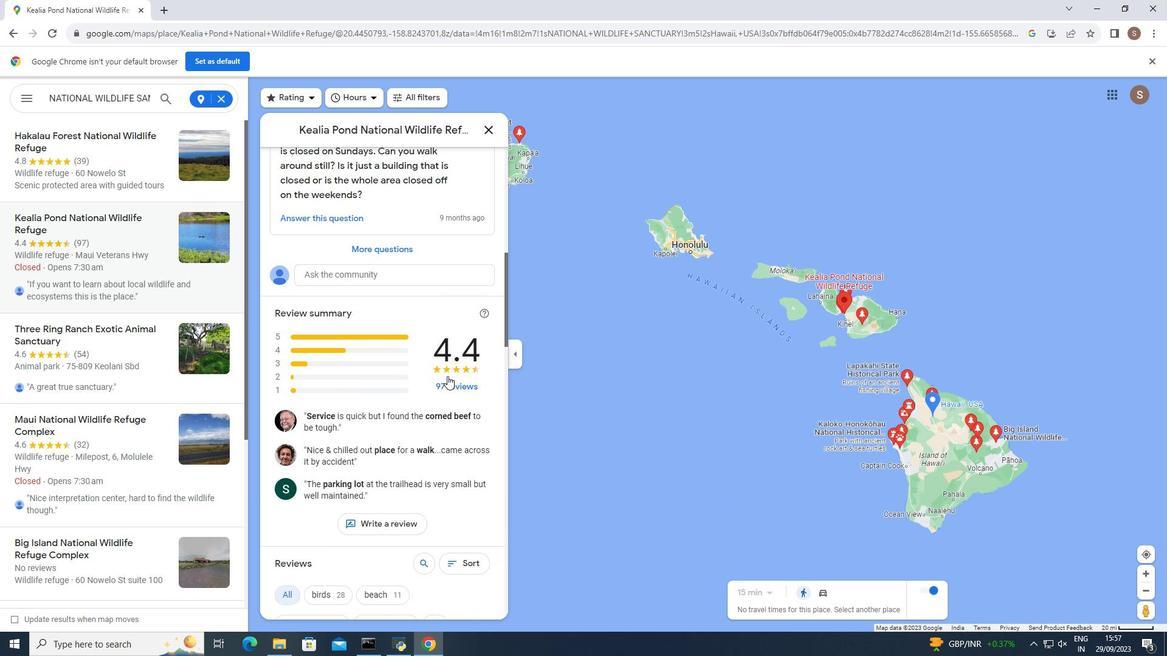 
Action: Mouse scrolled (447, 375) with delta (0, 0)
Screenshot: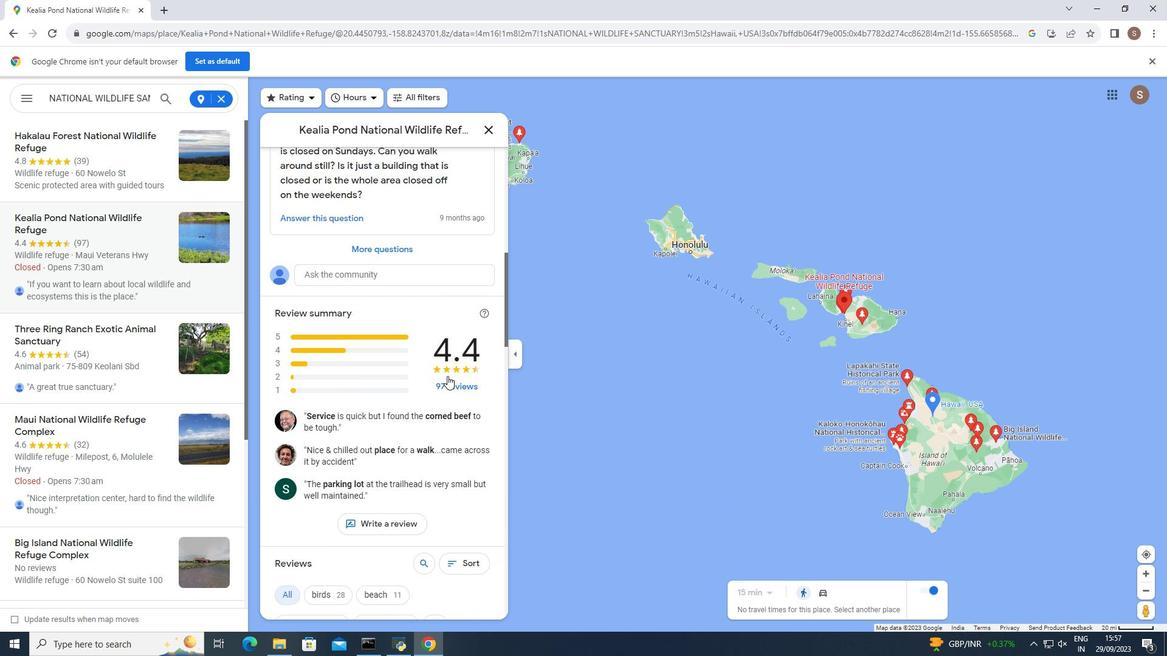 
Action: Mouse scrolled (447, 375) with delta (0, 0)
Screenshot: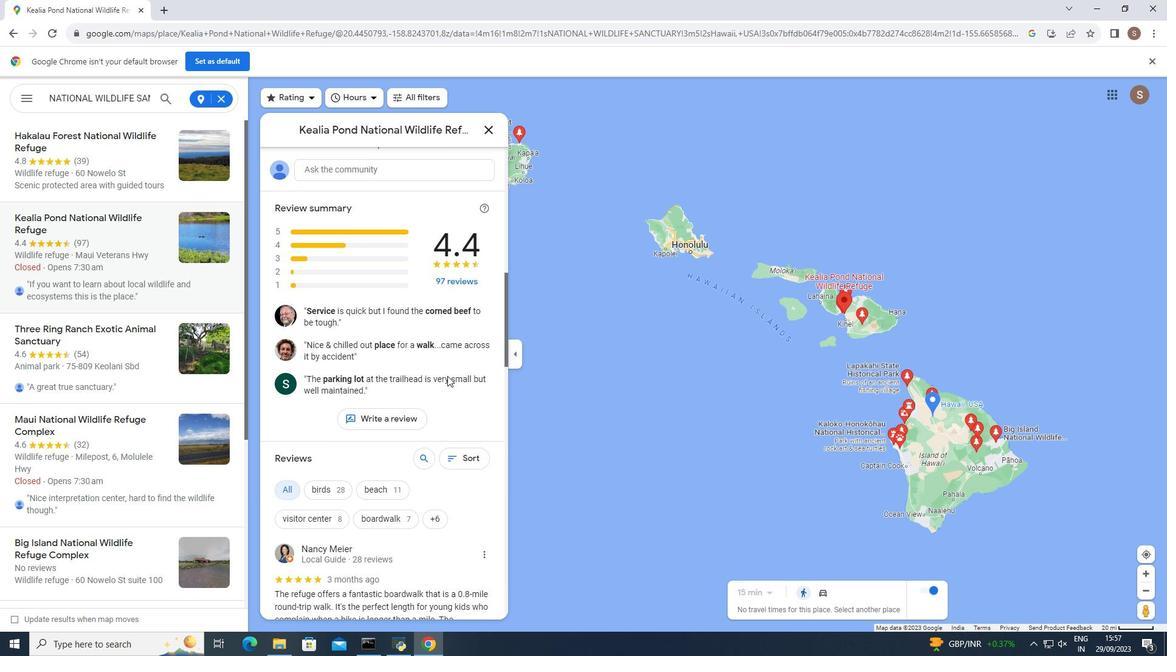 
Action: Mouse moved to (447, 376)
Screenshot: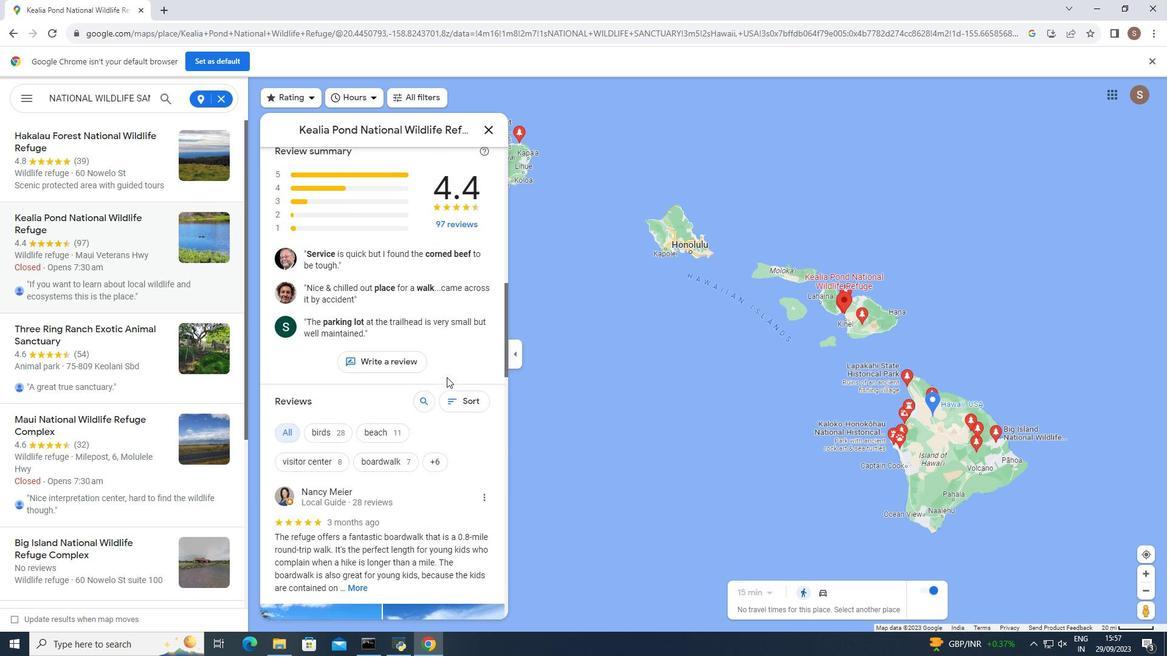 
Action: Mouse scrolled (447, 375) with delta (0, 0)
Screenshot: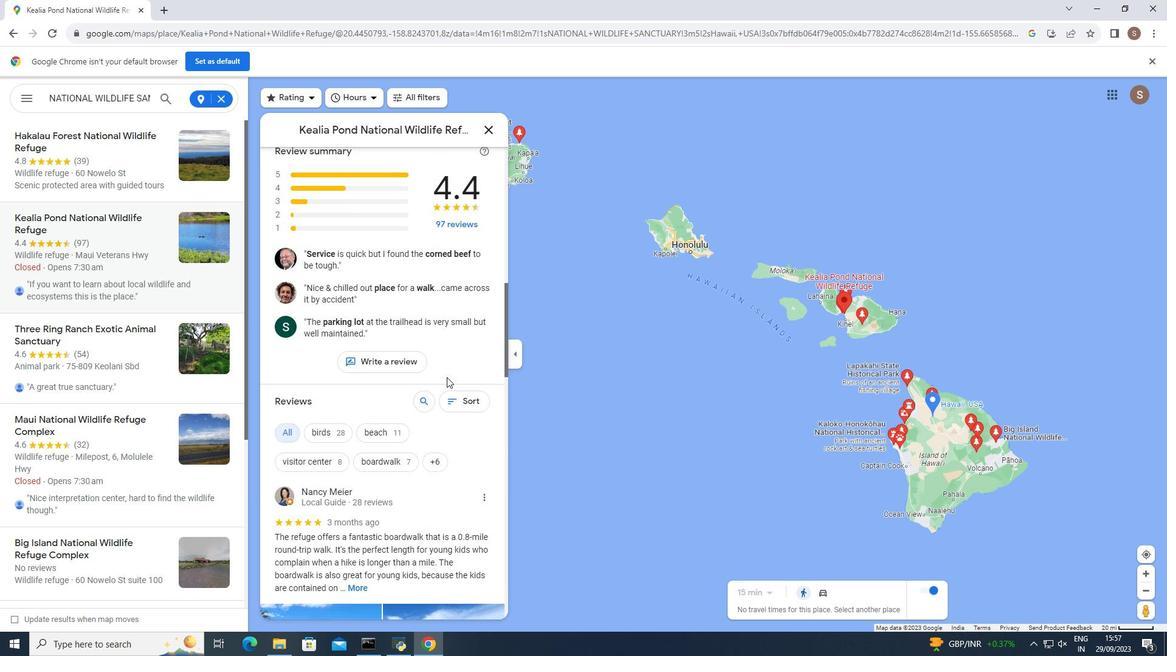 
Action: Mouse moved to (446, 377)
Screenshot: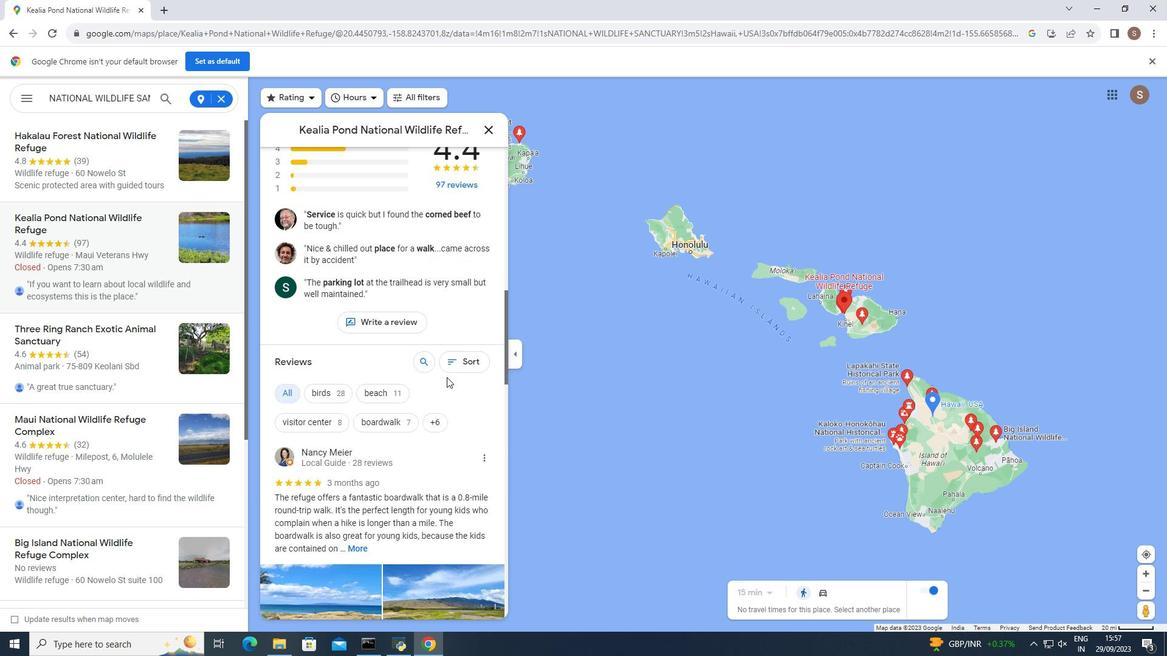 
Action: Mouse scrolled (446, 376) with delta (0, 0)
Screenshot: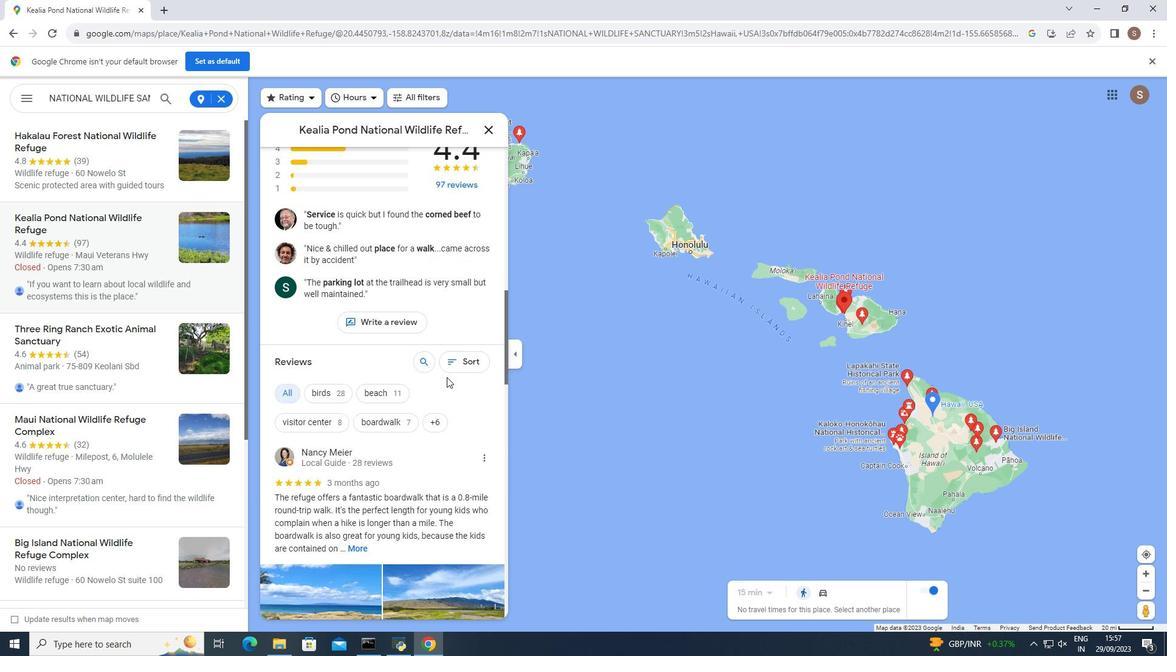 
Action: Mouse moved to (455, 373)
Screenshot: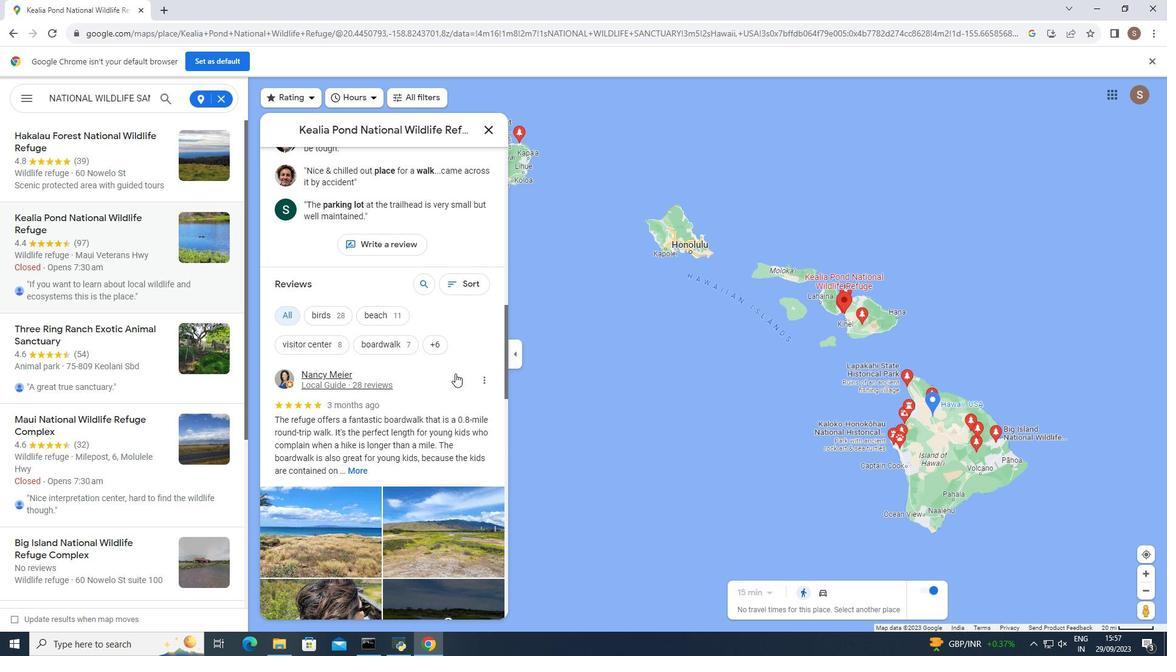 
Action: Mouse scrolled (455, 373) with delta (0, 0)
Screenshot: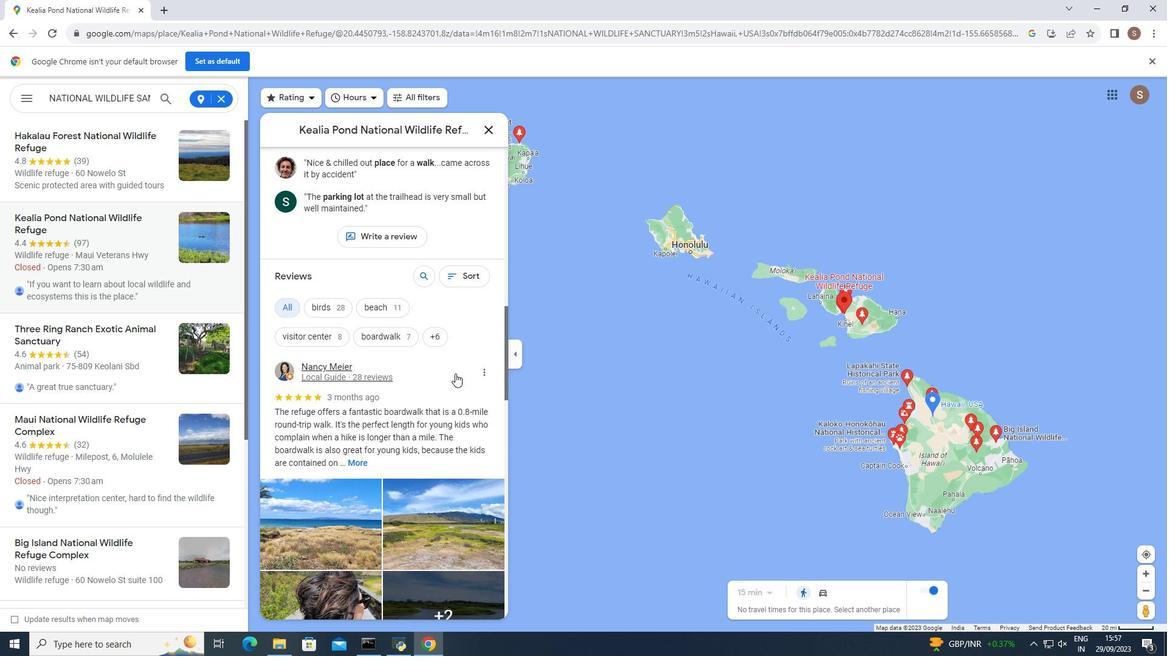 
Action: Mouse scrolled (455, 373) with delta (0, 0)
Screenshot: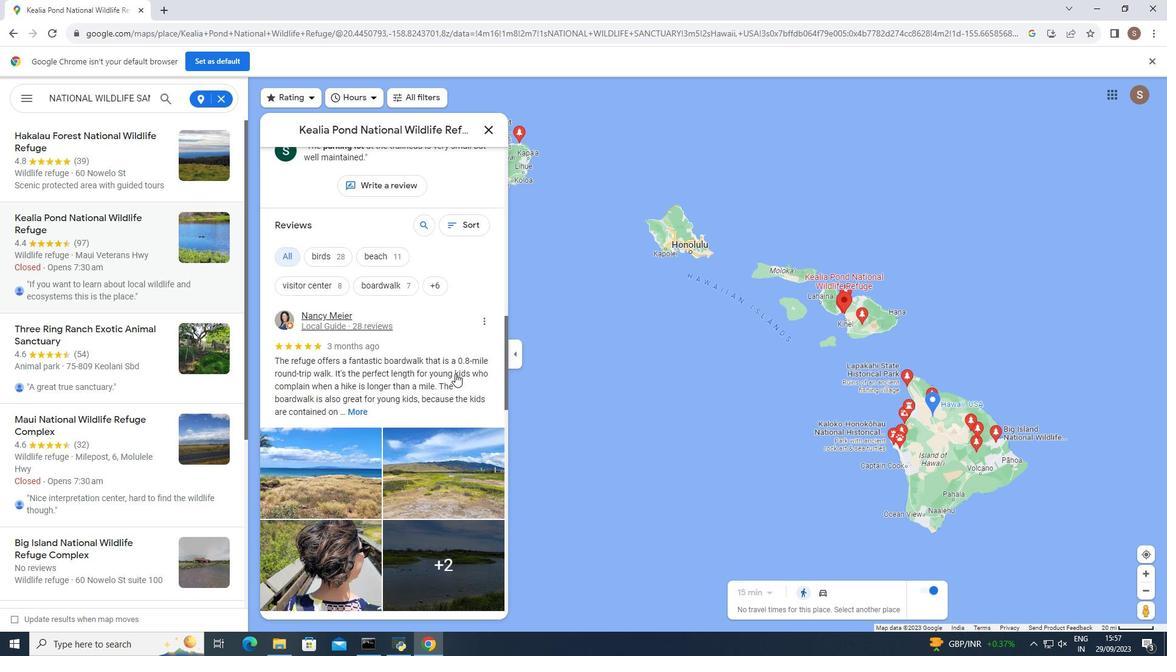 
Action: Mouse moved to (485, 127)
Screenshot: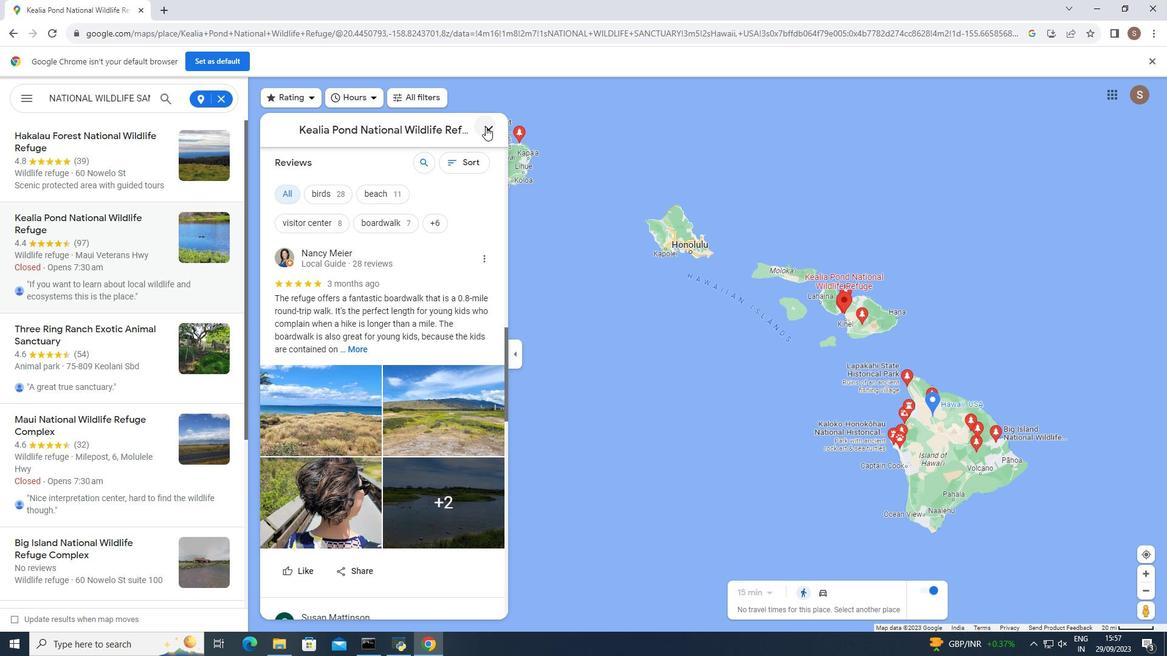 
Action: Mouse pressed left at (485, 127)
Screenshot: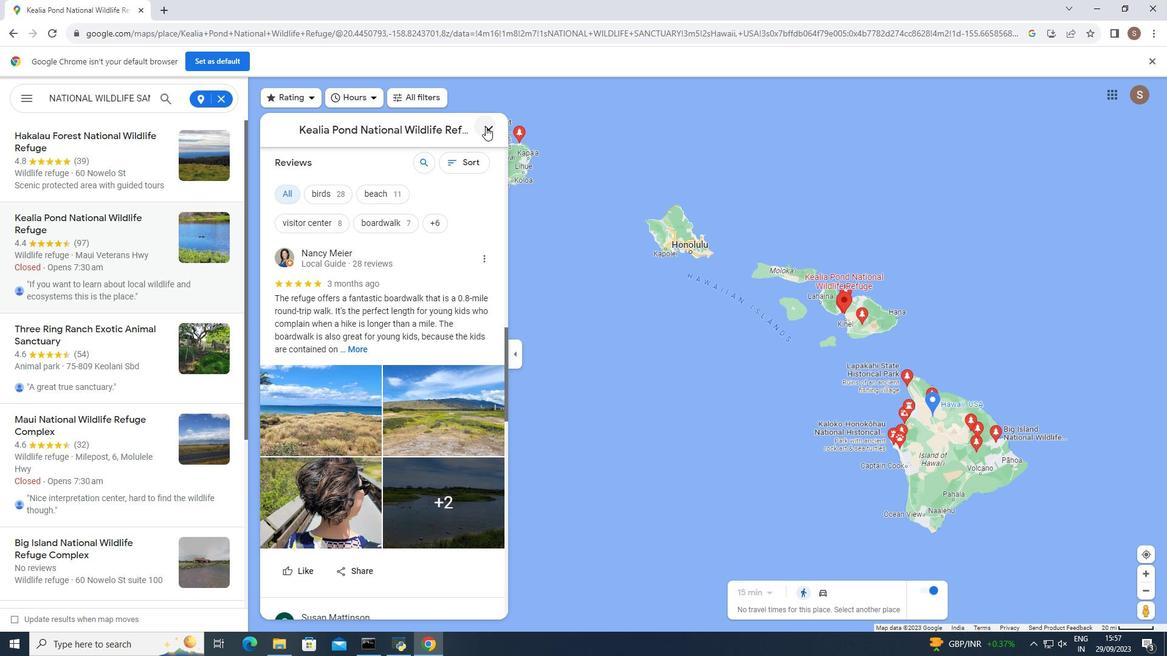 
Action: Mouse moved to (435, 198)
Screenshot: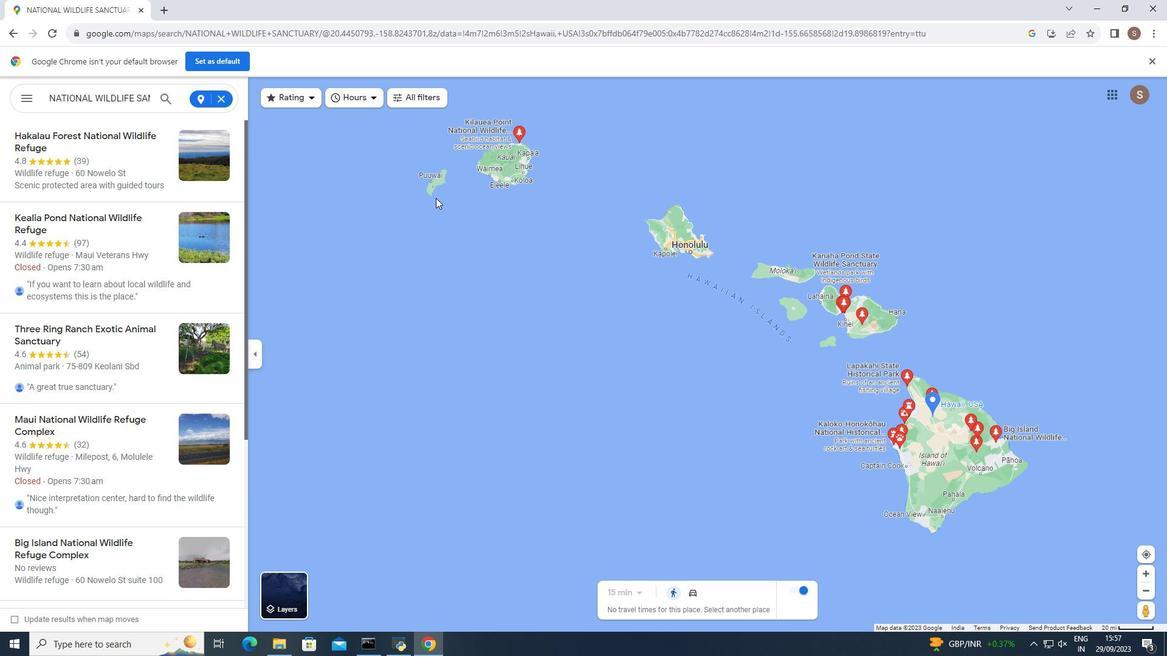 
